 Task: Reply All to email with the signature Dean Flores with the subject Request for a meeting agenda from softage.1@softage.net with the message Please let me know if there are any delays in the project schedule., select first sentence, change the font color from current to maroon and background color to red Send the email
Action: Mouse moved to (455, 574)
Screenshot: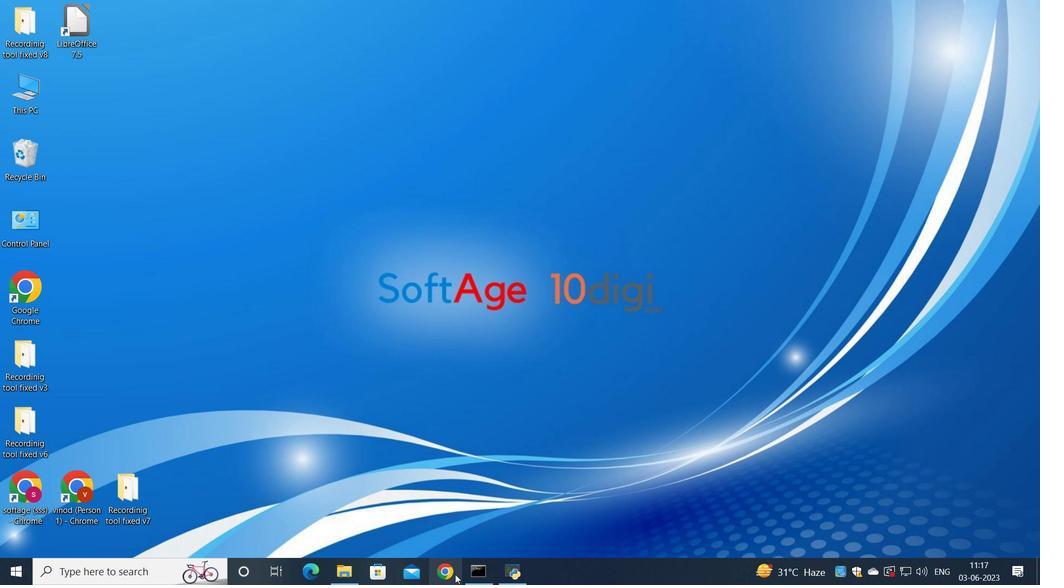 
Action: Mouse pressed left at (455, 574)
Screenshot: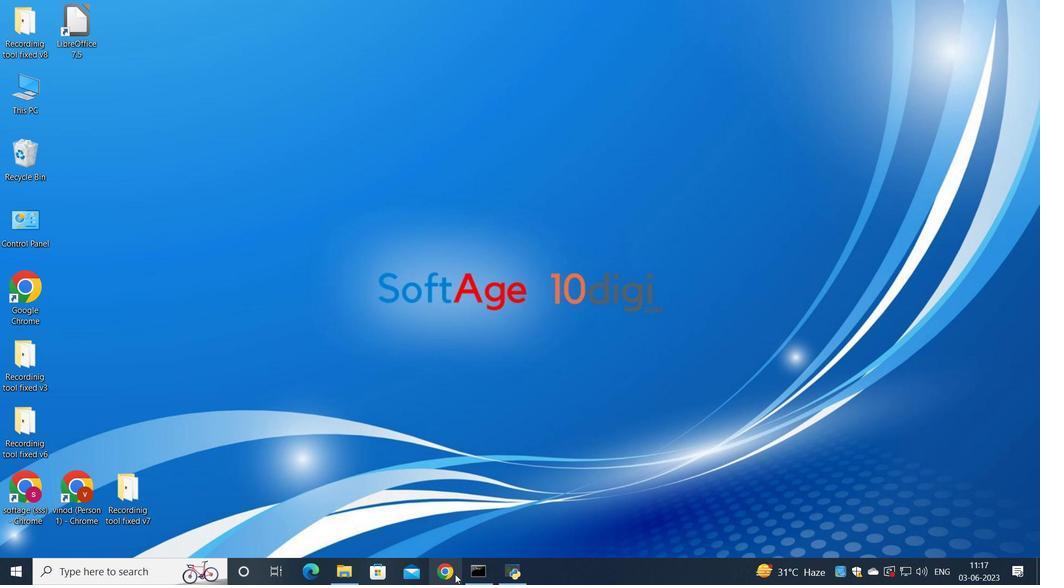 
Action: Mouse moved to (444, 340)
Screenshot: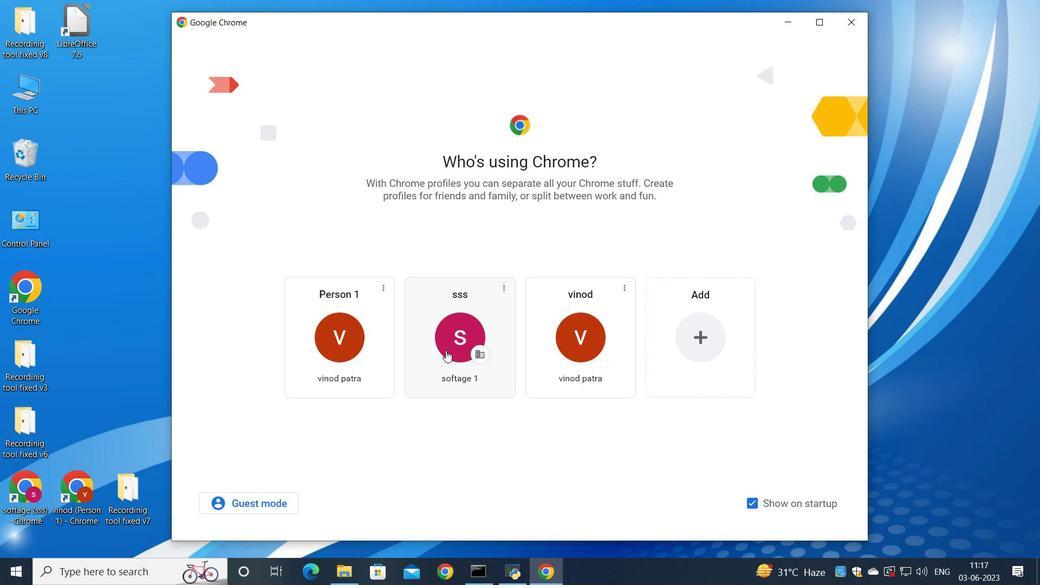 
Action: Mouse pressed left at (444, 340)
Screenshot: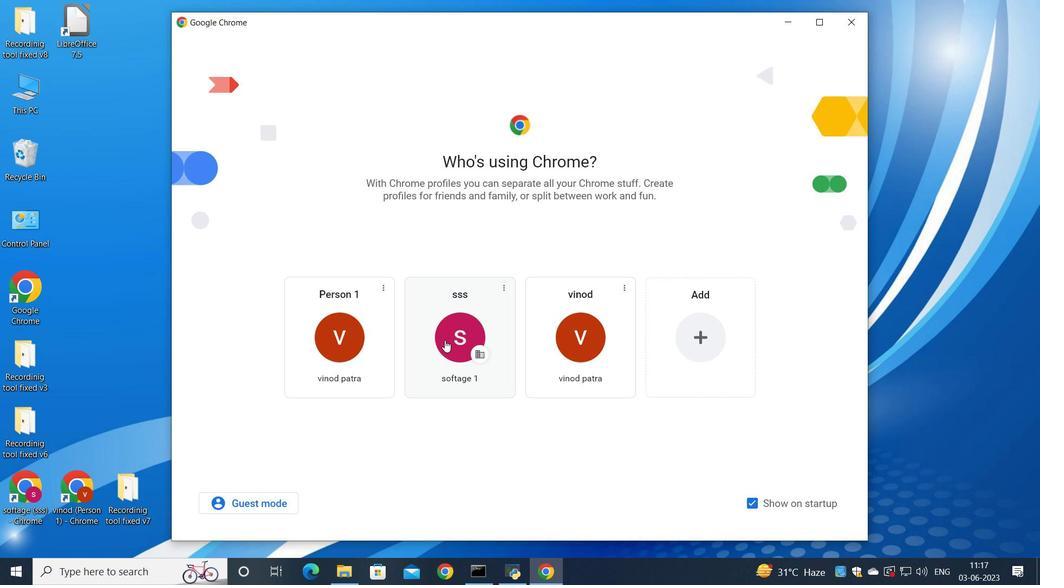 
Action: Mouse moved to (899, 87)
Screenshot: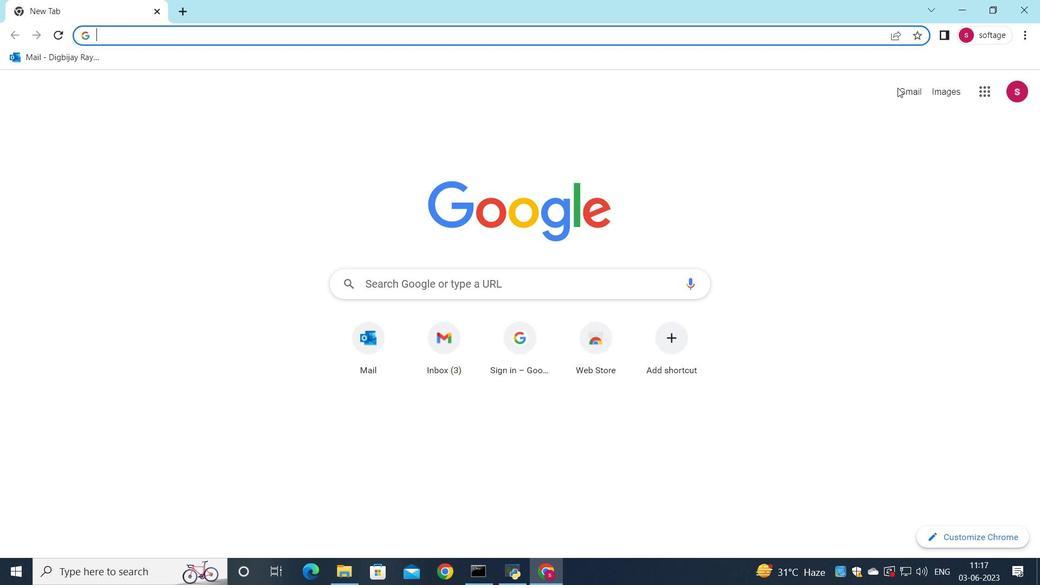 
Action: Mouse pressed left at (899, 87)
Screenshot: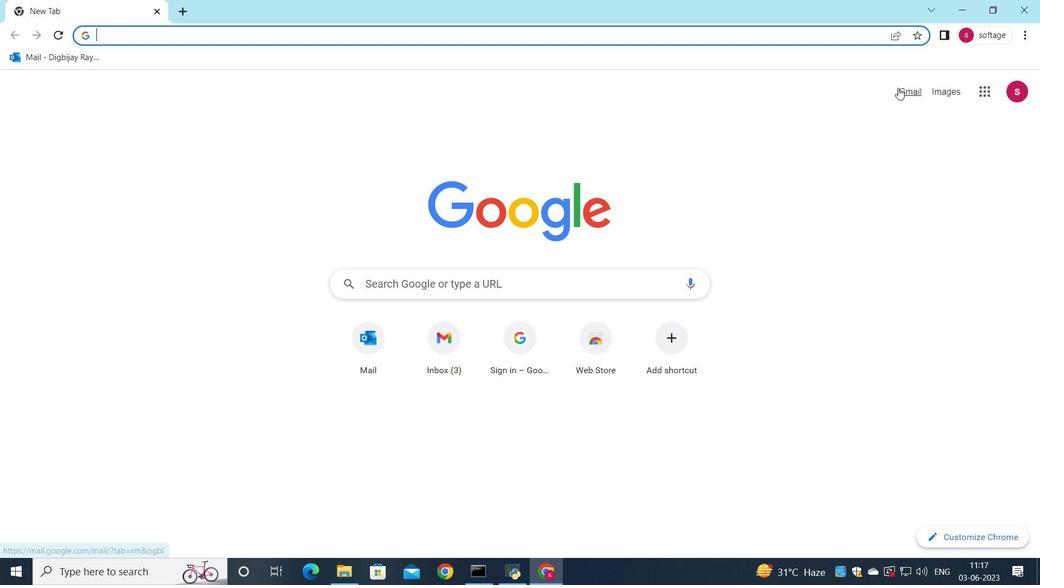 
Action: Mouse moved to (888, 96)
Screenshot: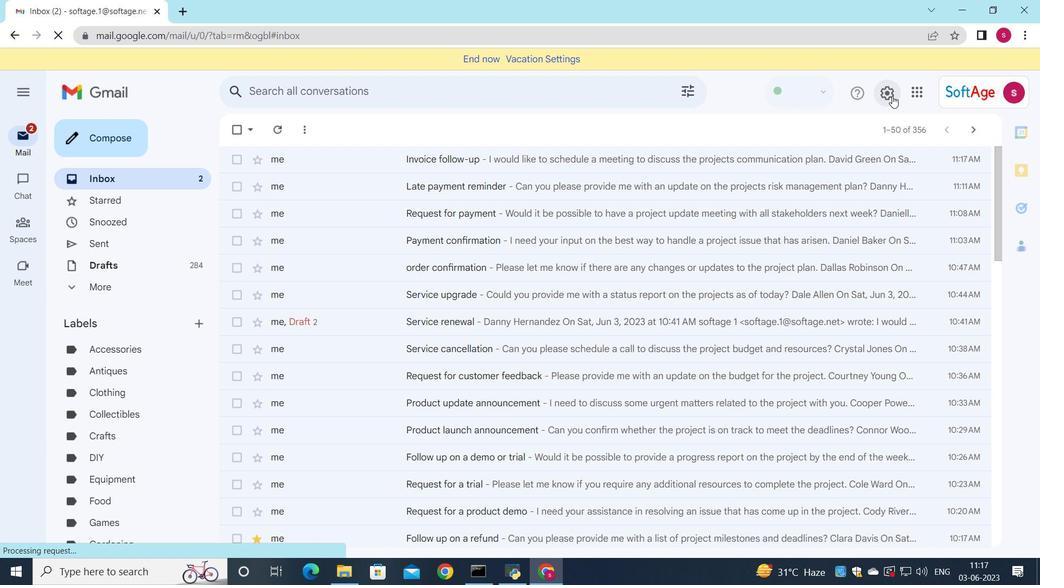 
Action: Mouse pressed left at (888, 96)
Screenshot: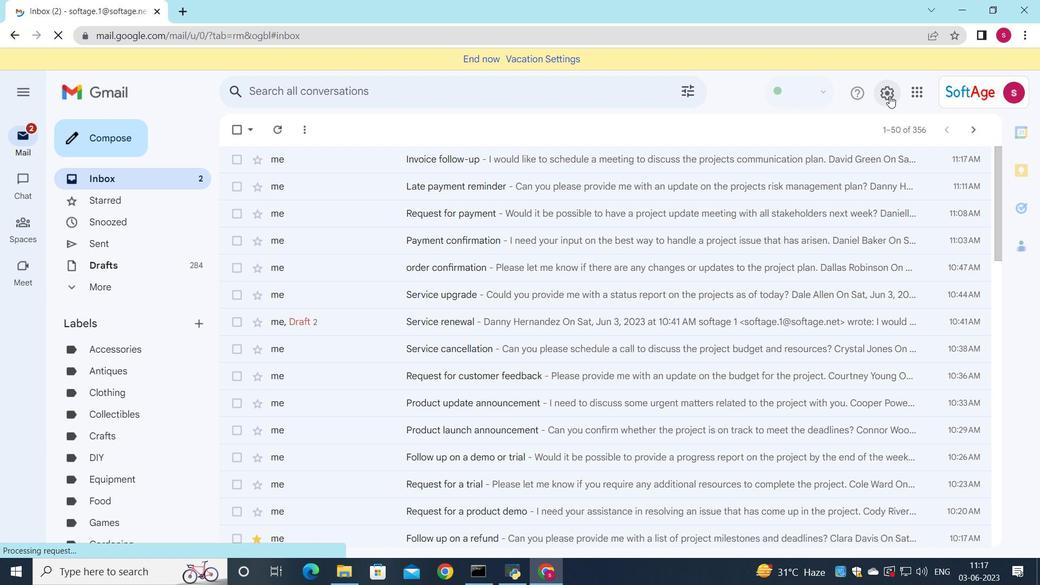 
Action: Mouse moved to (629, 211)
Screenshot: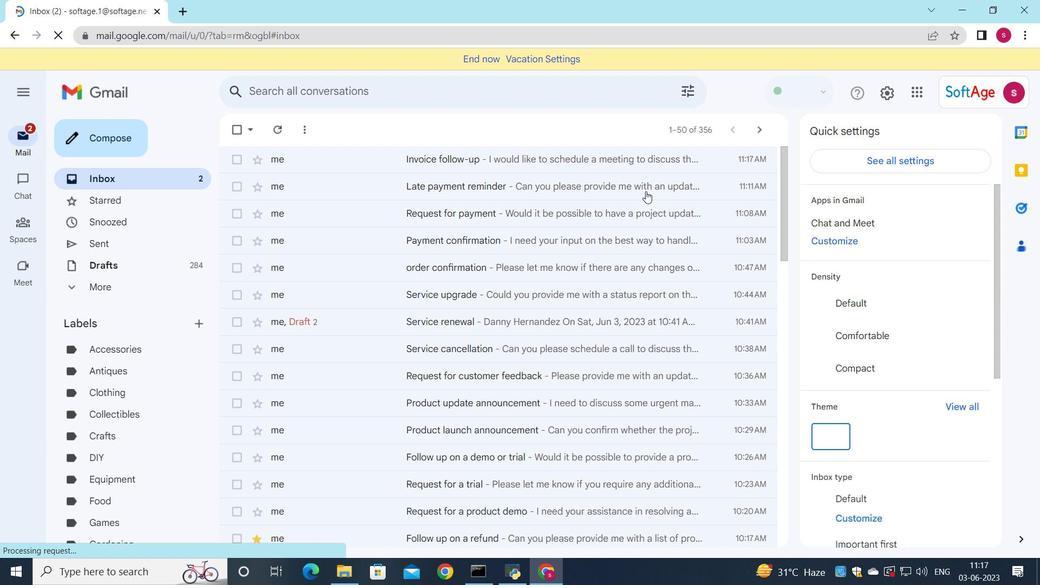 
Action: Mouse scrolled (629, 211) with delta (0, 0)
Screenshot: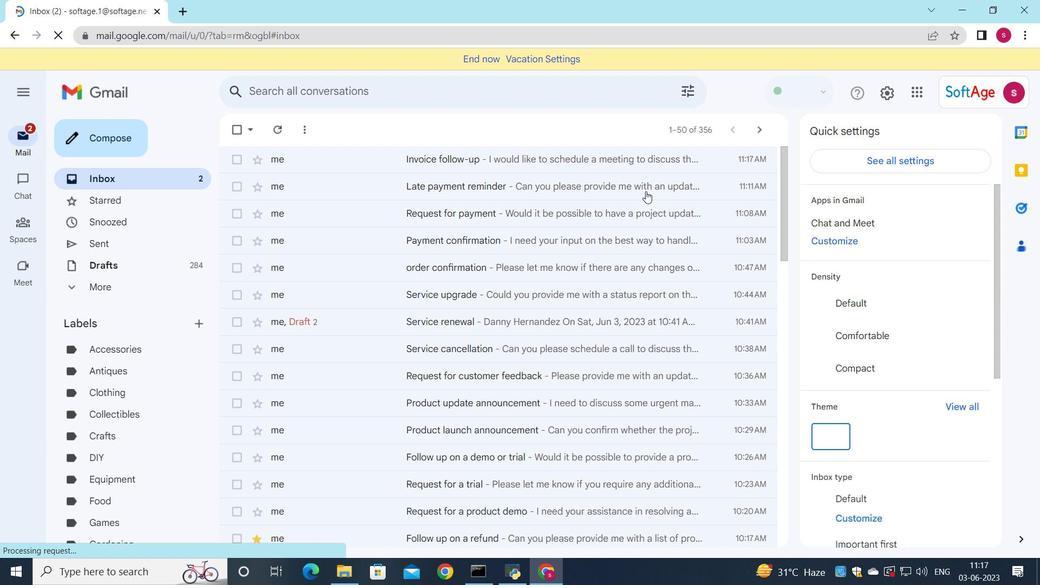 
Action: Mouse moved to (626, 214)
Screenshot: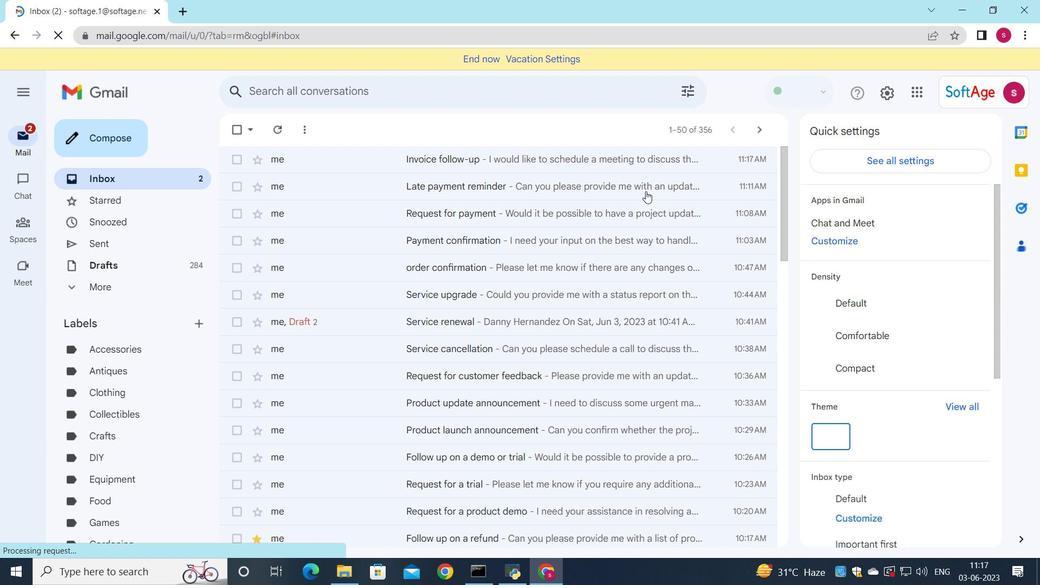 
Action: Mouse scrolled (626, 213) with delta (0, 0)
Screenshot: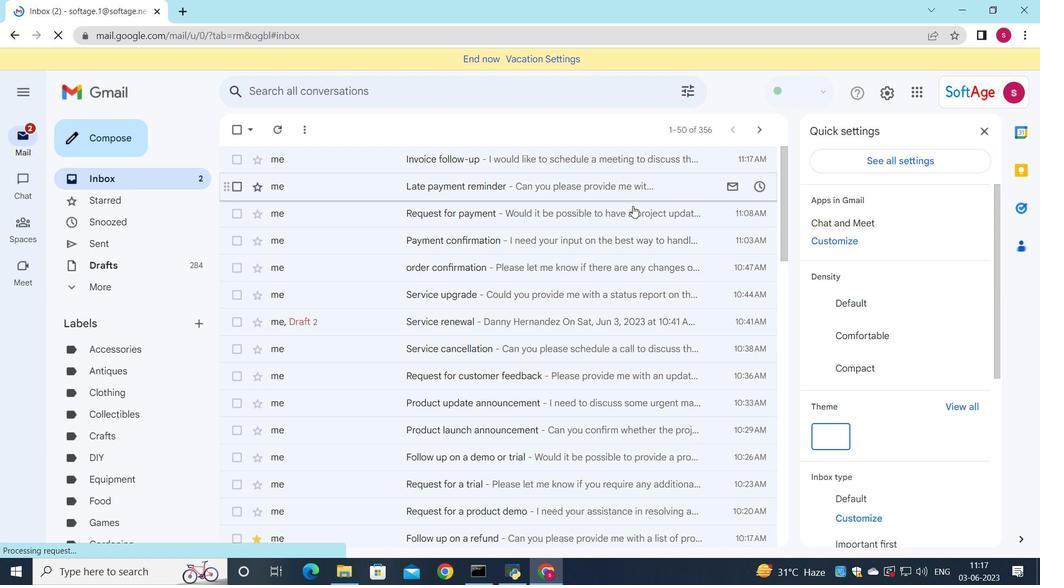 
Action: Mouse moved to (622, 217)
Screenshot: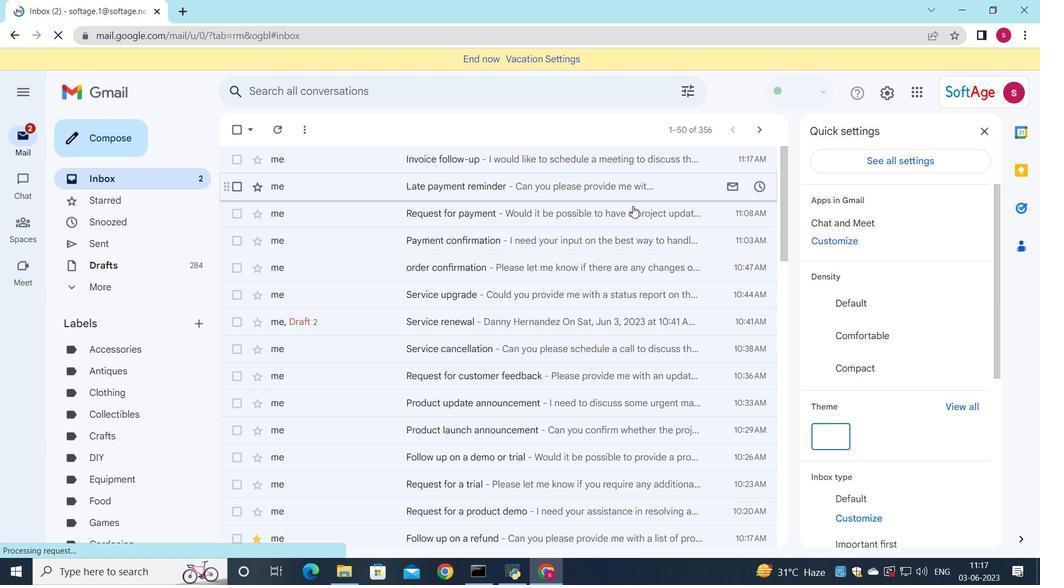 
Action: Mouse scrolled (622, 217) with delta (0, 0)
Screenshot: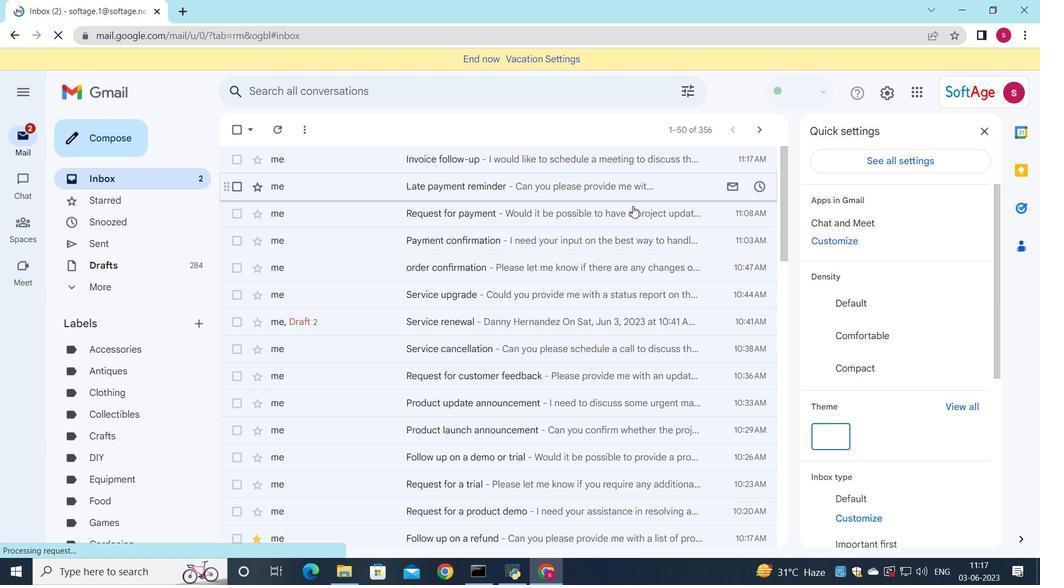 
Action: Mouse moved to (608, 233)
Screenshot: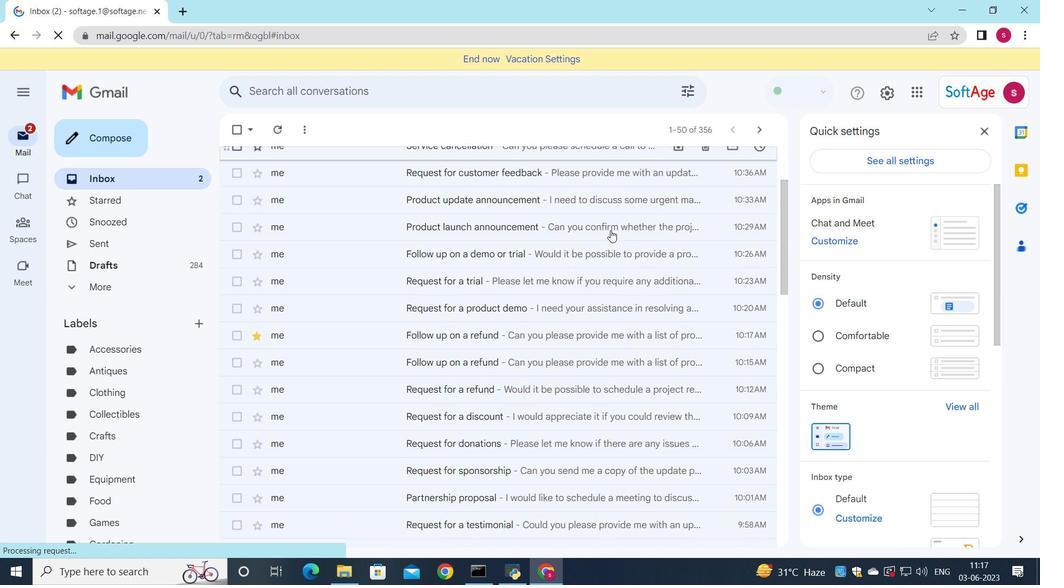 
Action: Mouse scrolled (608, 232) with delta (0, 0)
Screenshot: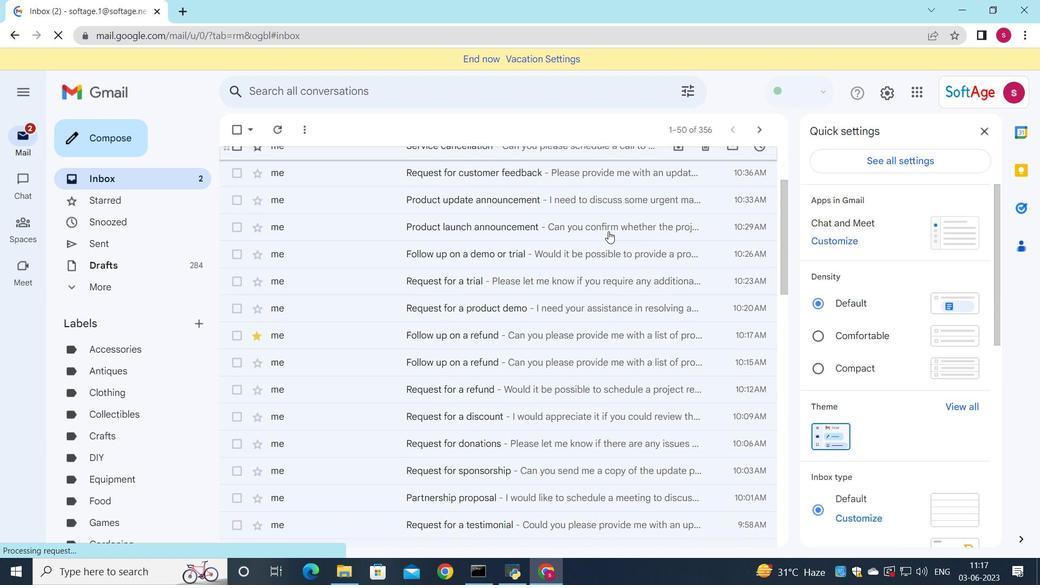 
Action: Mouse moved to (906, 159)
Screenshot: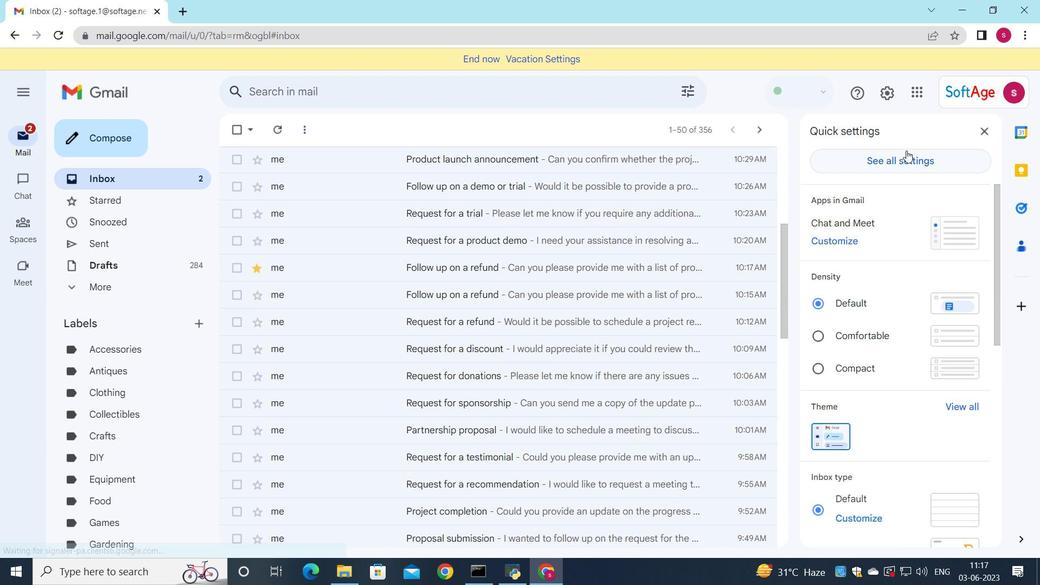 
Action: Mouse pressed left at (906, 159)
Screenshot: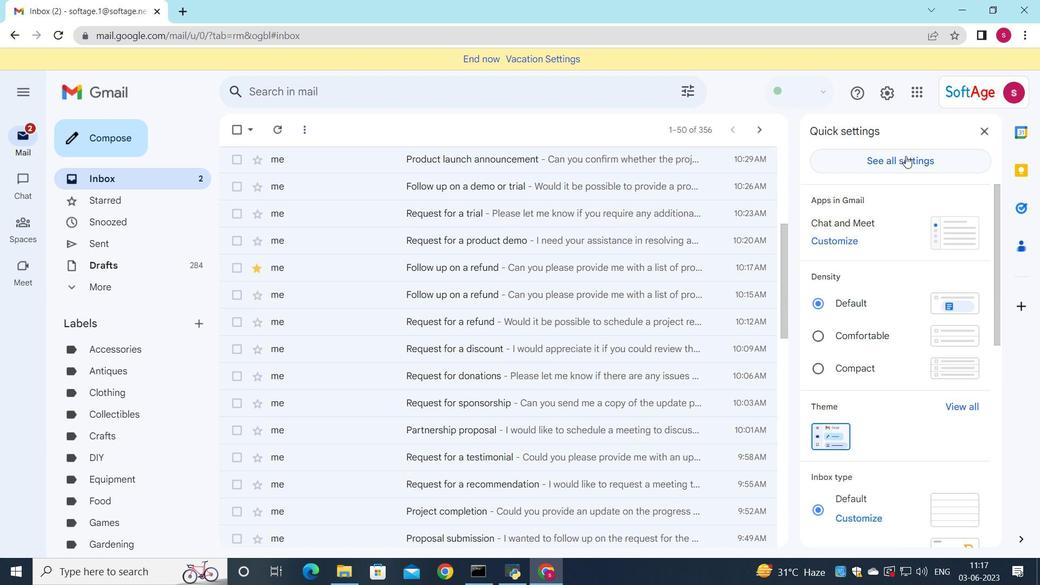
Action: Mouse moved to (411, 434)
Screenshot: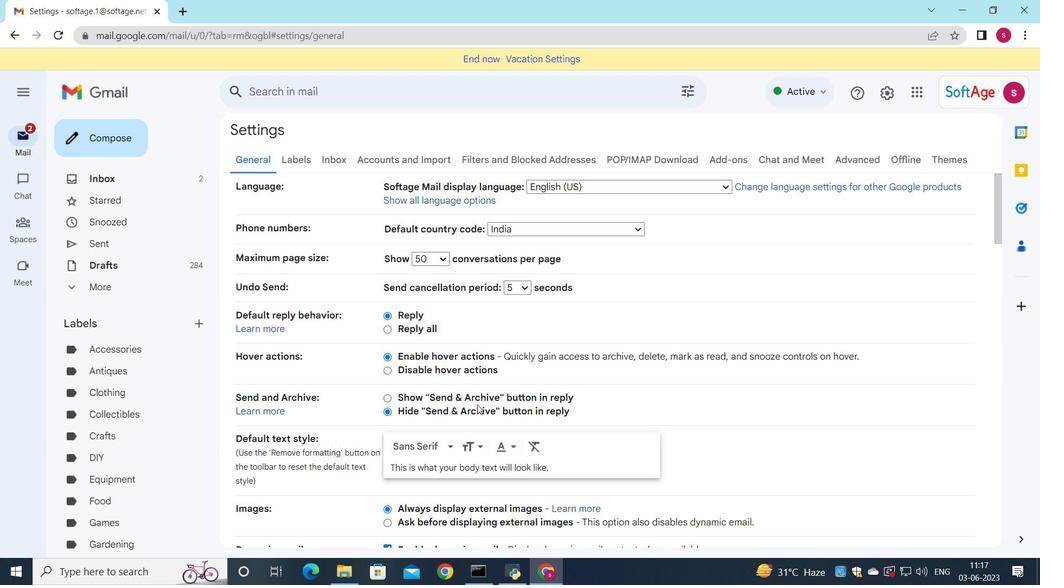 
Action: Mouse scrolled (411, 434) with delta (0, 0)
Screenshot: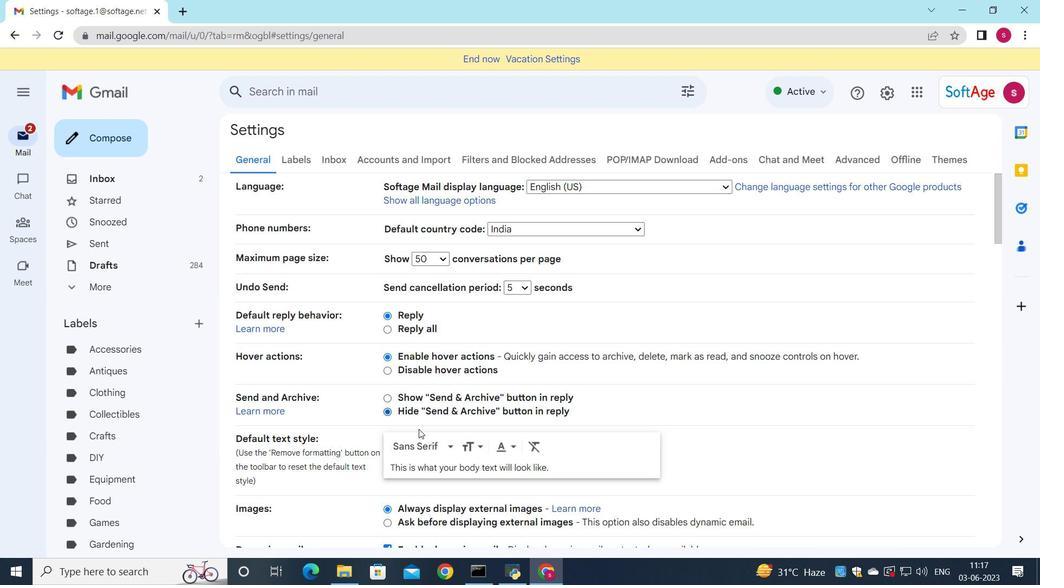 
Action: Mouse moved to (410, 434)
Screenshot: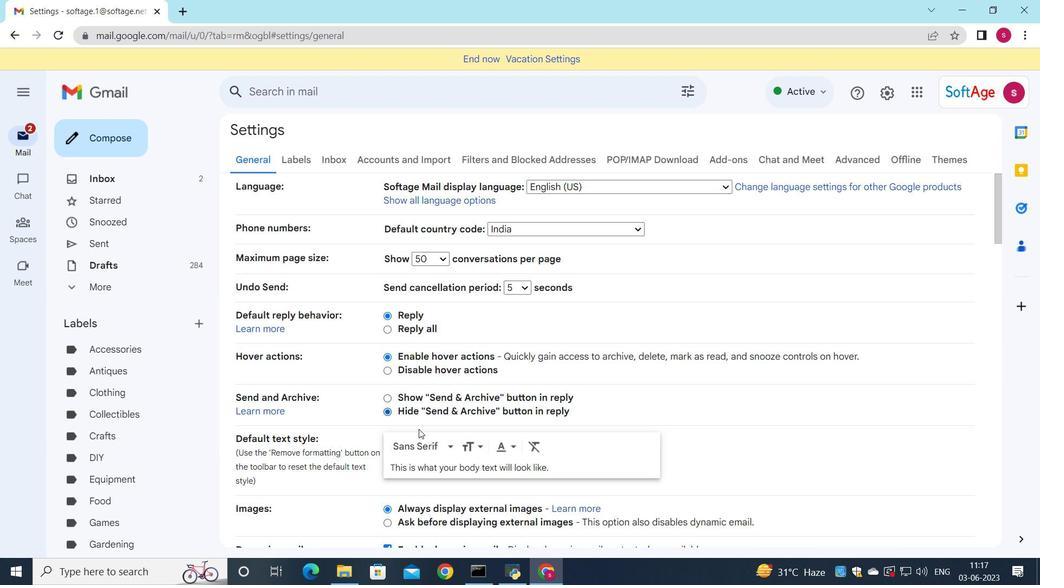 
Action: Mouse scrolled (410, 434) with delta (0, 0)
Screenshot: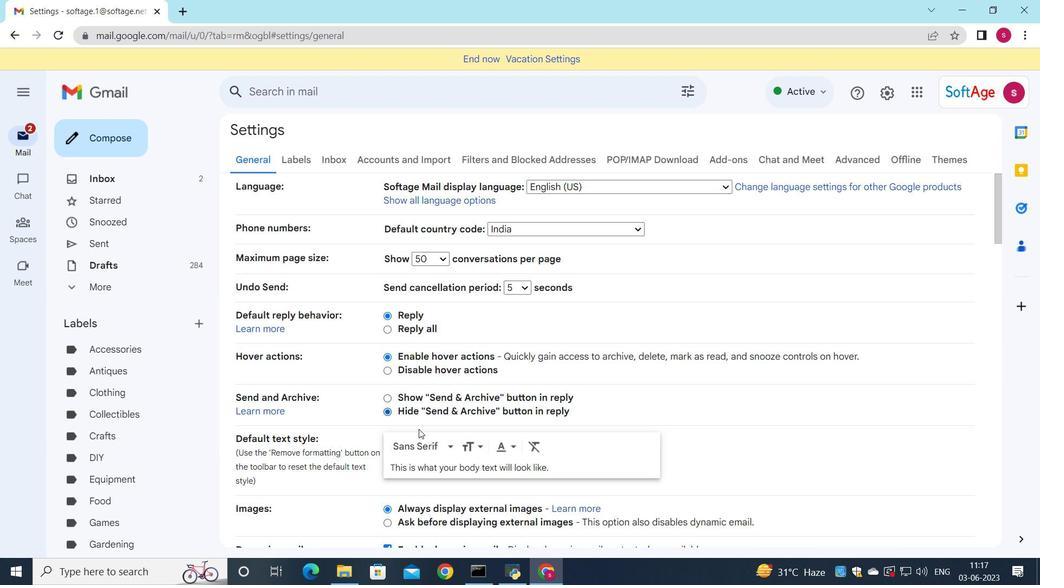 
Action: Mouse scrolled (410, 434) with delta (0, 0)
Screenshot: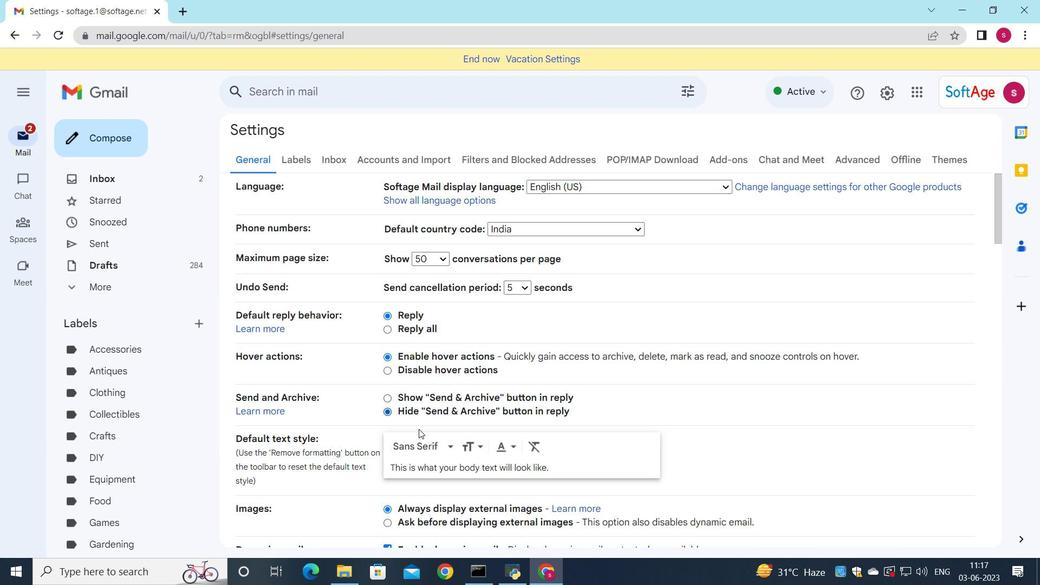 
Action: Mouse moved to (410, 434)
Screenshot: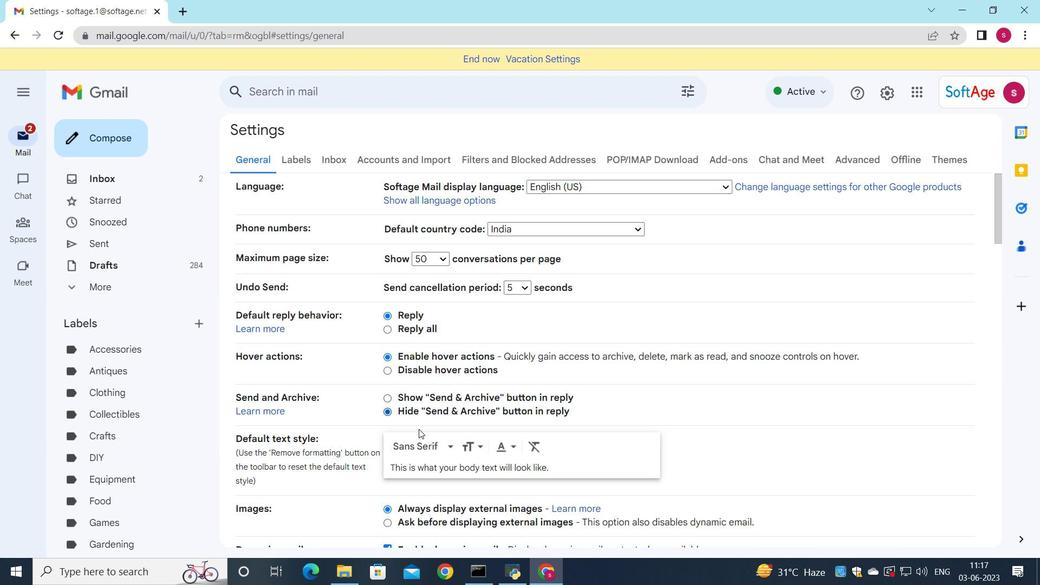 
Action: Mouse scrolled (410, 434) with delta (0, 0)
Screenshot: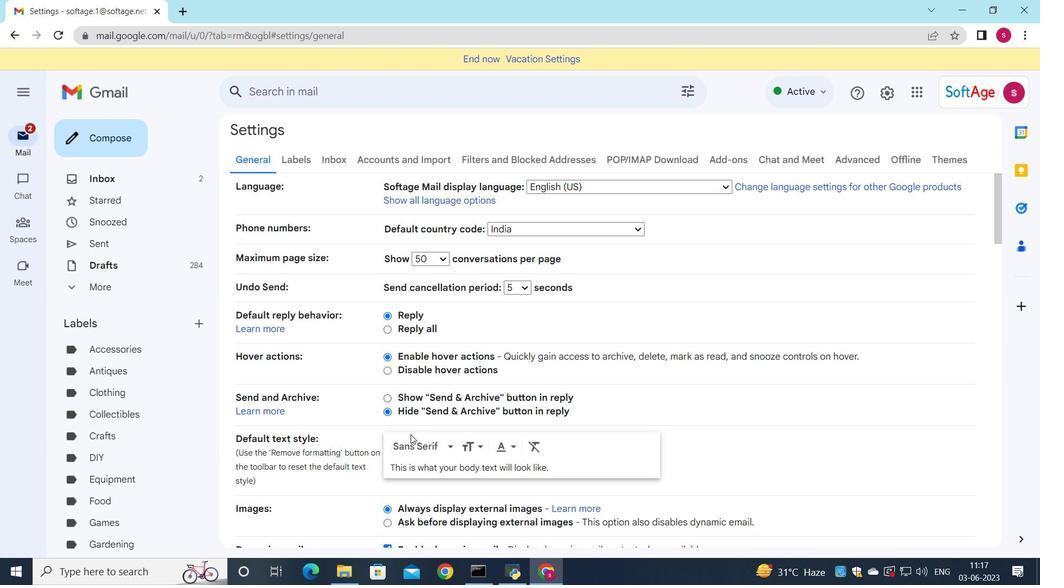 
Action: Mouse moved to (419, 414)
Screenshot: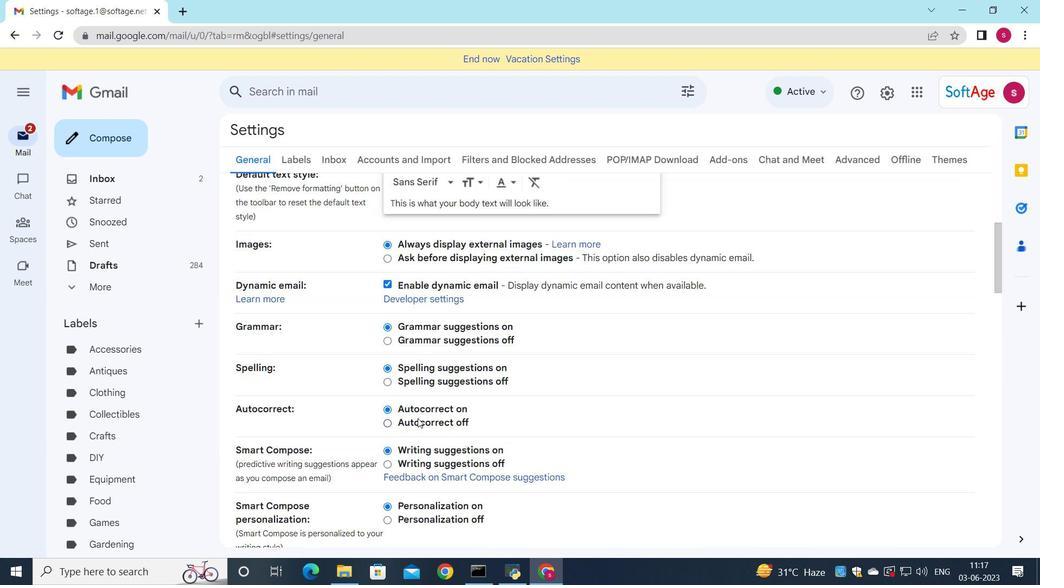 
Action: Mouse scrolled (419, 414) with delta (0, 0)
Screenshot: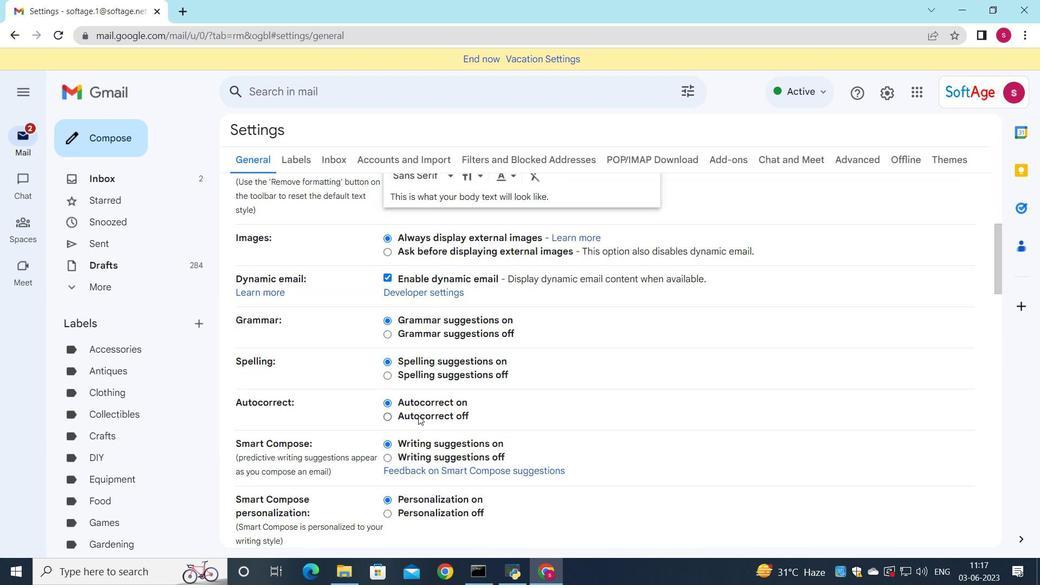 
Action: Mouse scrolled (419, 414) with delta (0, 0)
Screenshot: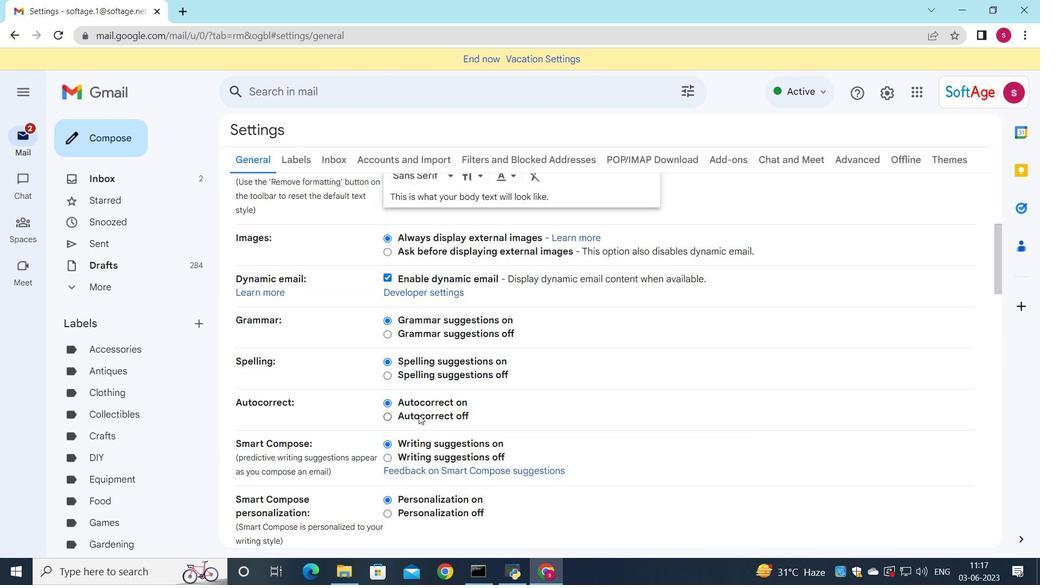 
Action: Mouse scrolled (419, 414) with delta (0, 0)
Screenshot: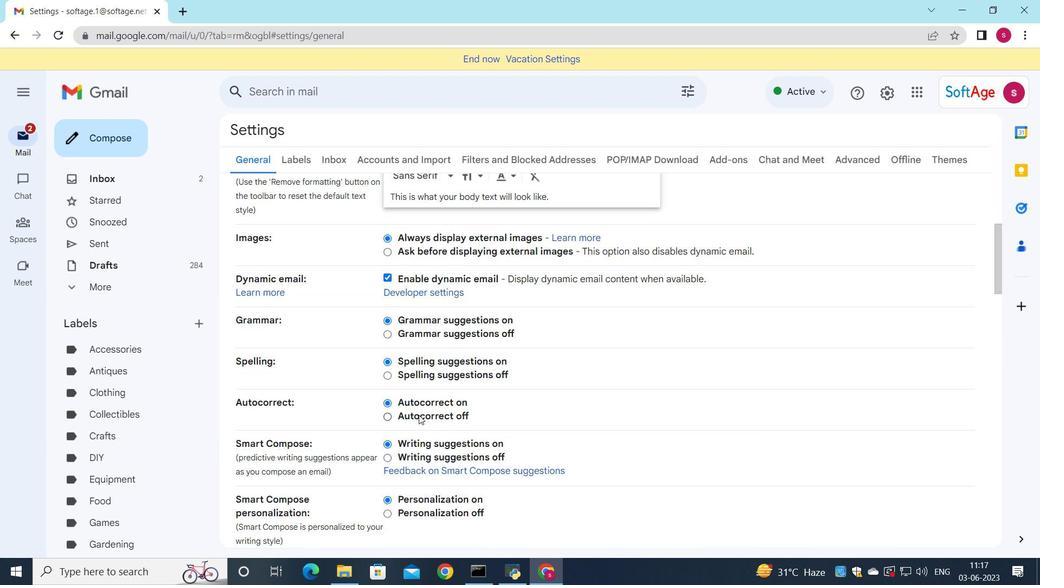 
Action: Mouse moved to (422, 413)
Screenshot: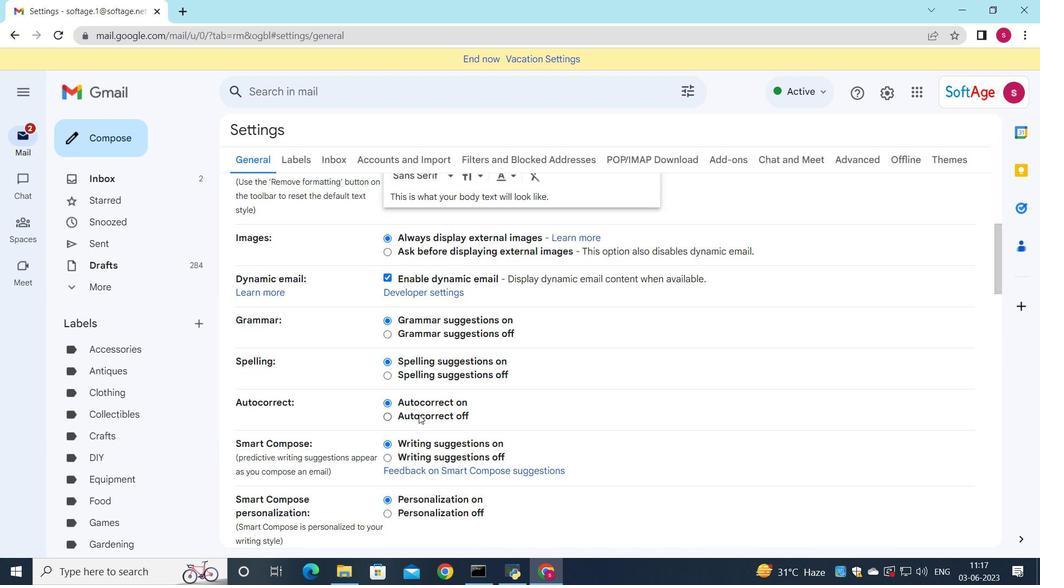 
Action: Mouse scrolled (422, 412) with delta (0, 0)
Screenshot: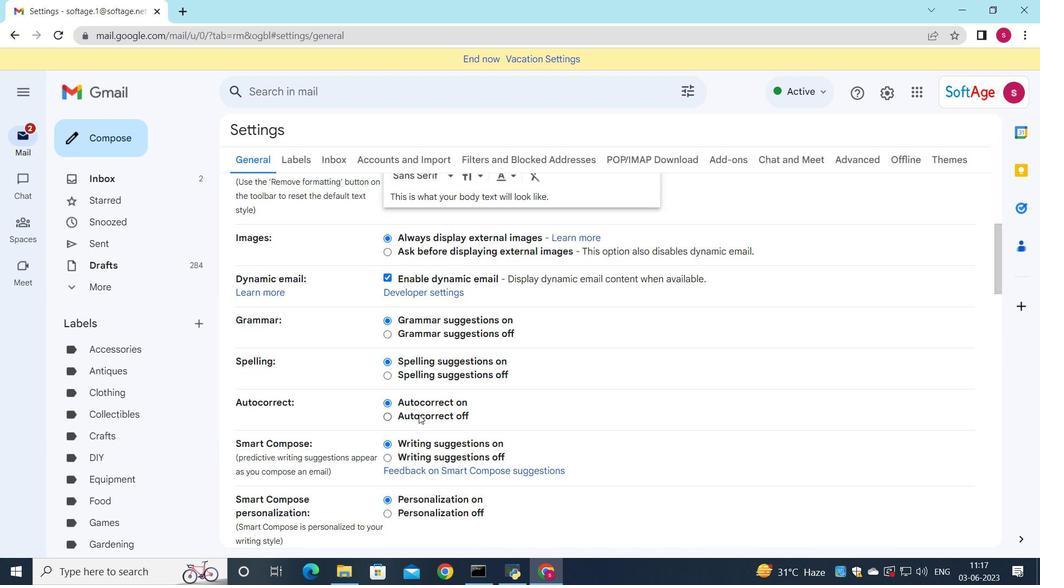 
Action: Mouse moved to (426, 409)
Screenshot: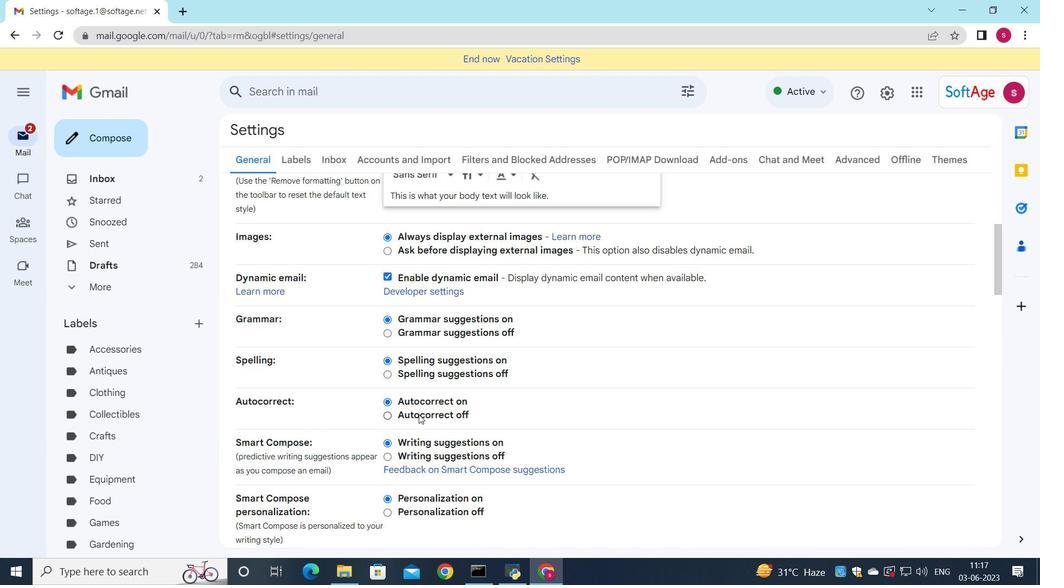 
Action: Mouse scrolled (426, 408) with delta (0, 0)
Screenshot: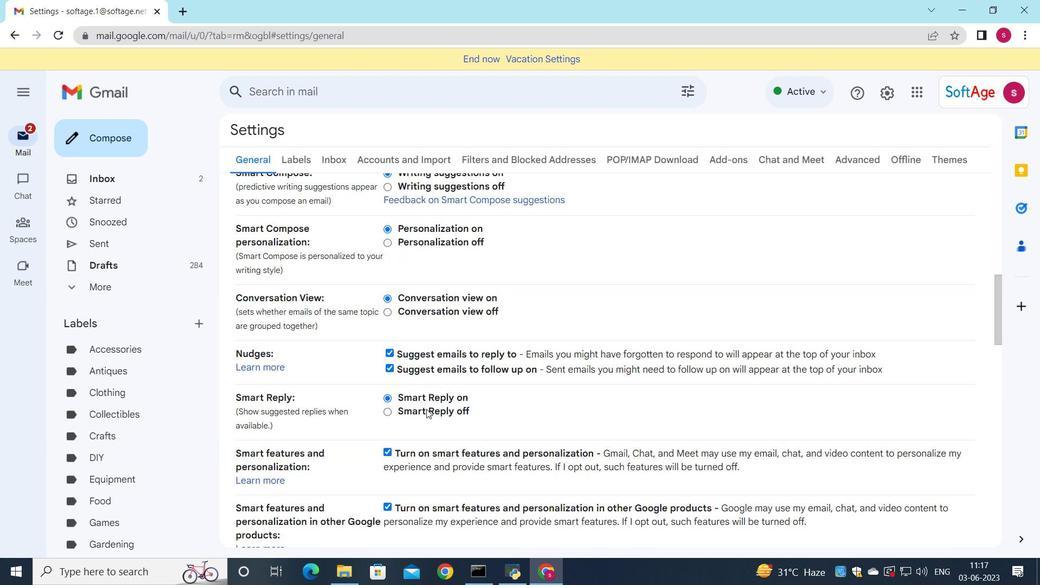 
Action: Mouse scrolled (426, 408) with delta (0, 0)
Screenshot: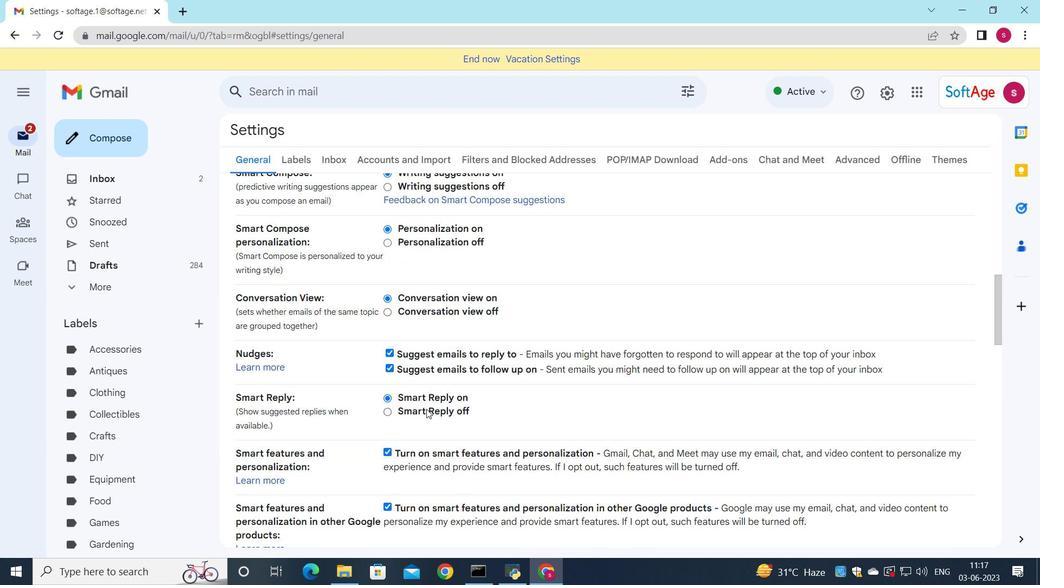 
Action: Mouse scrolled (426, 408) with delta (0, 0)
Screenshot: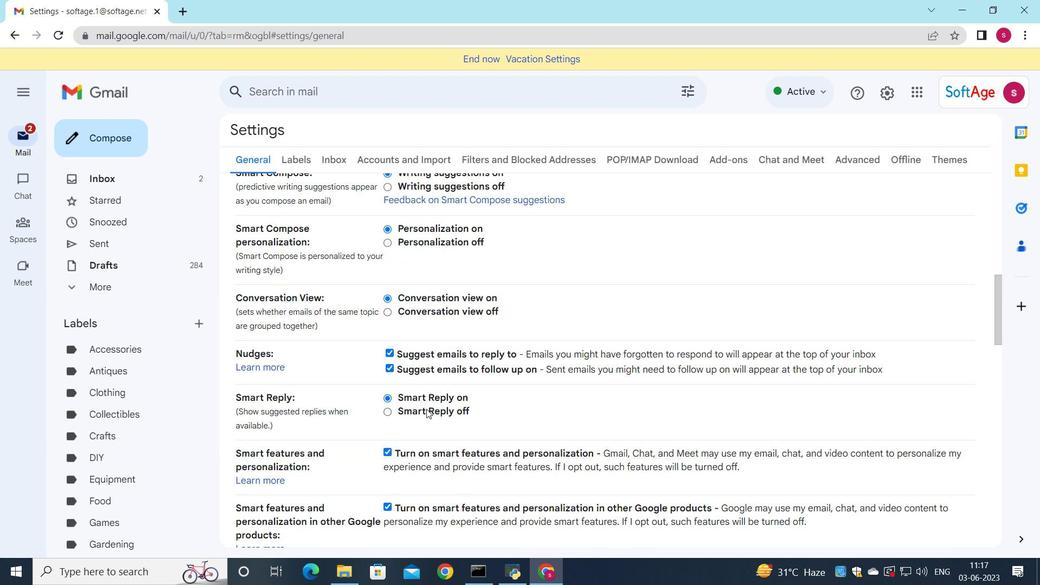 
Action: Mouse scrolled (426, 408) with delta (0, 0)
Screenshot: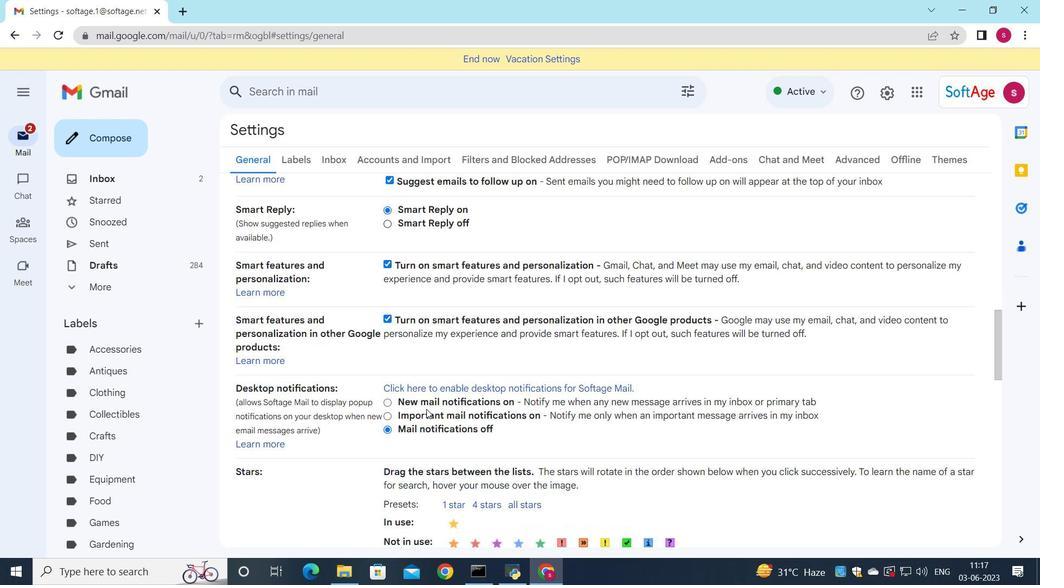 
Action: Mouse scrolled (426, 408) with delta (0, 0)
Screenshot: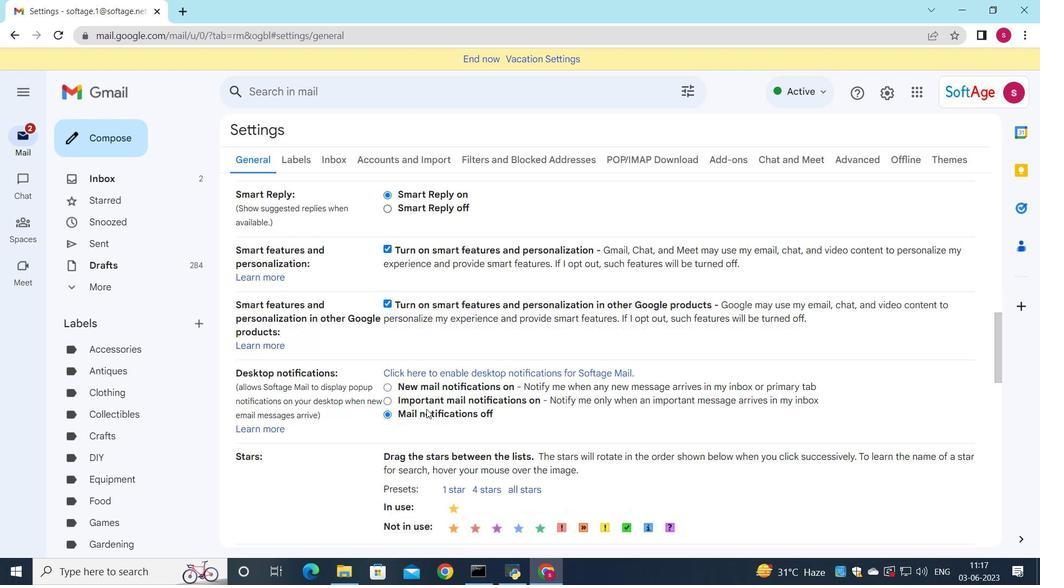 
Action: Mouse scrolled (426, 408) with delta (0, 0)
Screenshot: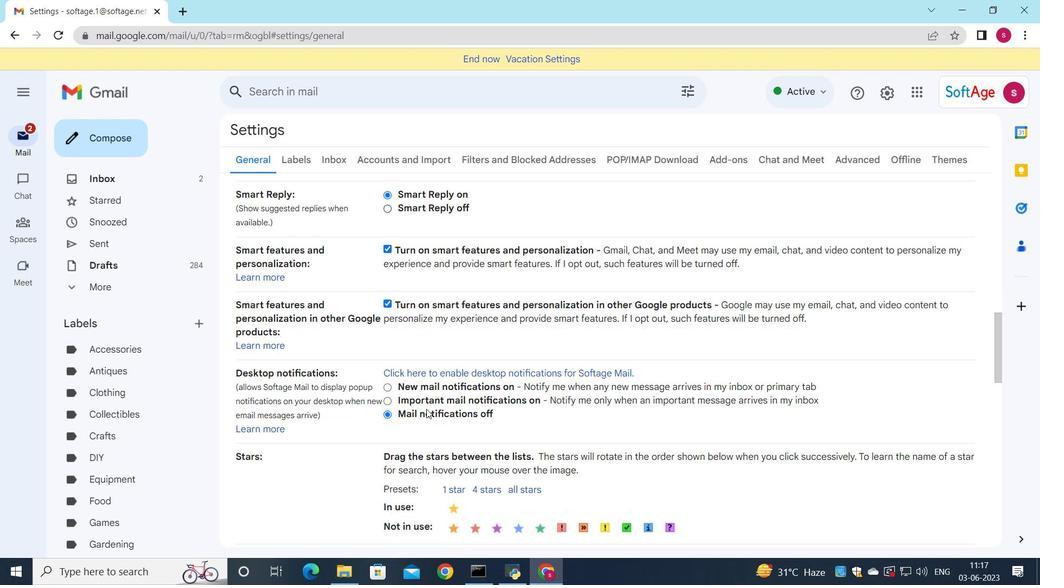 
Action: Mouse scrolled (426, 408) with delta (0, 0)
Screenshot: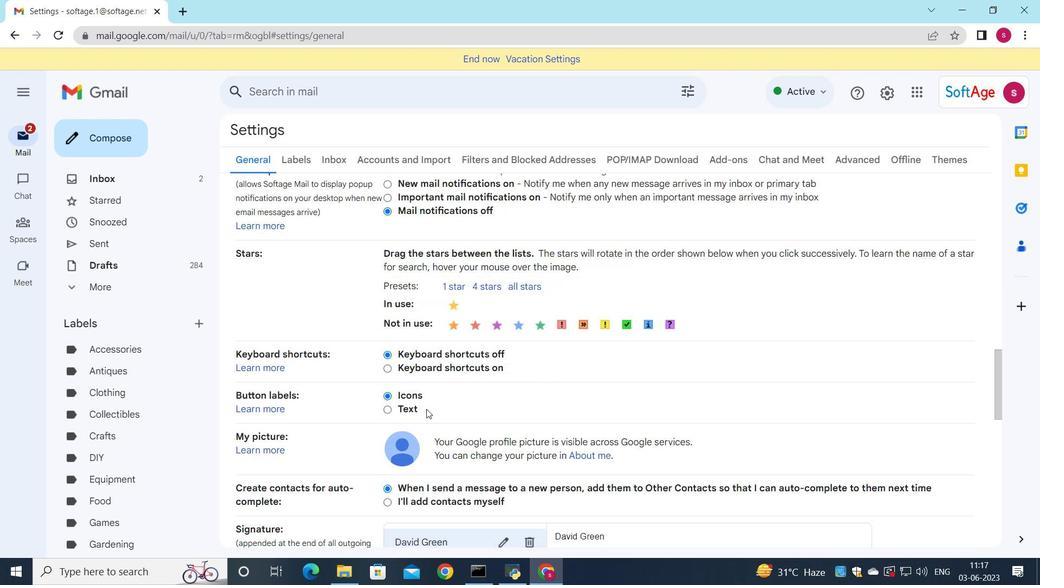 
Action: Mouse scrolled (426, 408) with delta (0, 0)
Screenshot: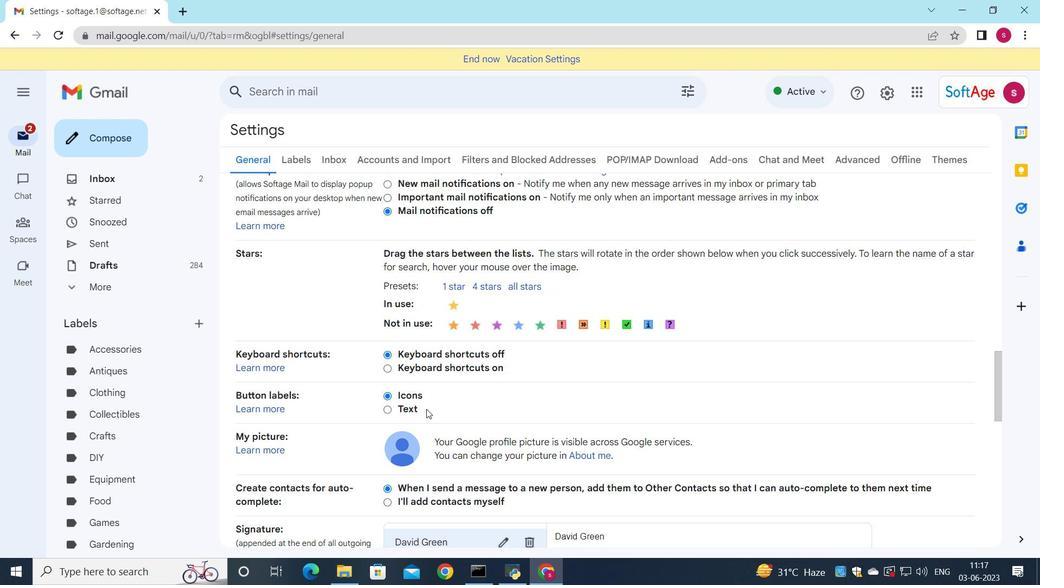 
Action: Mouse scrolled (426, 408) with delta (0, 0)
Screenshot: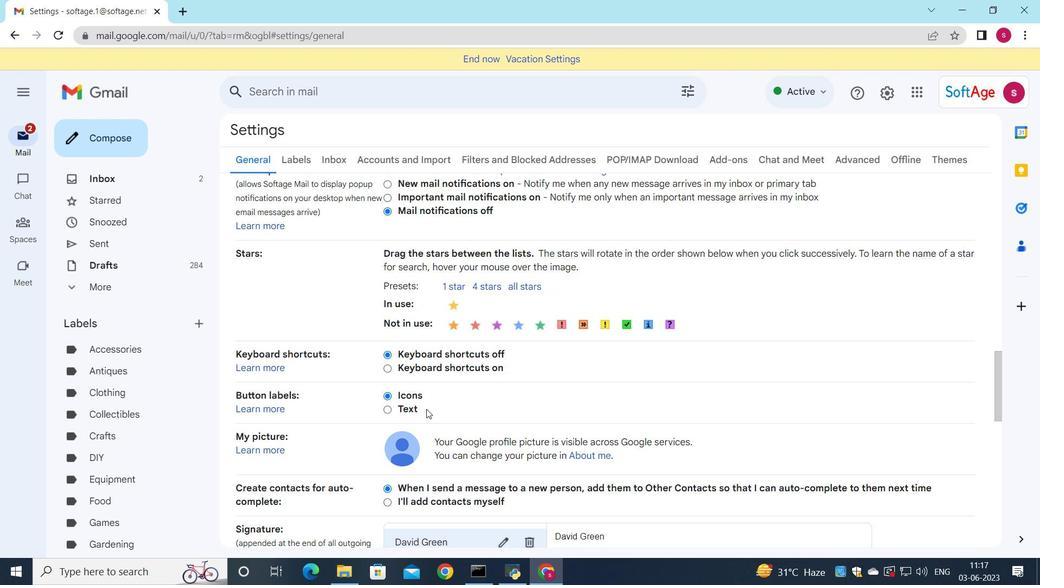 
Action: Mouse scrolled (426, 408) with delta (0, 0)
Screenshot: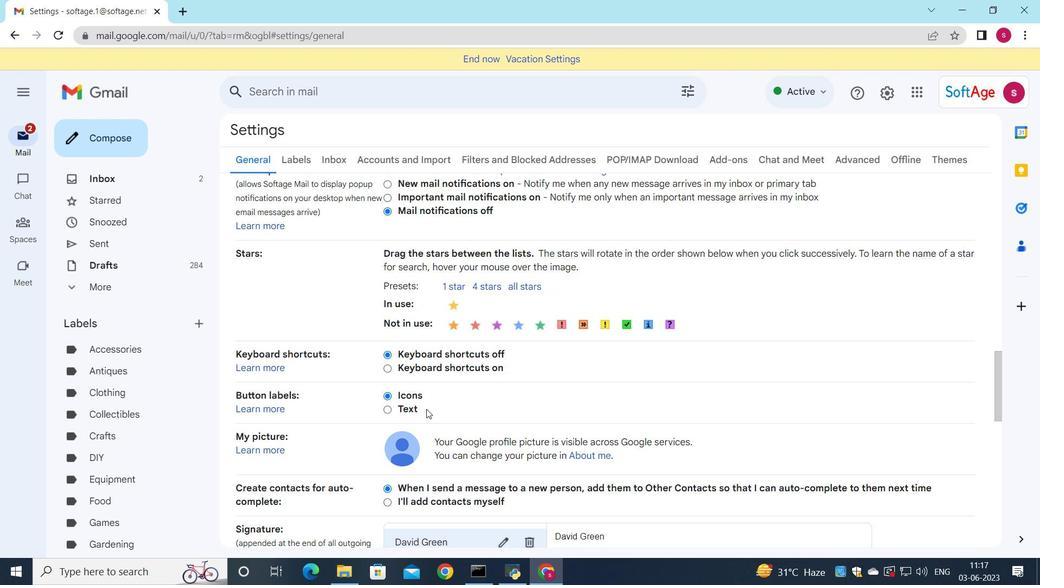 
Action: Mouse scrolled (426, 408) with delta (0, 0)
Screenshot: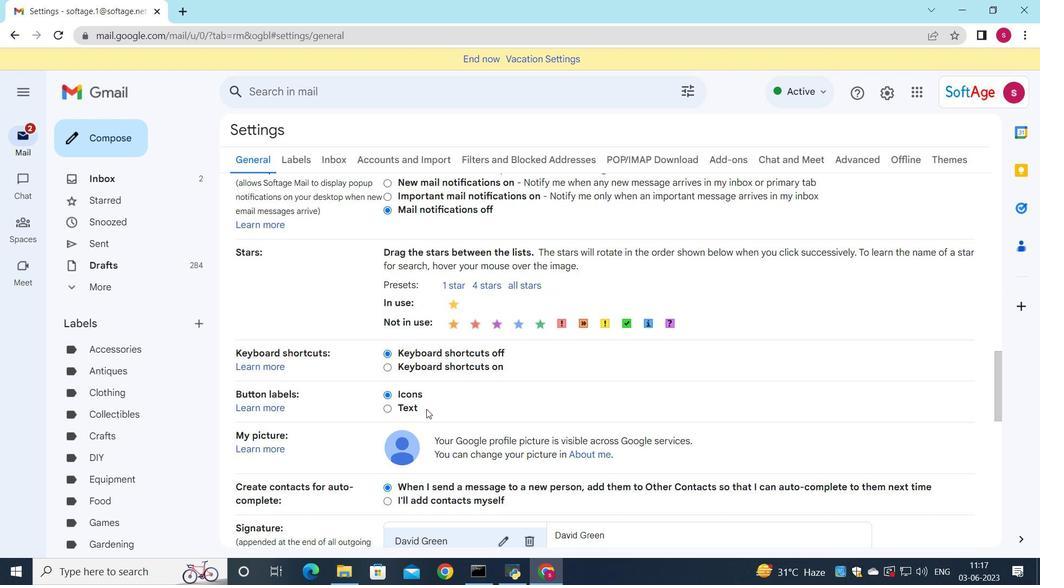 
Action: Mouse moved to (528, 205)
Screenshot: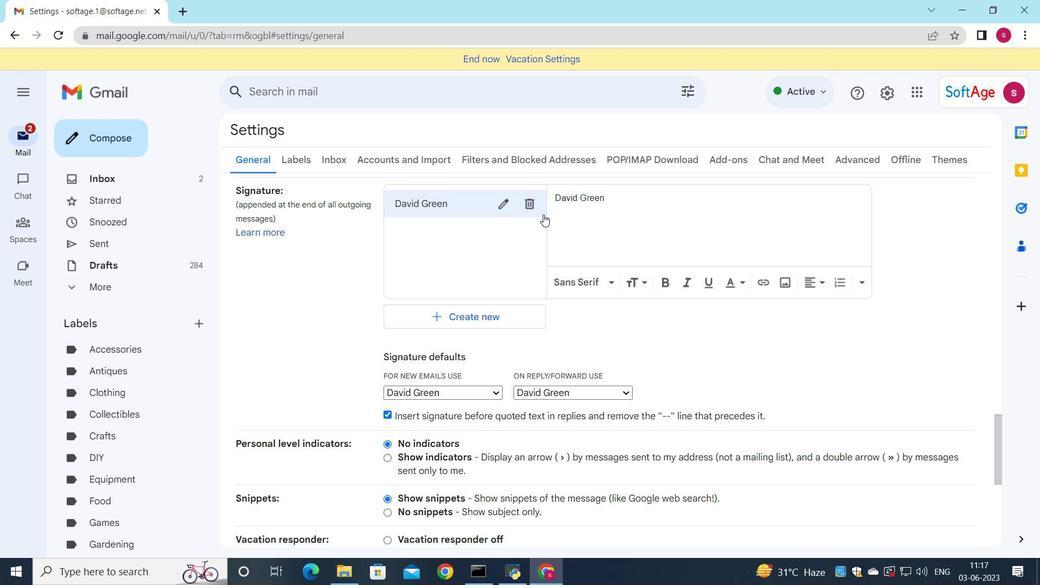 
Action: Mouse pressed left at (528, 205)
Screenshot: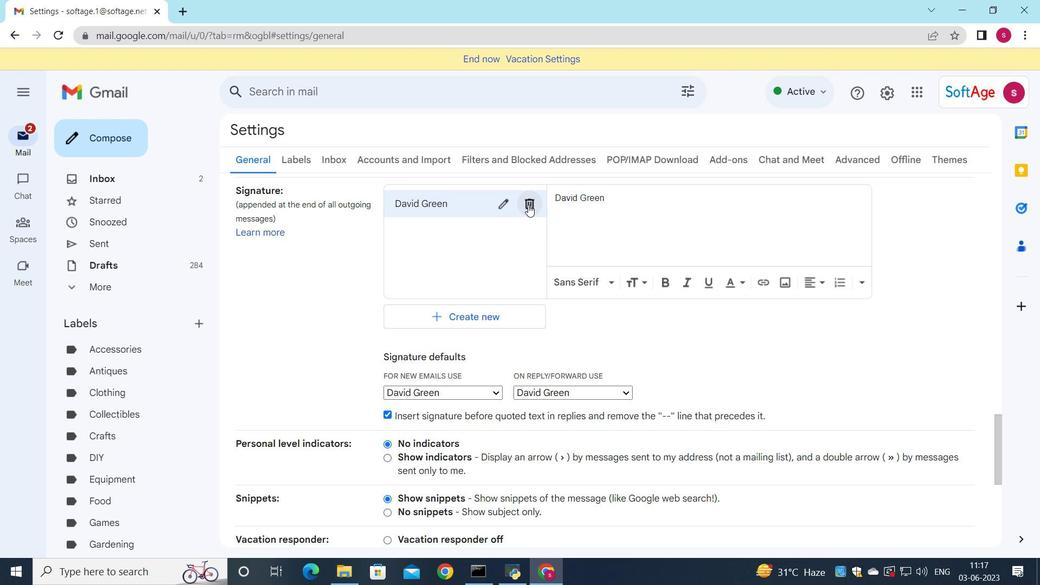 
Action: Mouse moved to (623, 334)
Screenshot: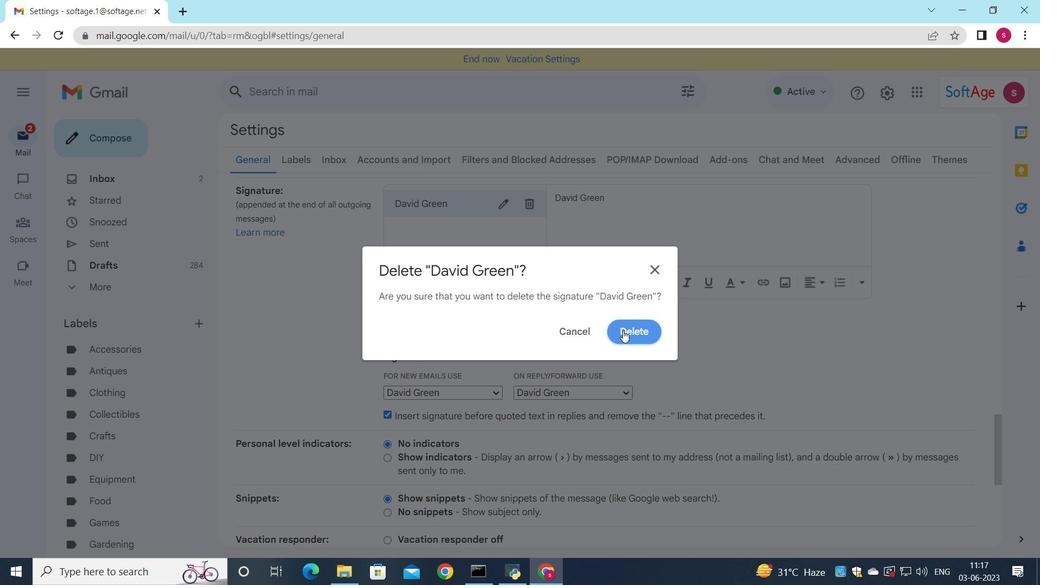 
Action: Mouse pressed left at (623, 334)
Screenshot: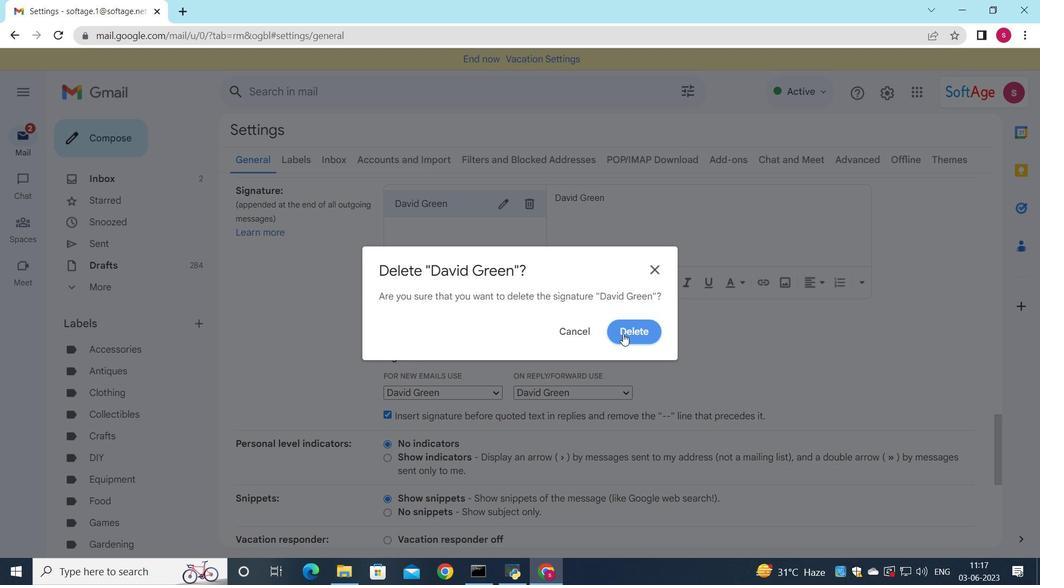 
Action: Mouse moved to (456, 214)
Screenshot: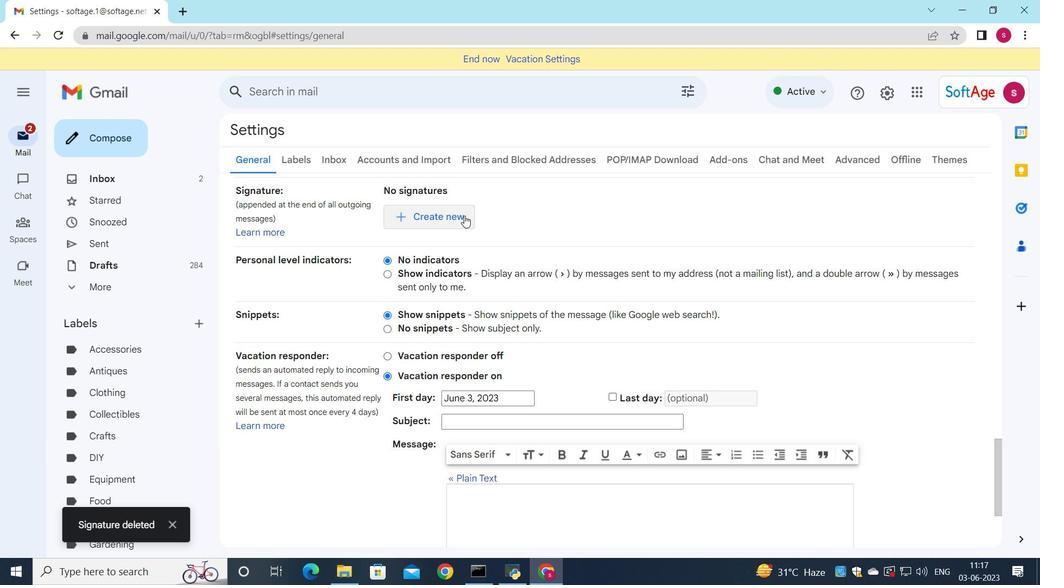 
Action: Mouse pressed left at (456, 214)
Screenshot: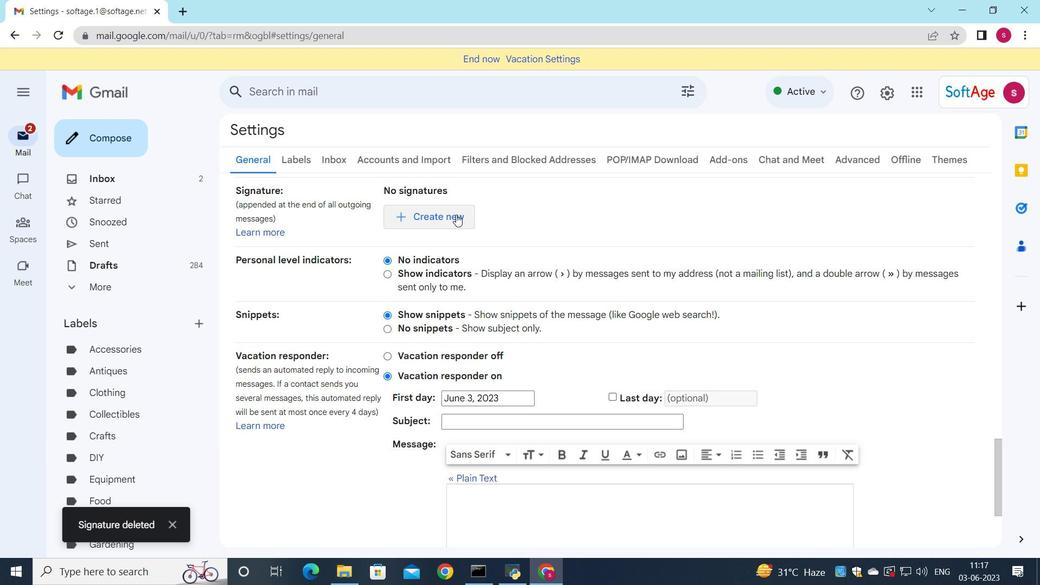 
Action: Mouse moved to (486, 224)
Screenshot: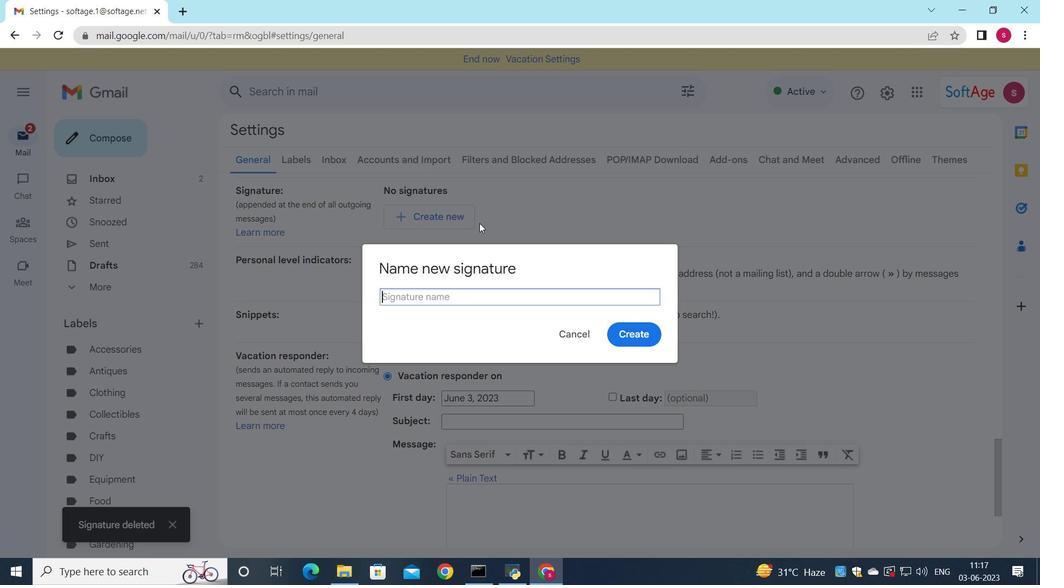 
Action: Key pressed <Key.shift>Dean<Key.space><Key.shift>Flores
Screenshot: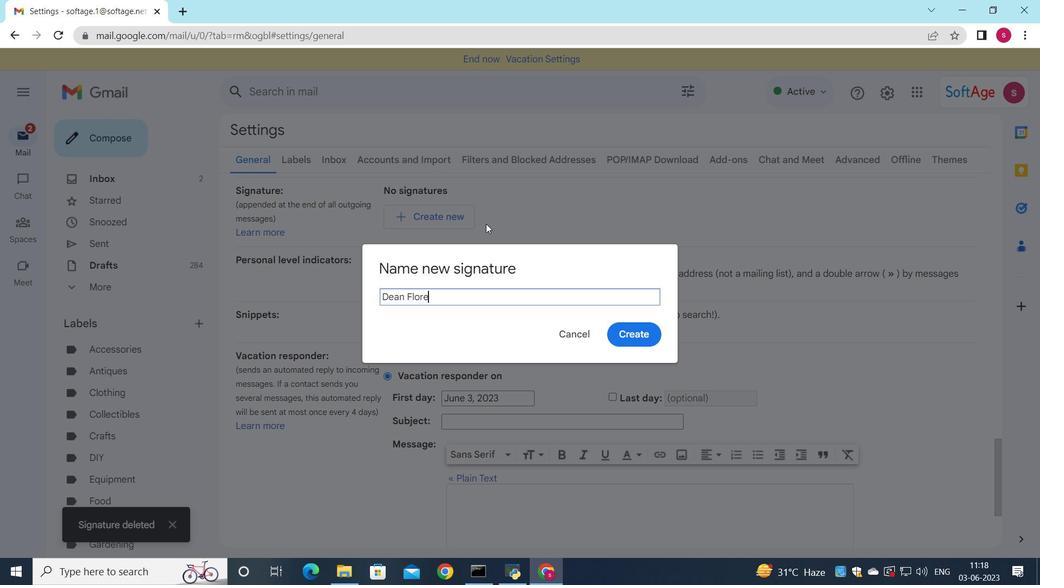
Action: Mouse moved to (631, 338)
Screenshot: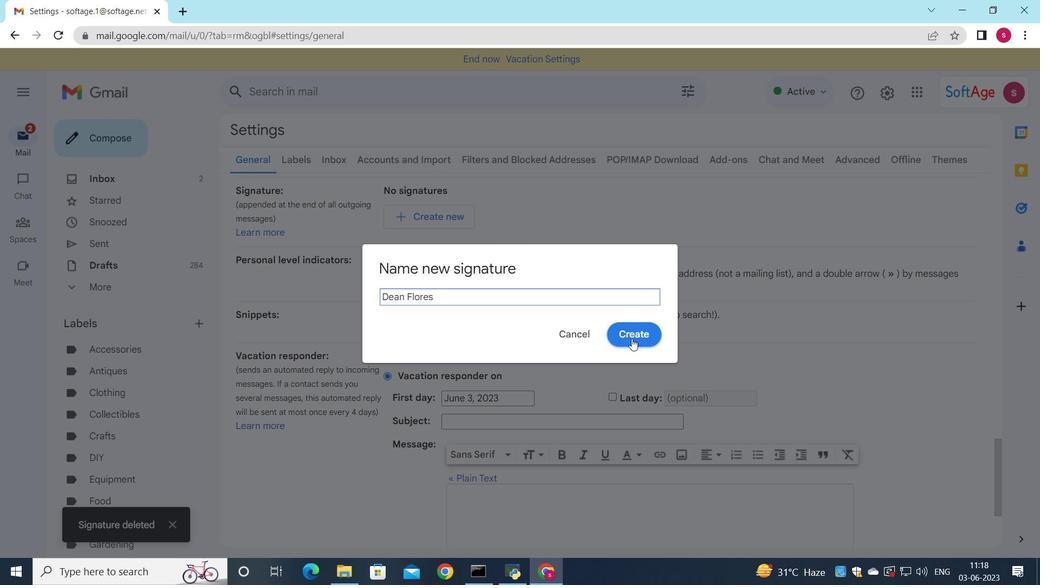 
Action: Mouse pressed left at (631, 338)
Screenshot: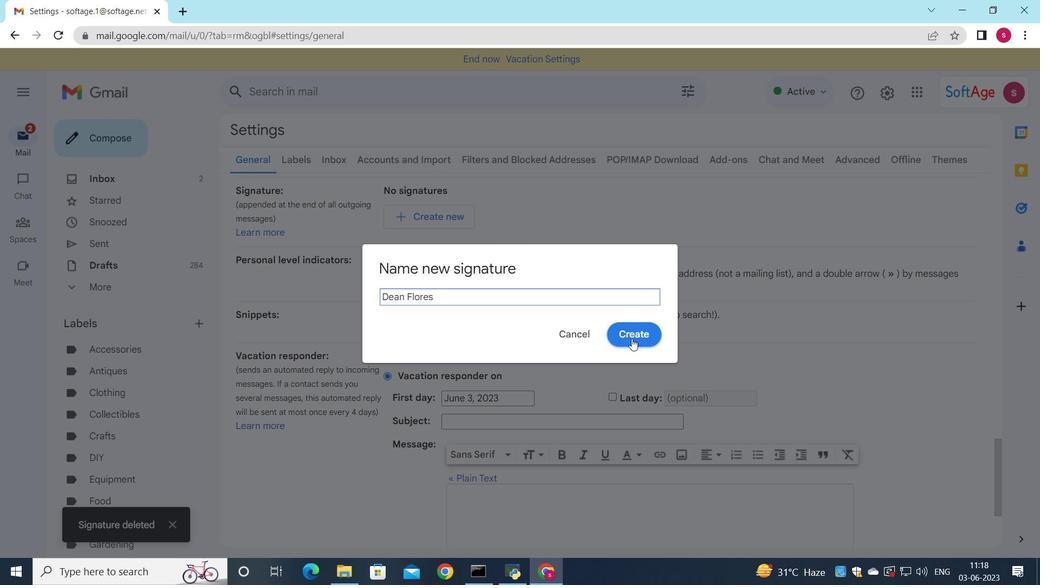 
Action: Mouse moved to (619, 240)
Screenshot: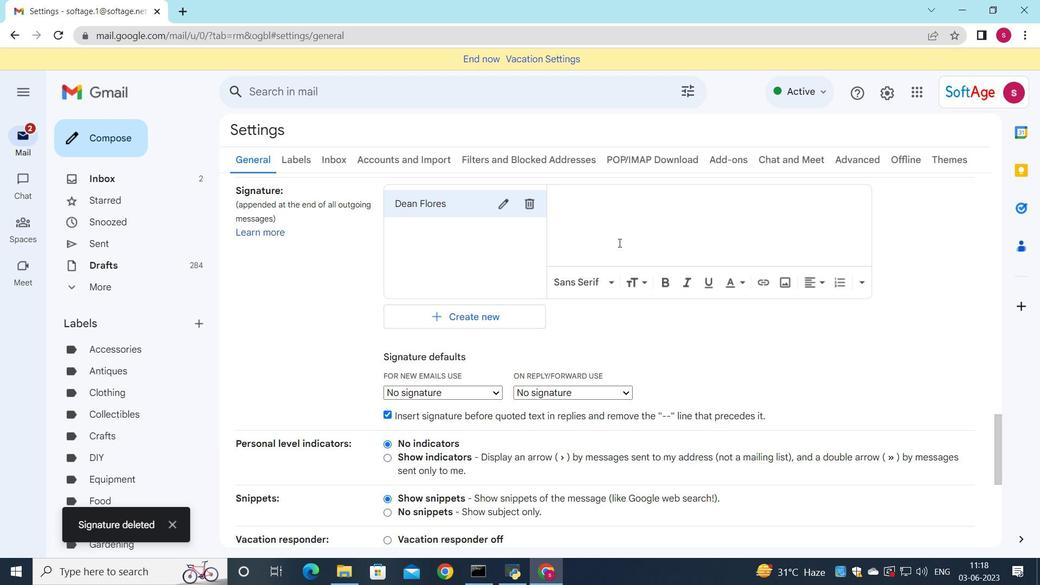 
Action: Mouse pressed left at (619, 240)
Screenshot: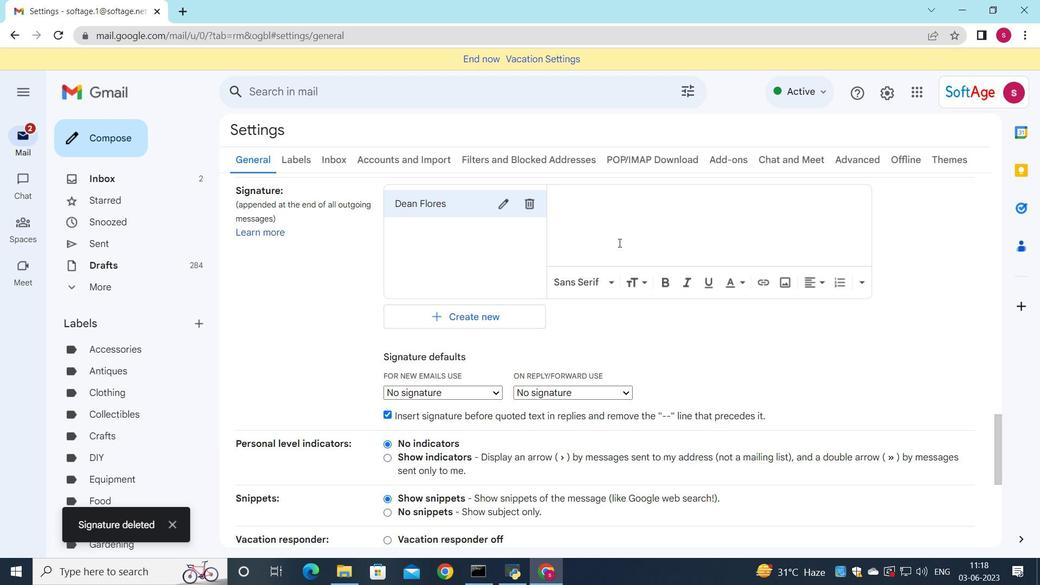 
Action: Key pressed <Key.shift>Dean<Key.space><Key.shift><Key.shift><Key.shift><Key.shift><Key.shift><Key.shift><Key.shift><Key.shift><Key.shift><Key.shift><Key.shift><Key.shift><Key.shift>Flores
Screenshot: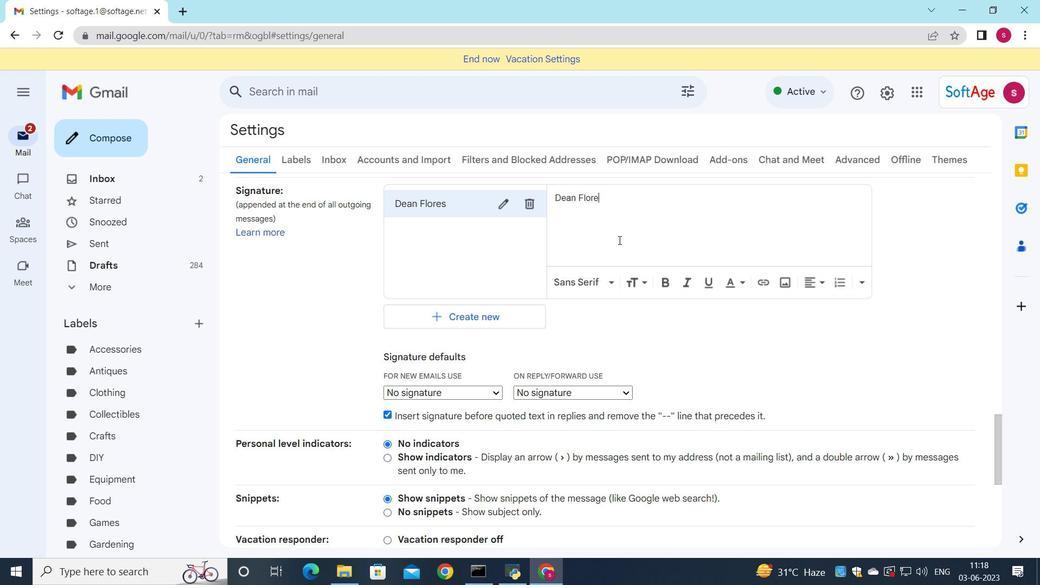 
Action: Mouse moved to (468, 387)
Screenshot: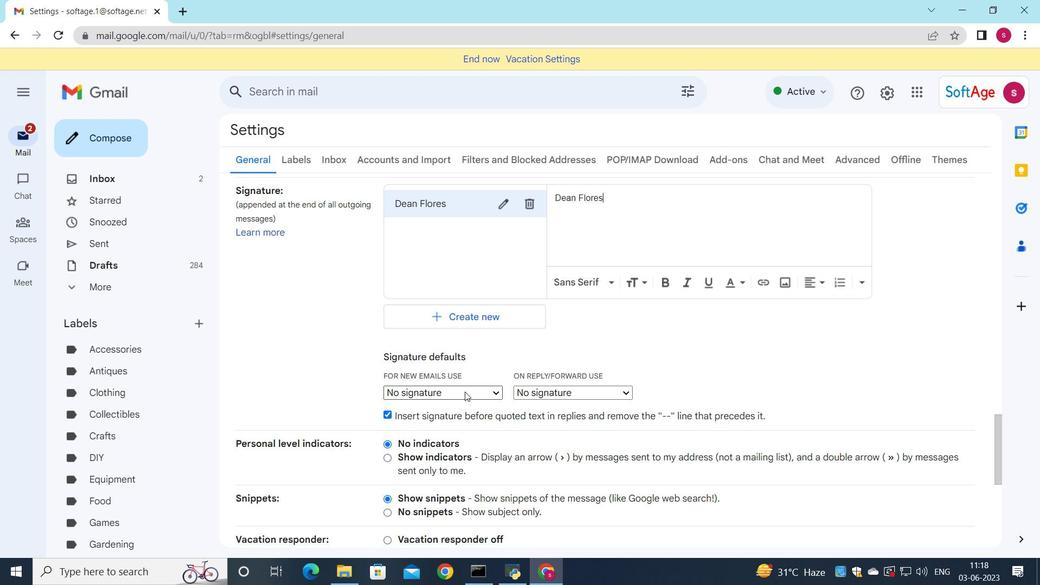
Action: Mouse pressed left at (468, 387)
Screenshot: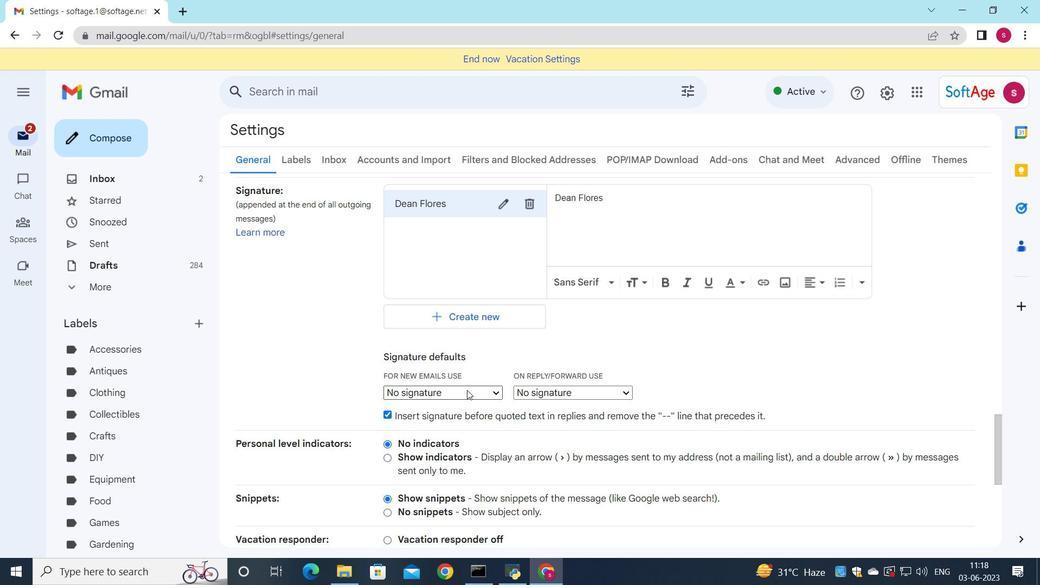 
Action: Mouse moved to (458, 410)
Screenshot: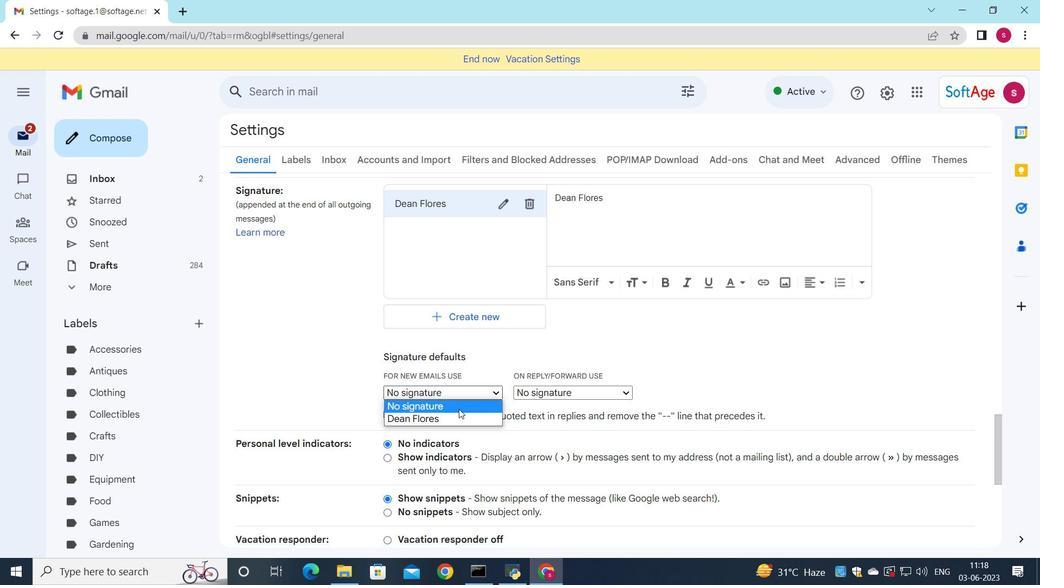 
Action: Mouse pressed left at (458, 410)
Screenshot: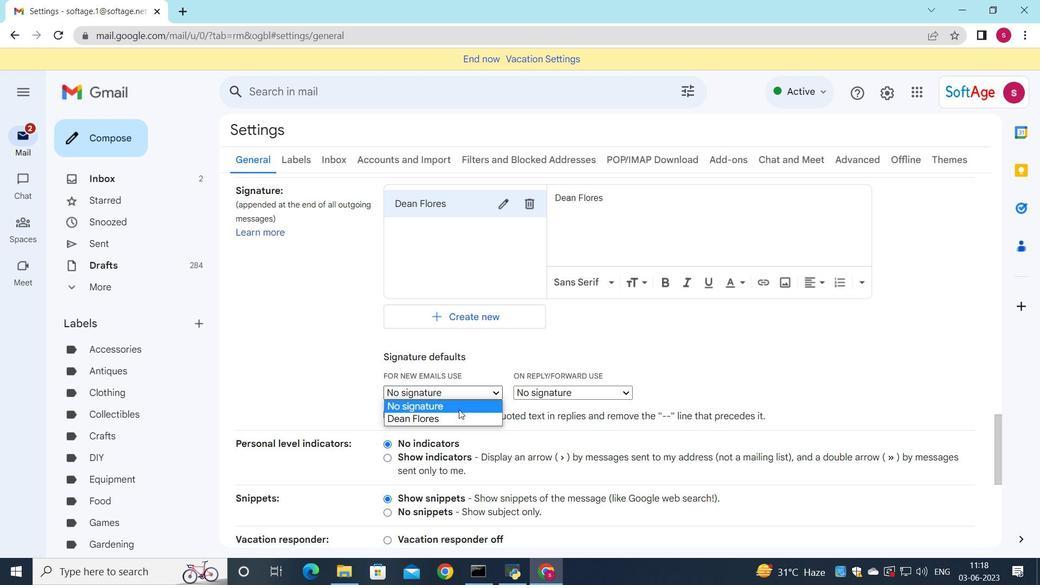 
Action: Mouse moved to (479, 386)
Screenshot: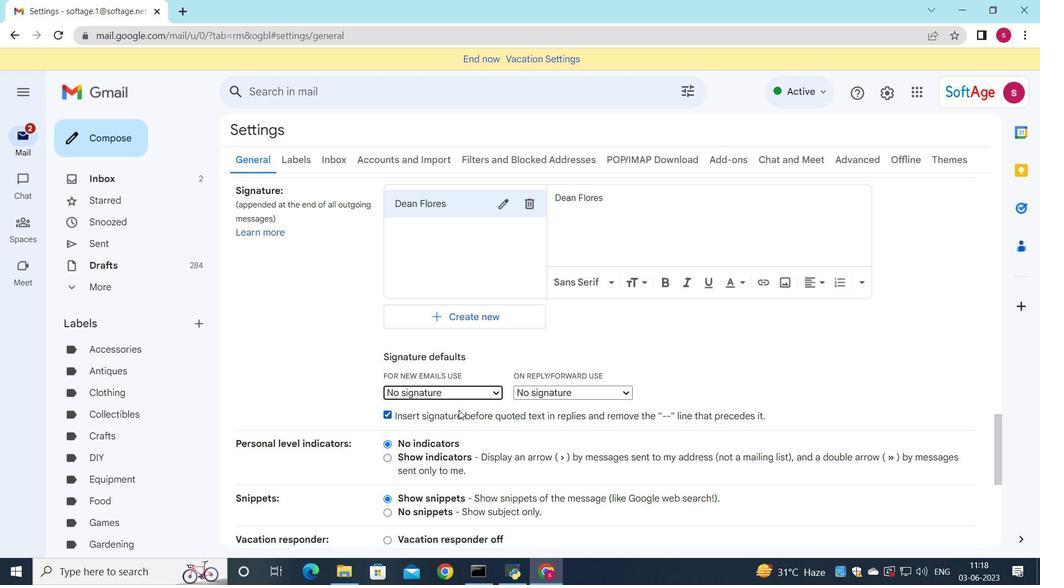 
Action: Mouse pressed left at (479, 386)
Screenshot: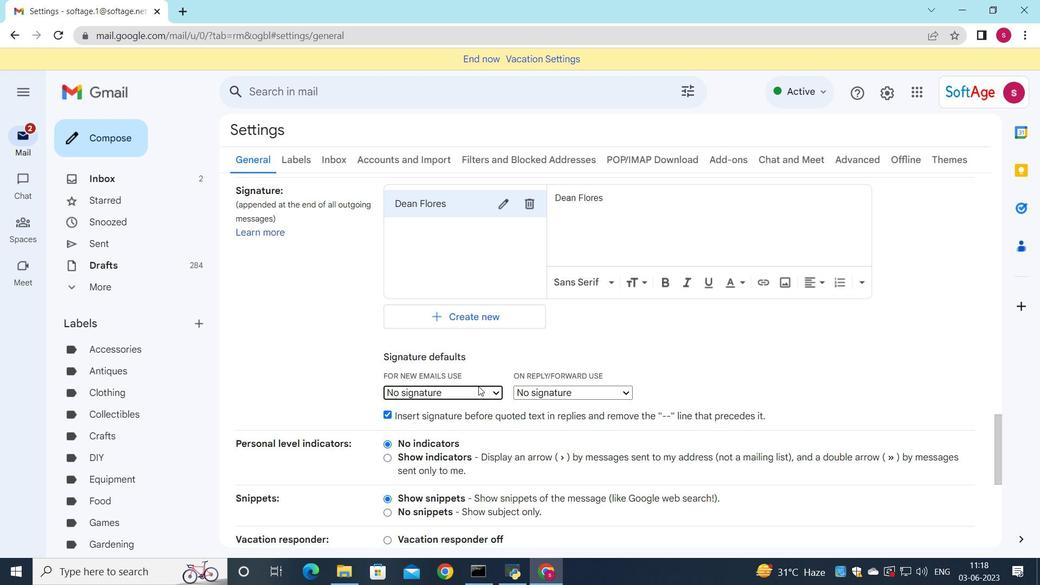 
Action: Mouse moved to (474, 417)
Screenshot: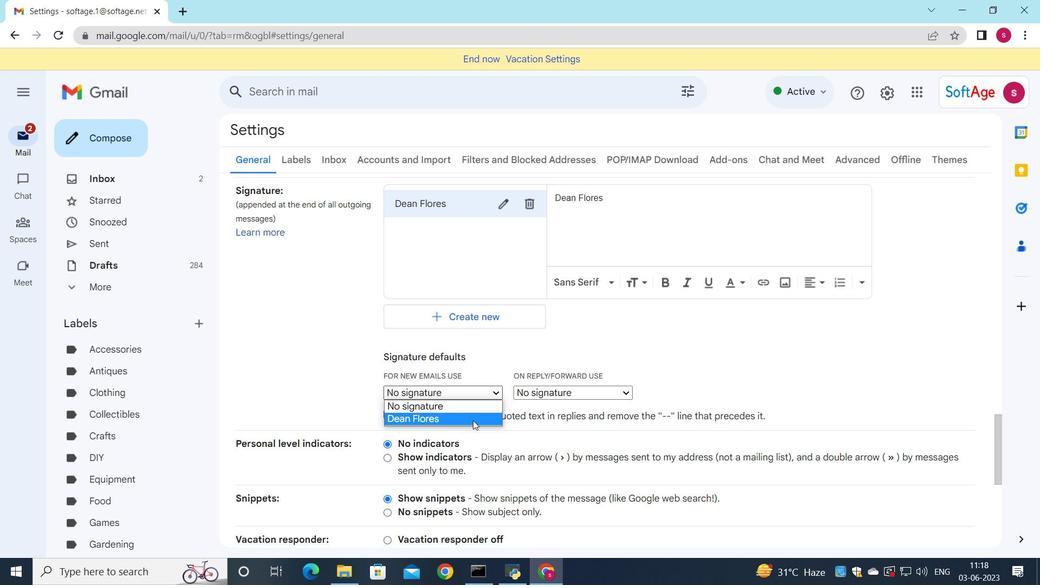 
Action: Mouse pressed left at (474, 417)
Screenshot: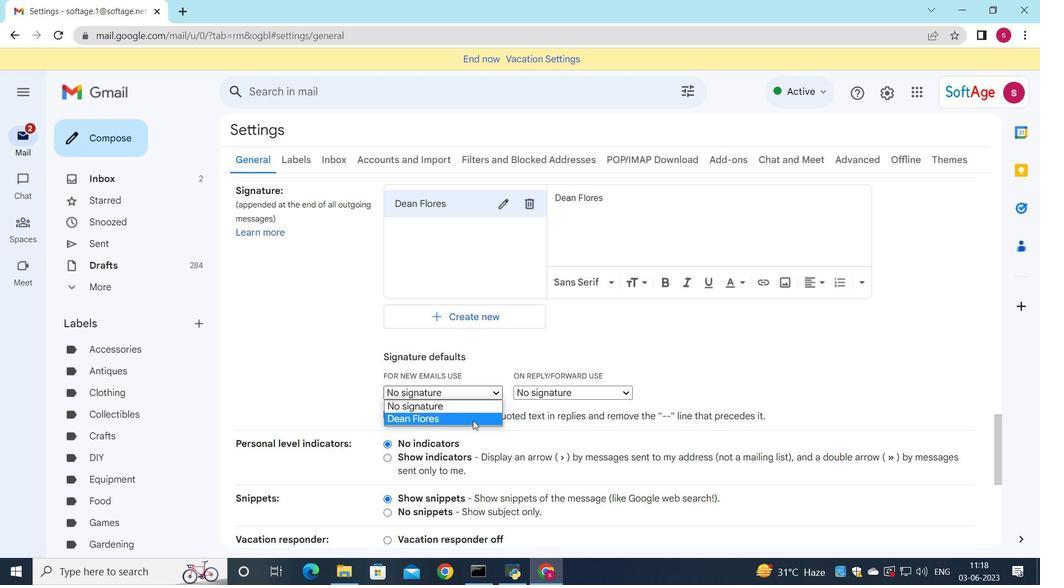 
Action: Mouse moved to (554, 392)
Screenshot: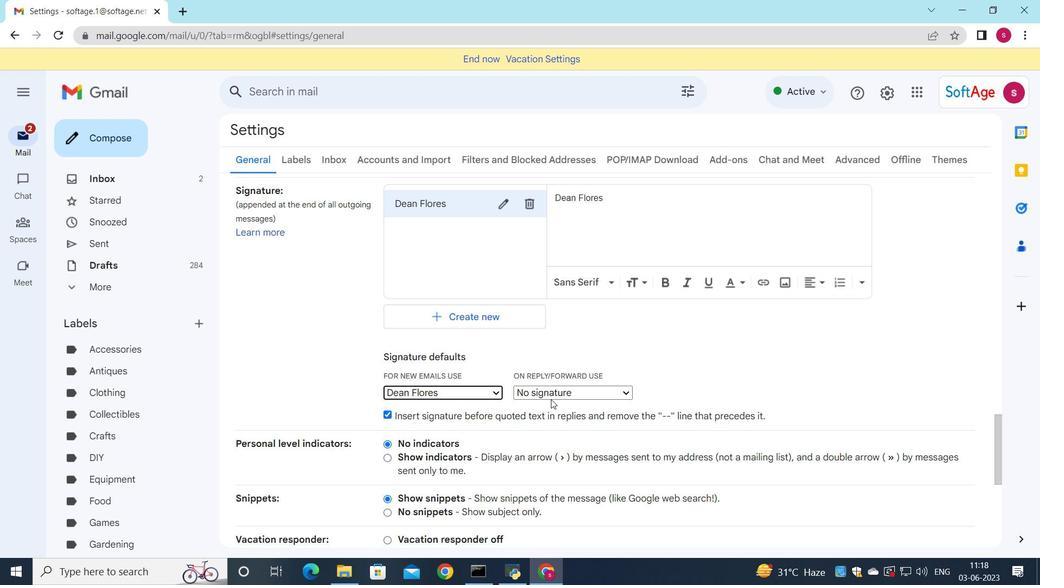 
Action: Mouse pressed left at (554, 392)
Screenshot: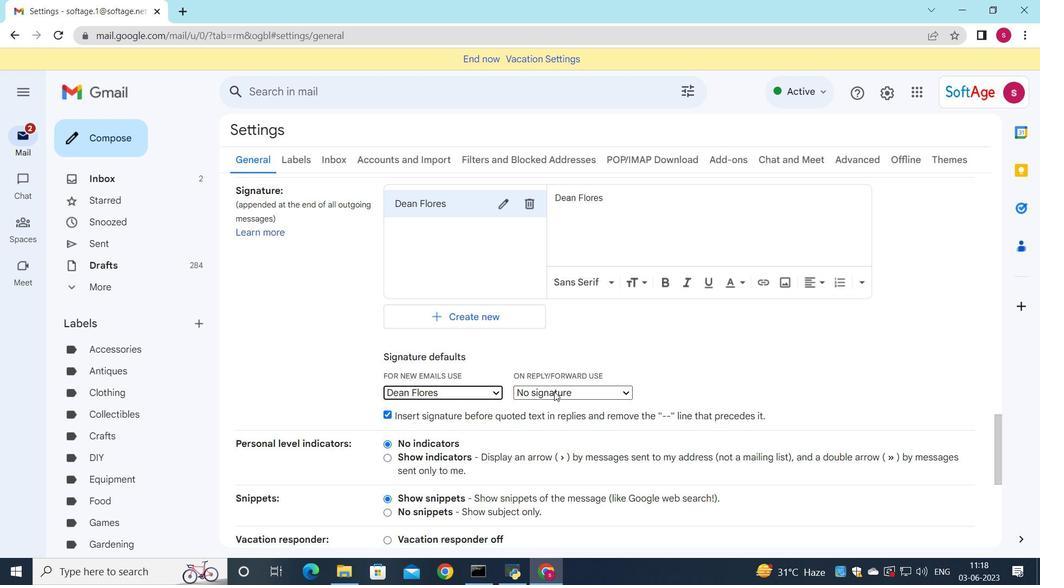 
Action: Mouse moved to (551, 417)
Screenshot: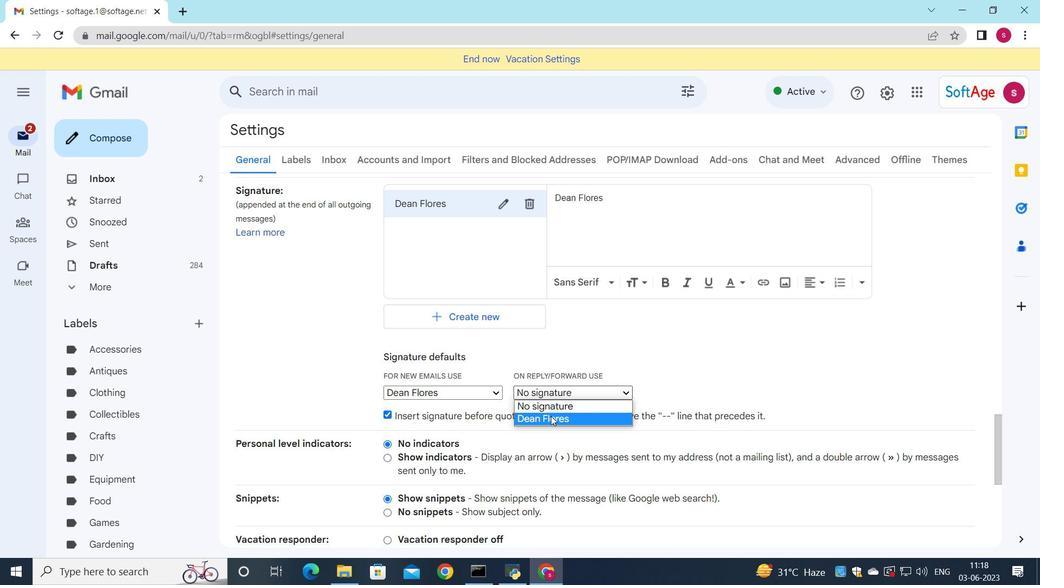 
Action: Mouse pressed left at (551, 417)
Screenshot: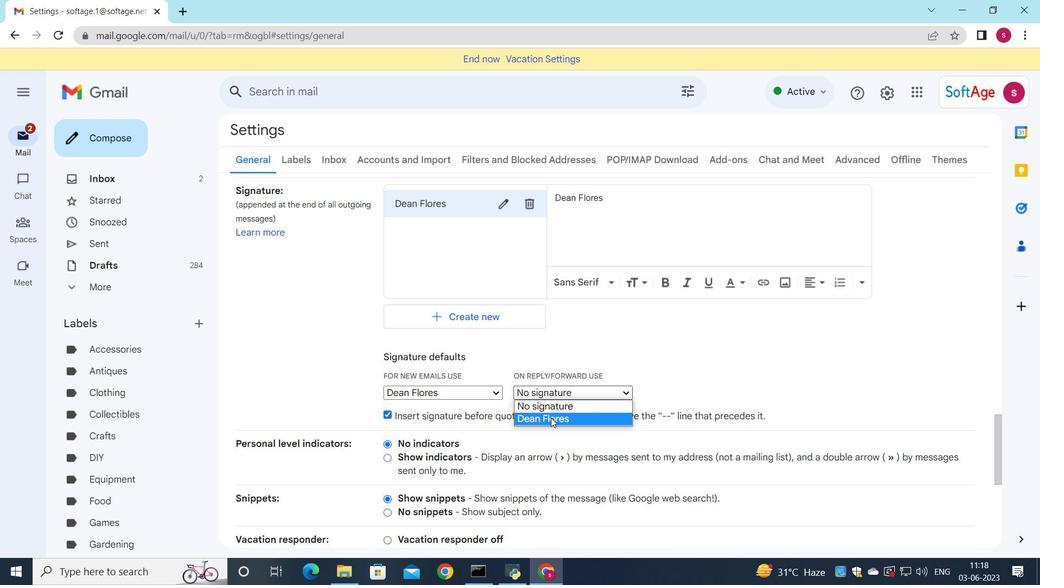 
Action: Mouse moved to (552, 412)
Screenshot: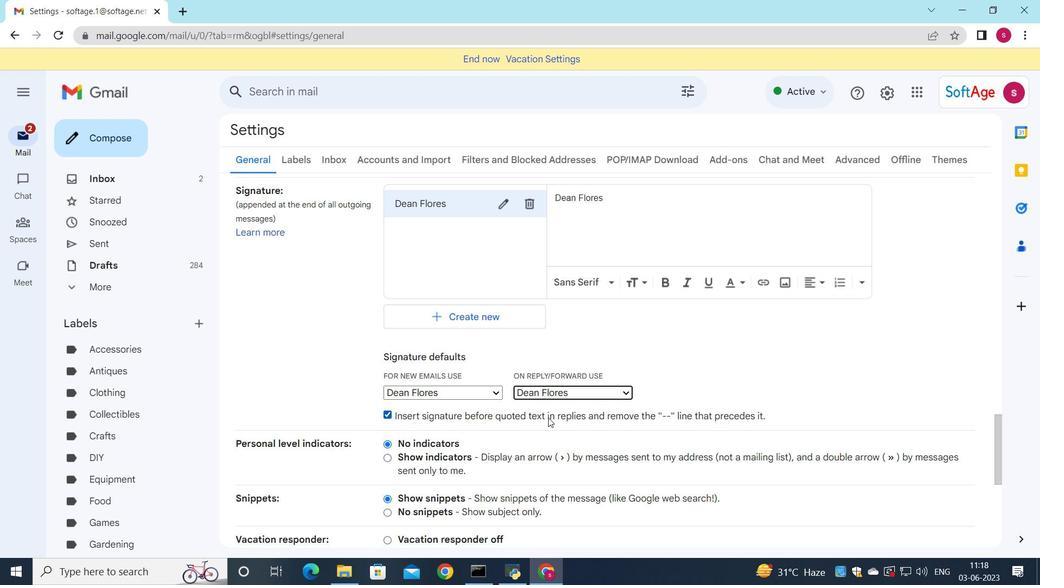 
Action: Mouse scrolled (552, 412) with delta (0, 0)
Screenshot: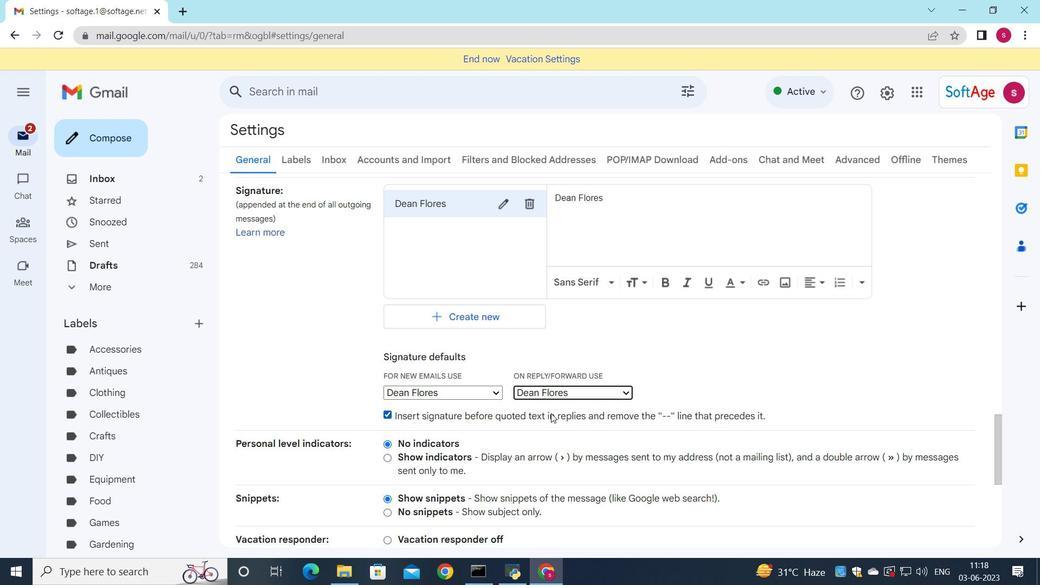 
Action: Mouse scrolled (552, 412) with delta (0, 0)
Screenshot: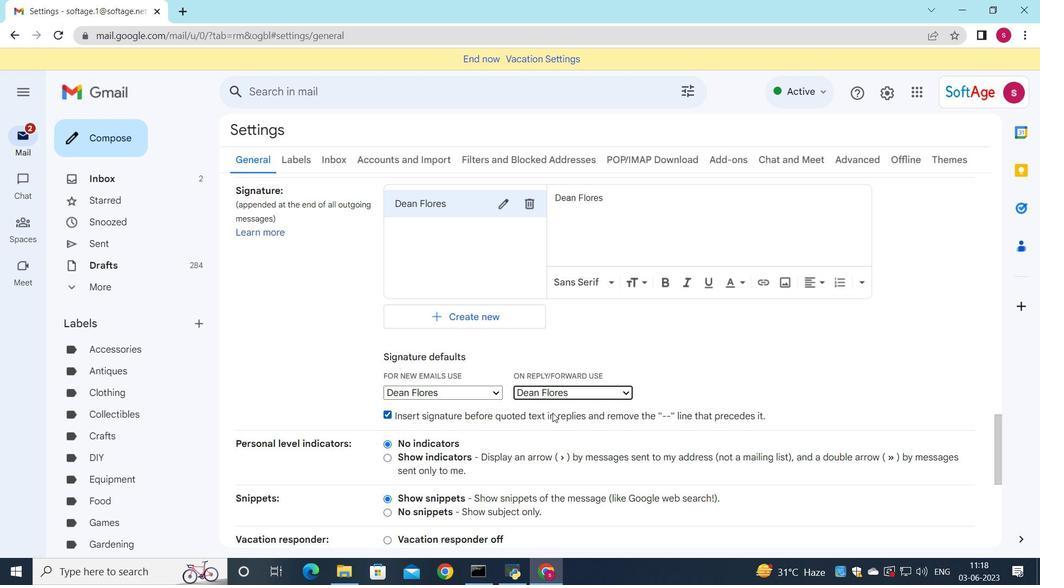 
Action: Mouse scrolled (552, 412) with delta (0, 0)
Screenshot: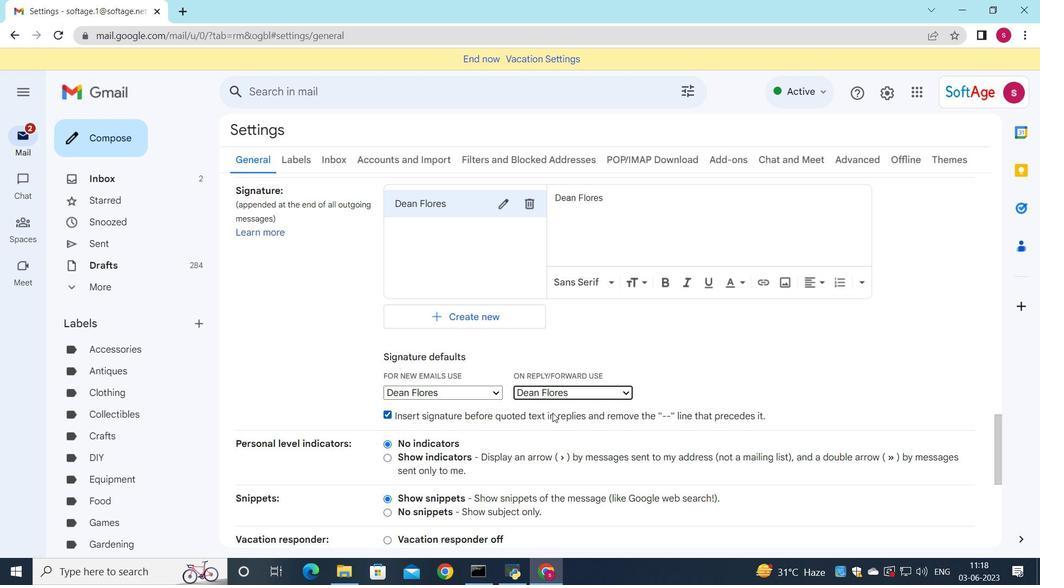 
Action: Mouse scrolled (552, 412) with delta (0, 0)
Screenshot: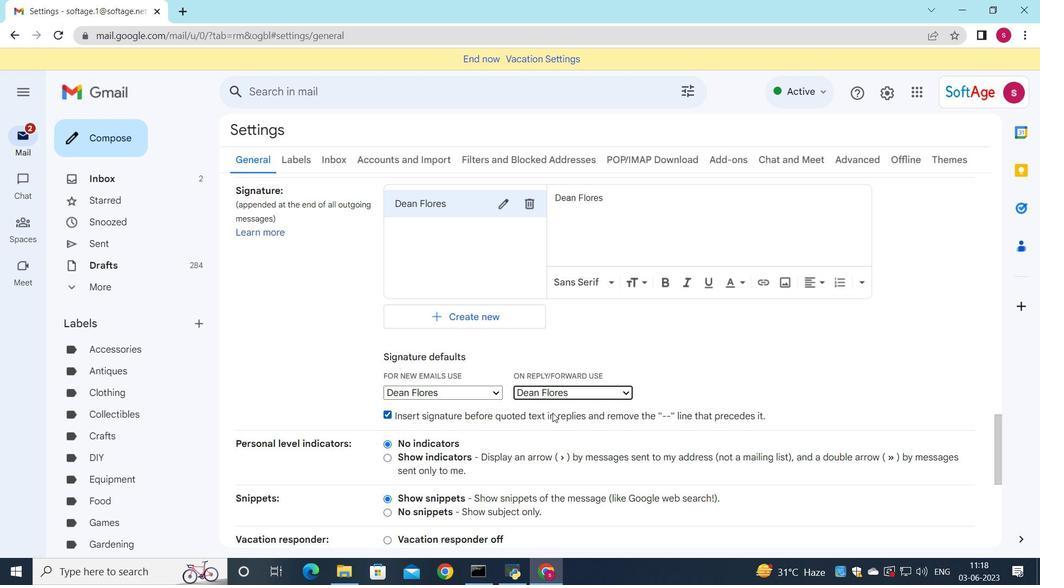 
Action: Mouse moved to (553, 411)
Screenshot: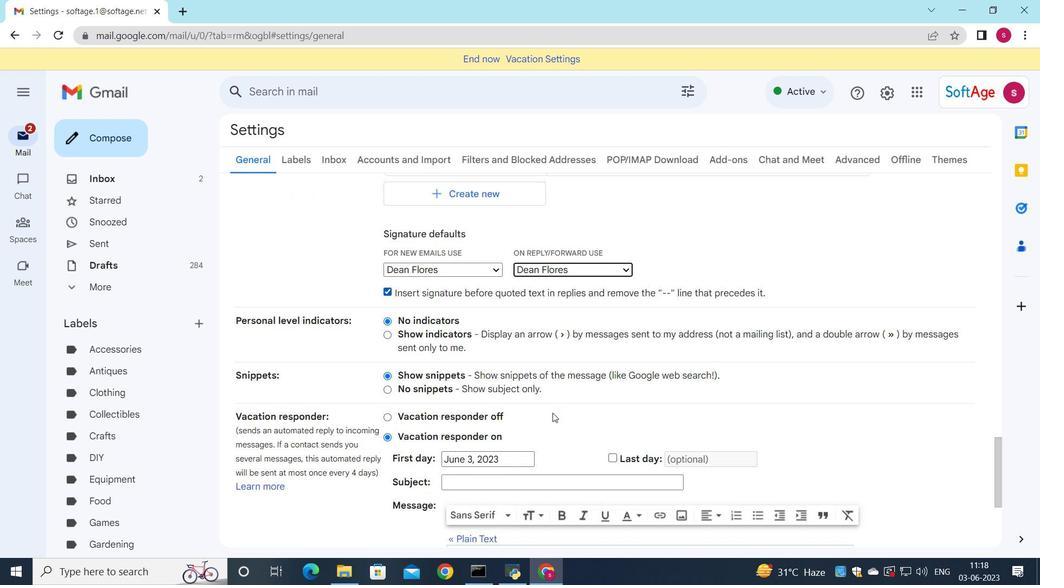 
Action: Mouse scrolled (553, 410) with delta (0, 0)
Screenshot: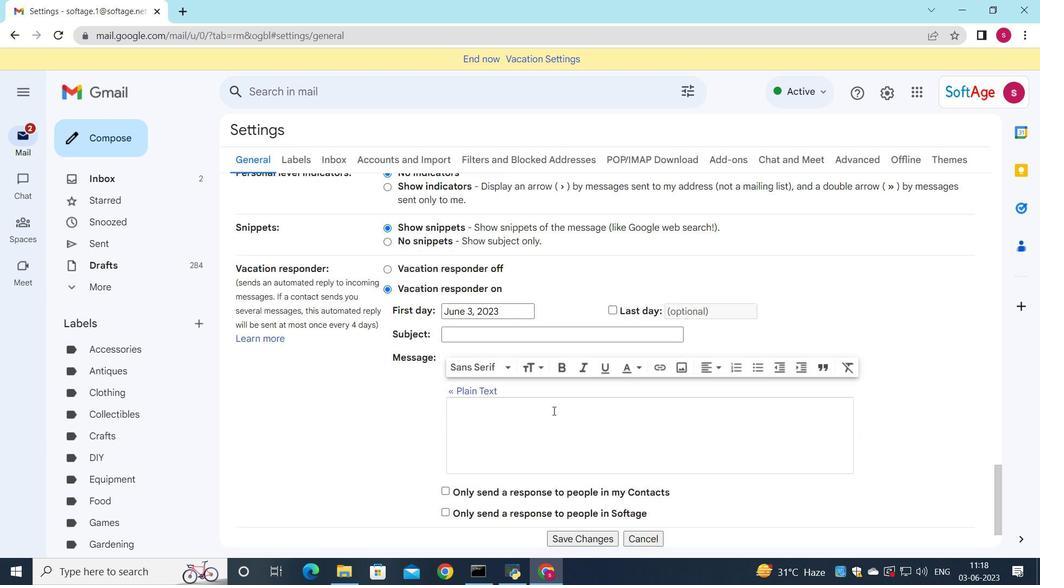 
Action: Mouse scrolled (553, 410) with delta (0, 0)
Screenshot: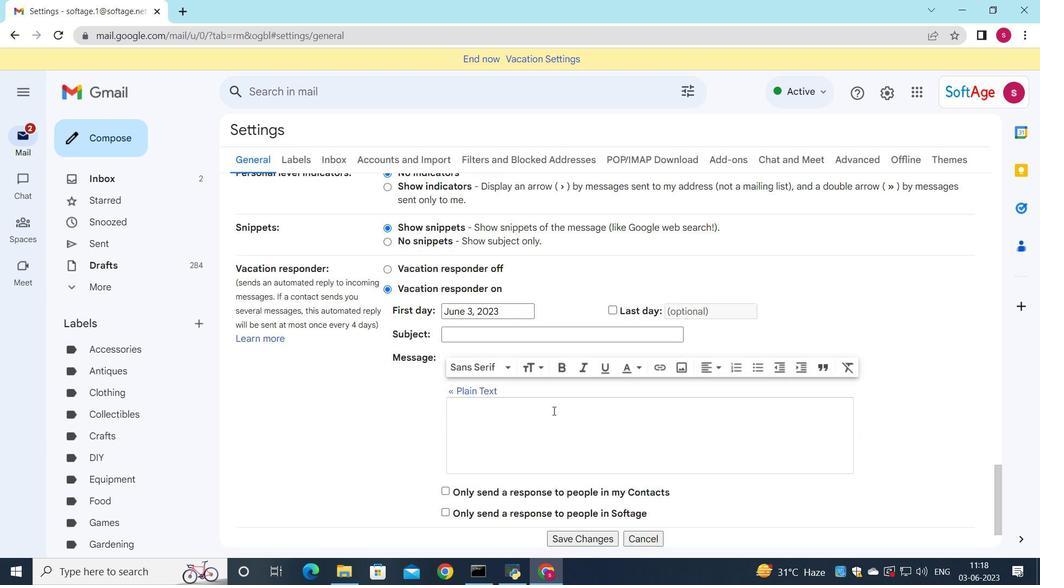 
Action: Mouse scrolled (553, 410) with delta (0, 0)
Screenshot: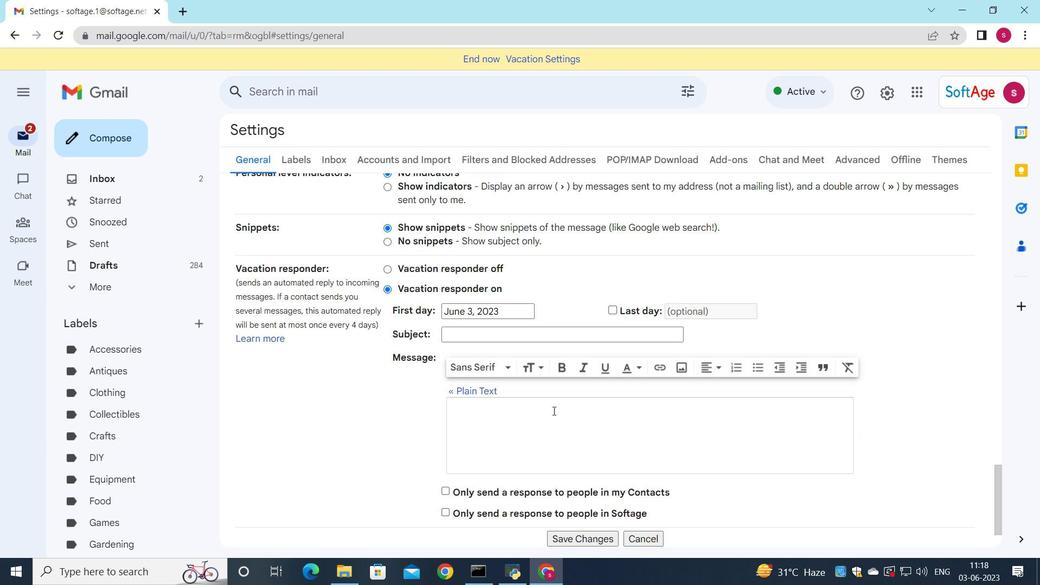 
Action: Mouse moved to (583, 475)
Screenshot: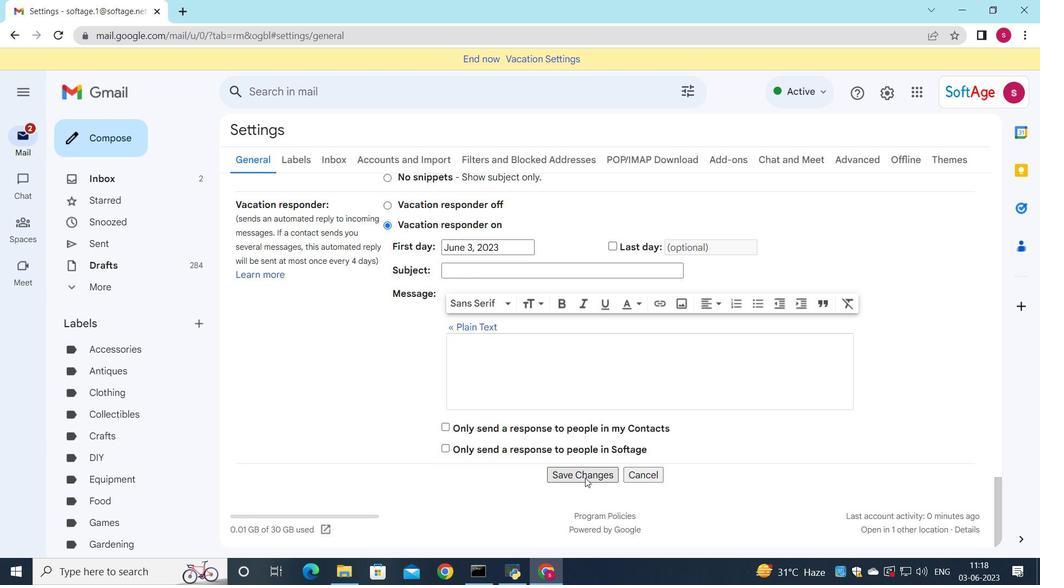 
Action: Mouse pressed left at (583, 475)
Screenshot: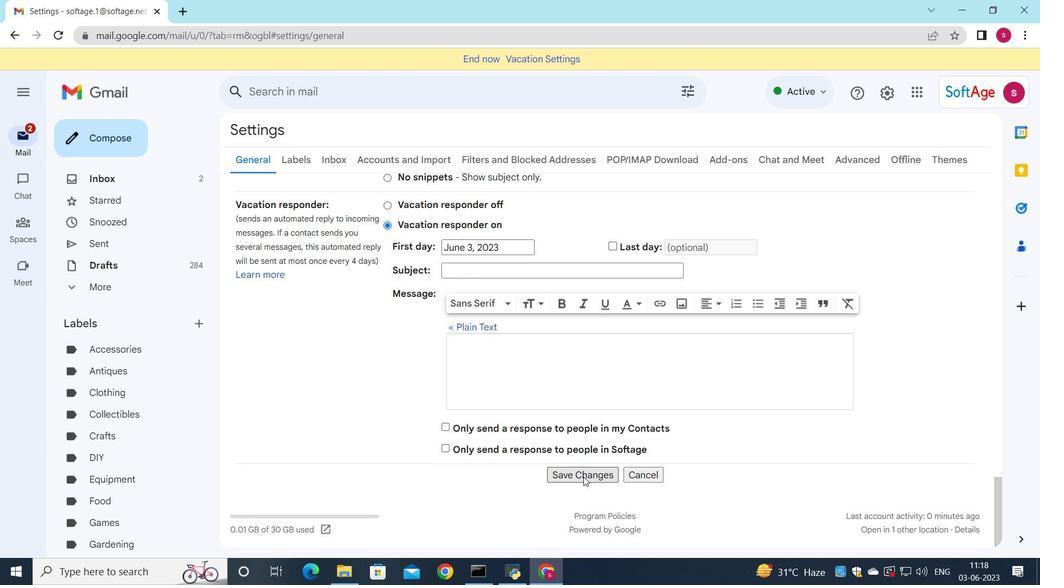 
Action: Mouse moved to (524, 361)
Screenshot: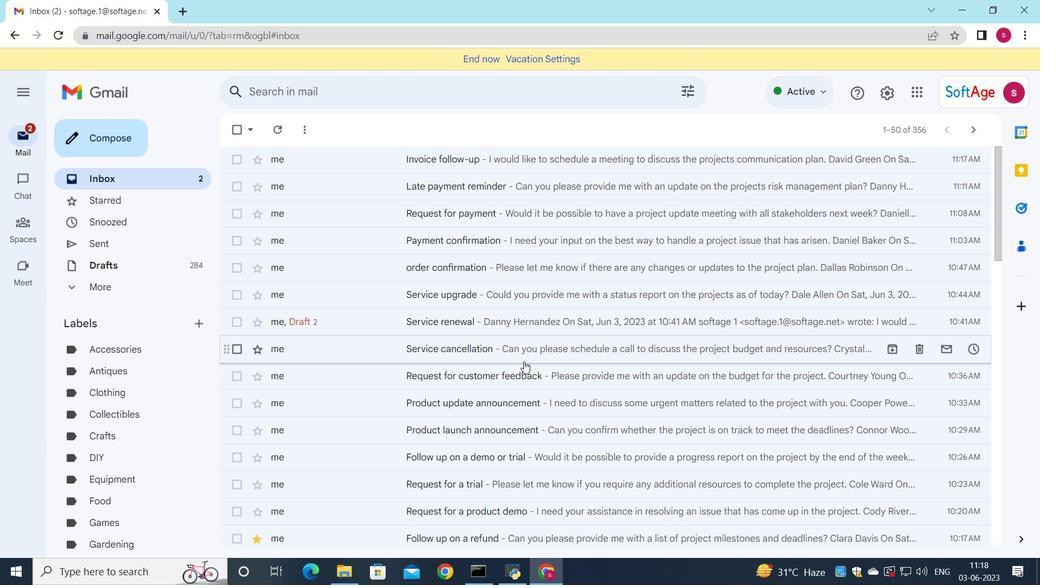 
Action: Mouse pressed left at (524, 361)
Screenshot: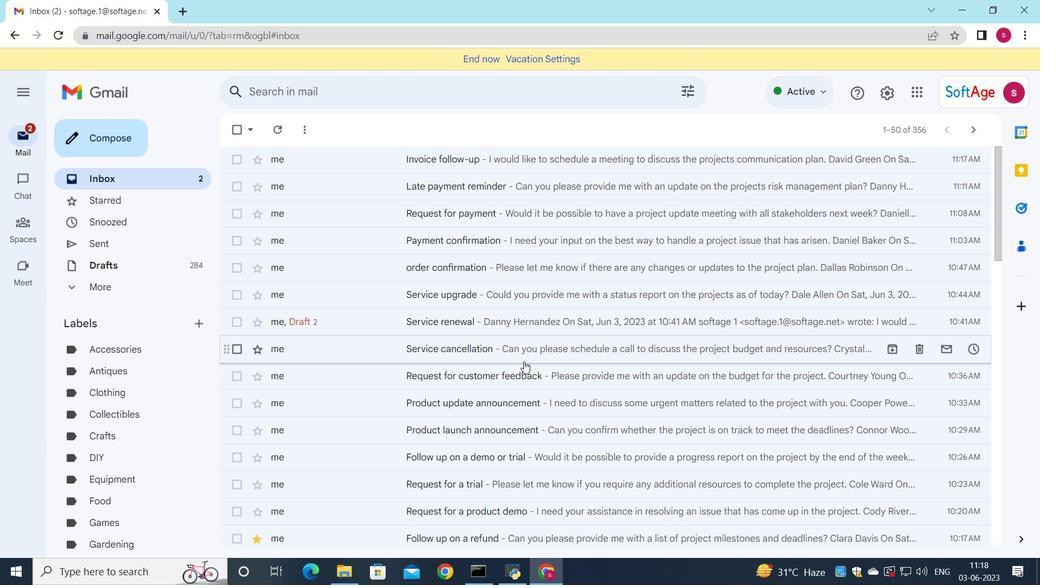 
Action: Mouse scrolled (524, 360) with delta (0, 0)
Screenshot: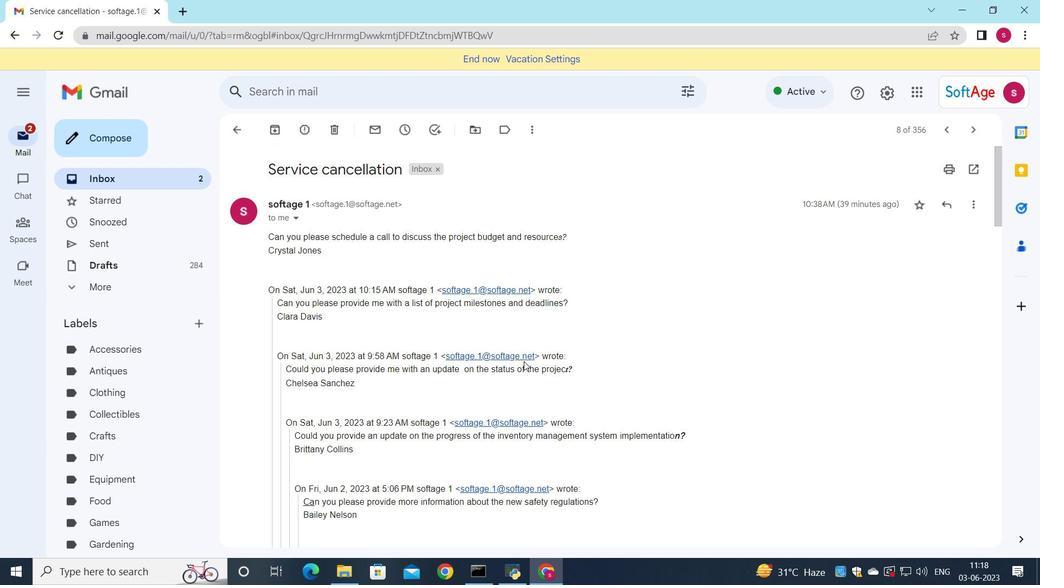 
Action: Mouse scrolled (524, 360) with delta (0, 0)
Screenshot: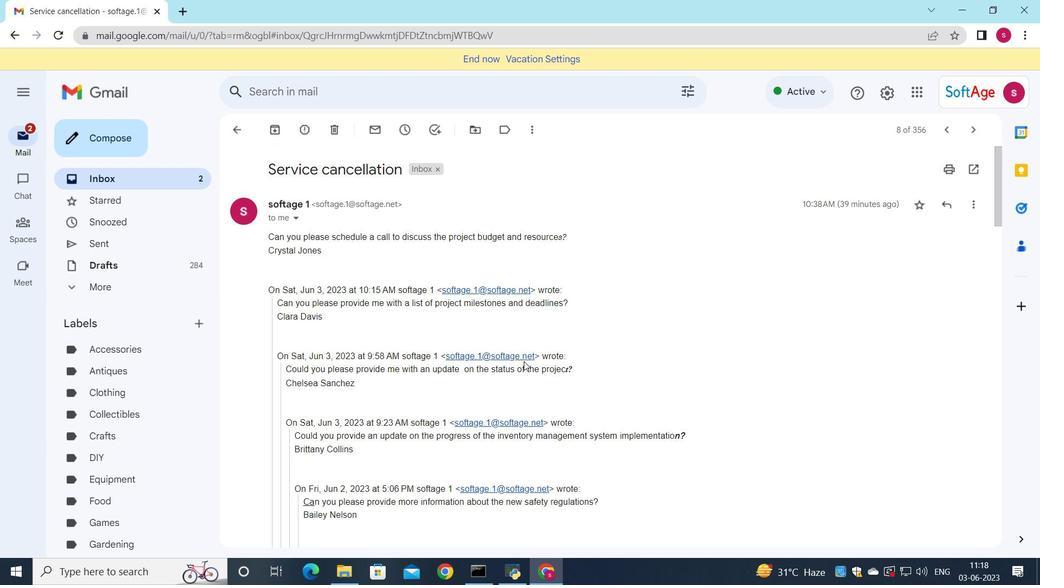 
Action: Mouse scrolled (524, 360) with delta (0, 0)
Screenshot: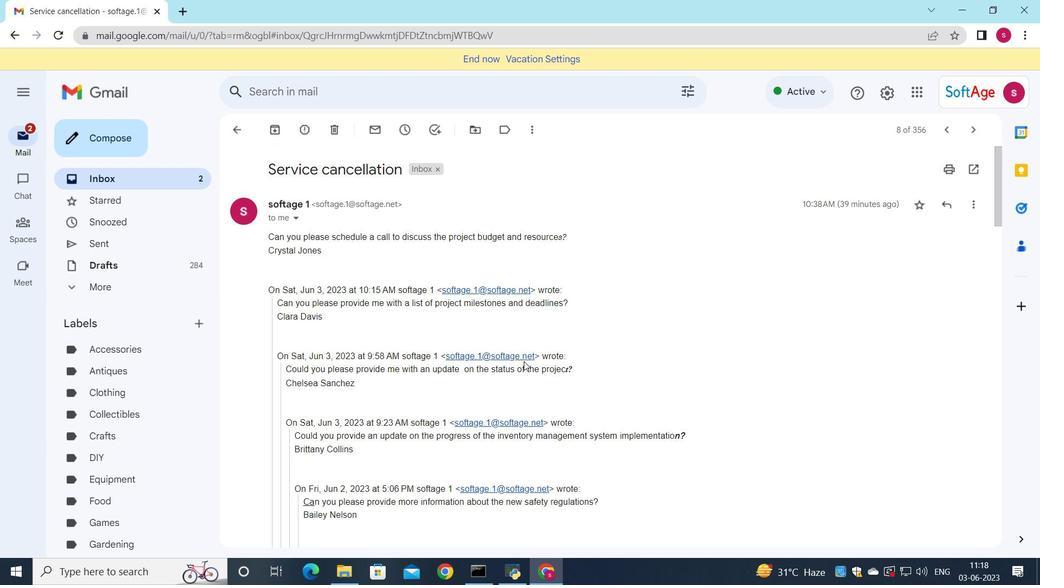 
Action: Mouse scrolled (524, 360) with delta (0, 0)
Screenshot: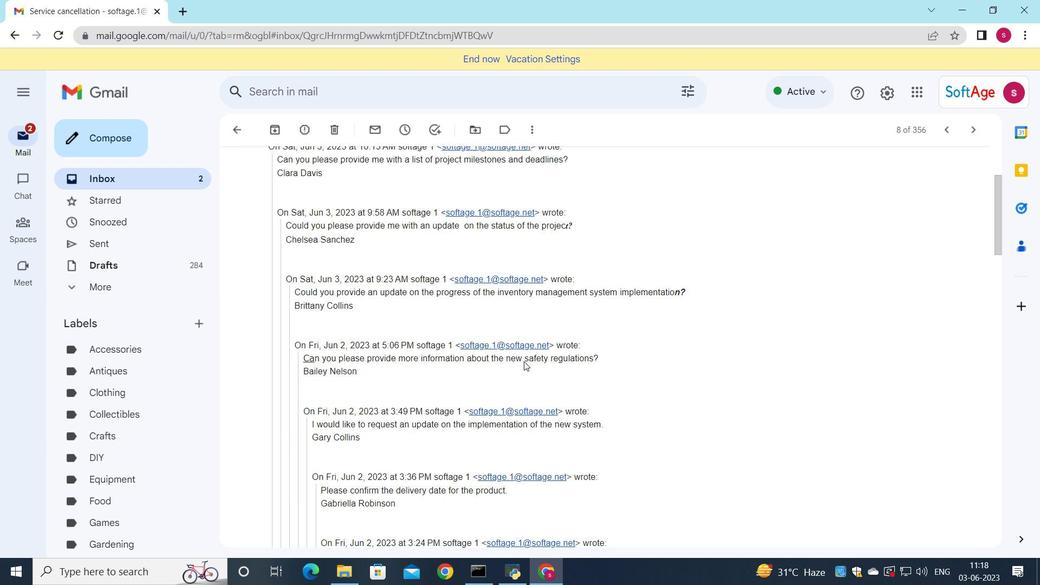 
Action: Mouse scrolled (524, 360) with delta (0, 0)
Screenshot: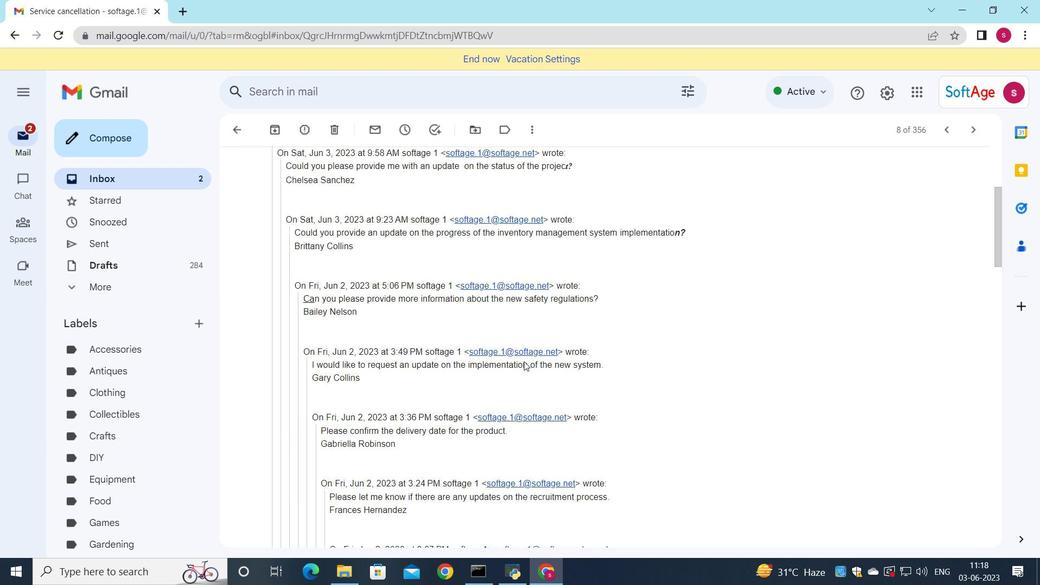 
Action: Mouse scrolled (524, 360) with delta (0, 0)
Screenshot: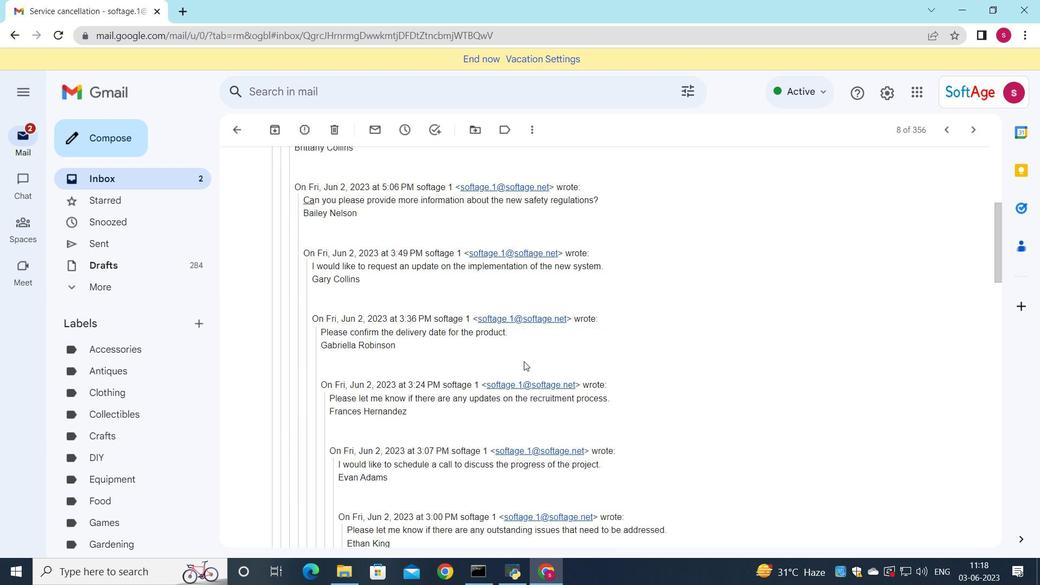 
Action: Mouse scrolled (524, 360) with delta (0, 0)
Screenshot: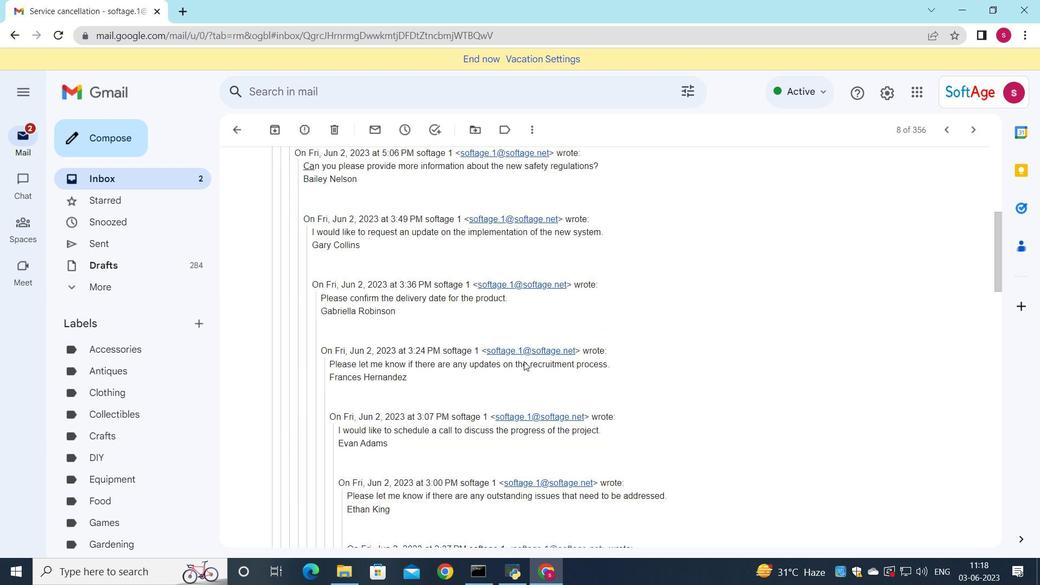 
Action: Mouse scrolled (524, 360) with delta (0, 0)
Screenshot: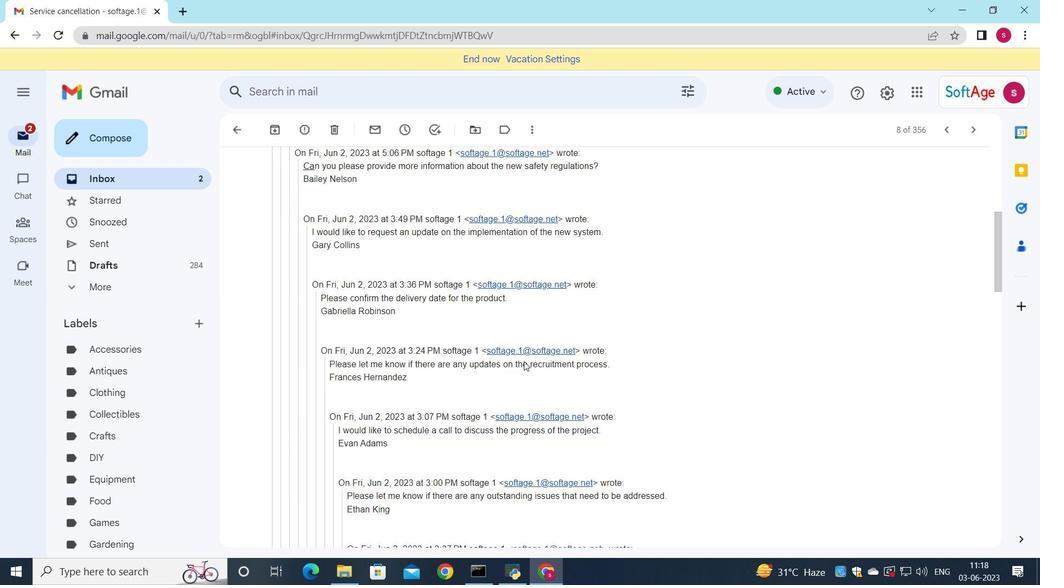 
Action: Mouse scrolled (524, 360) with delta (0, 0)
Screenshot: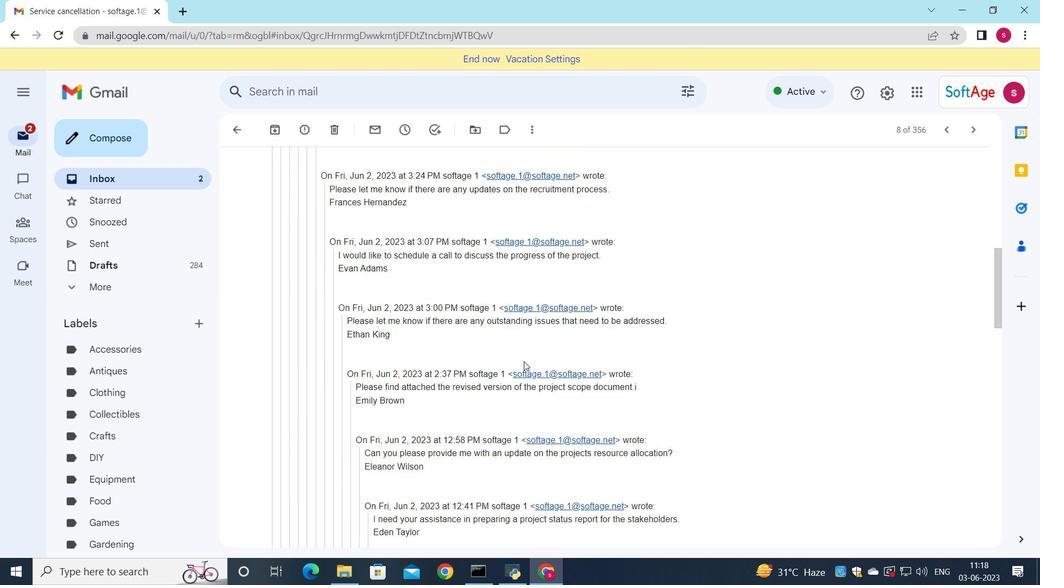 
Action: Mouse scrolled (524, 360) with delta (0, 0)
Screenshot: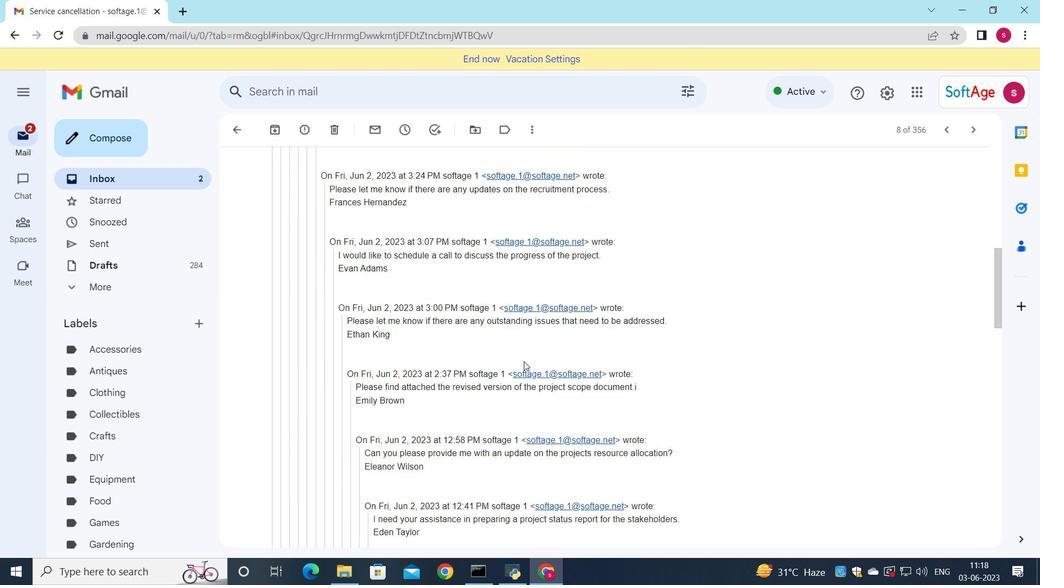 
Action: Mouse scrolled (524, 360) with delta (0, 0)
Screenshot: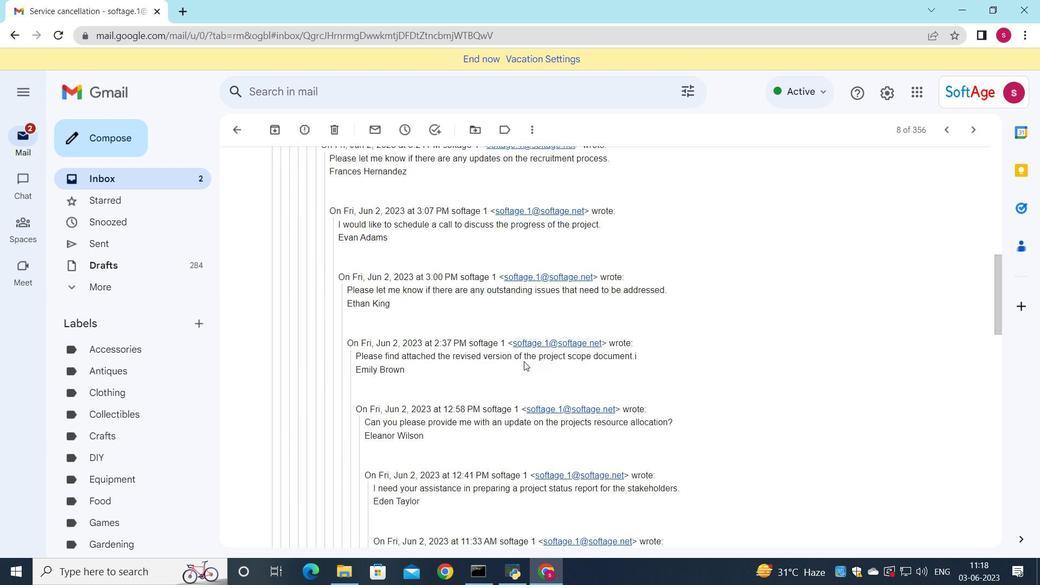 
Action: Mouse pressed middle at (524, 361)
Screenshot: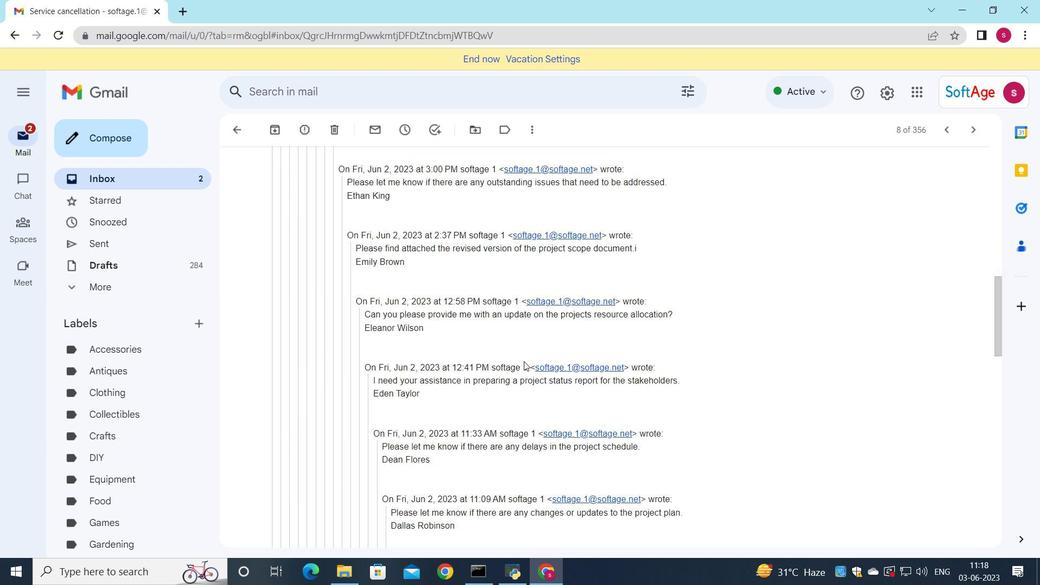
Action: Mouse scrolled (524, 360) with delta (0, 0)
Screenshot: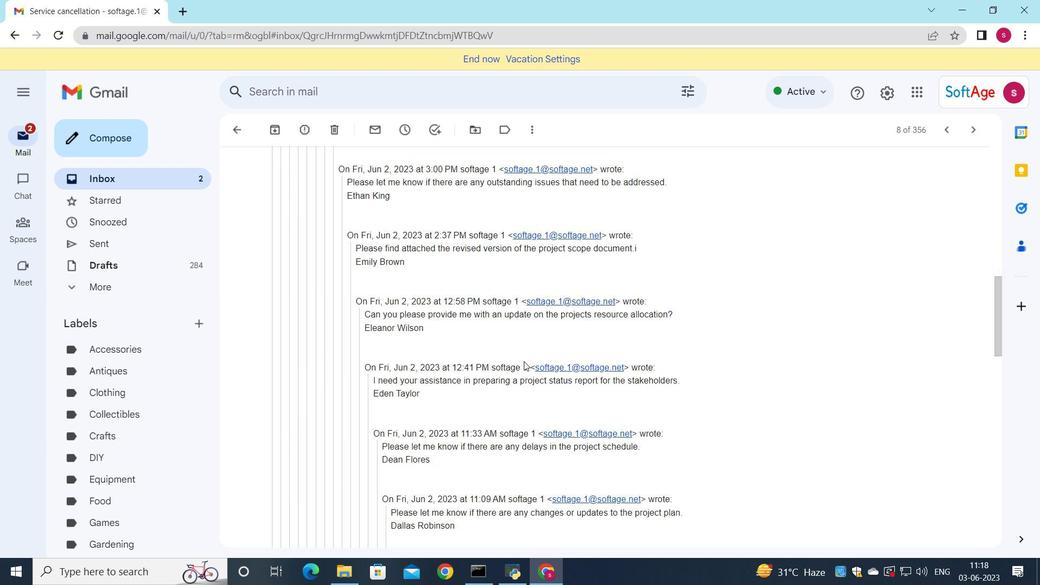 
Action: Mouse scrolled (524, 360) with delta (0, 0)
Screenshot: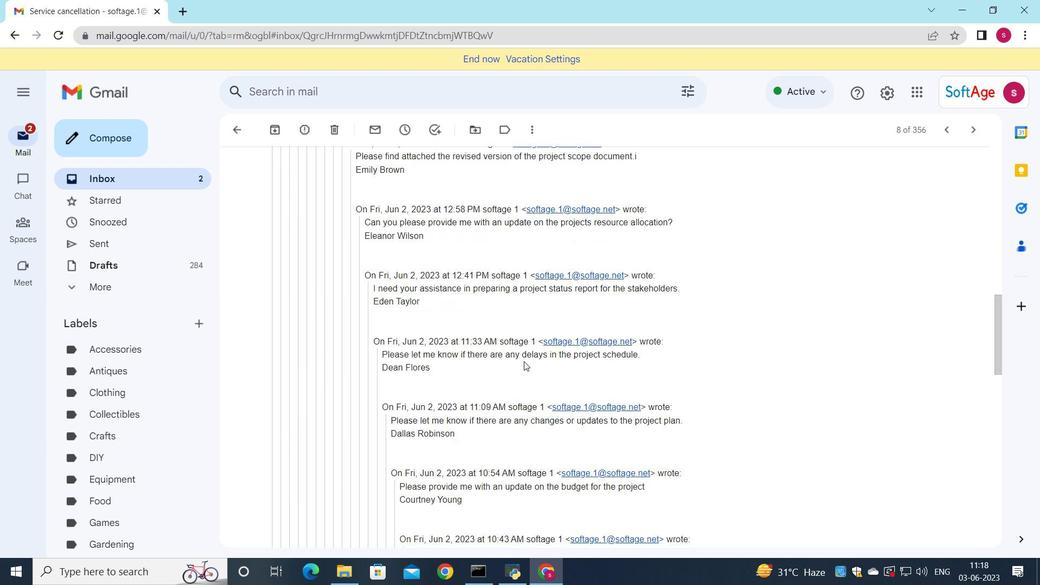 
Action: Mouse scrolled (524, 360) with delta (0, 0)
Screenshot: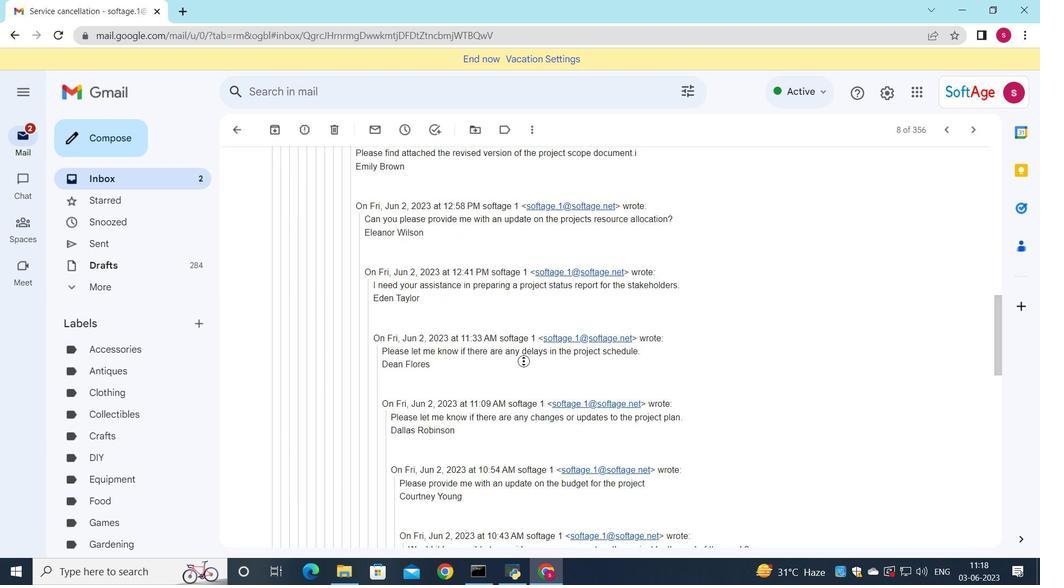 
Action: Mouse scrolled (524, 360) with delta (0, 0)
Screenshot: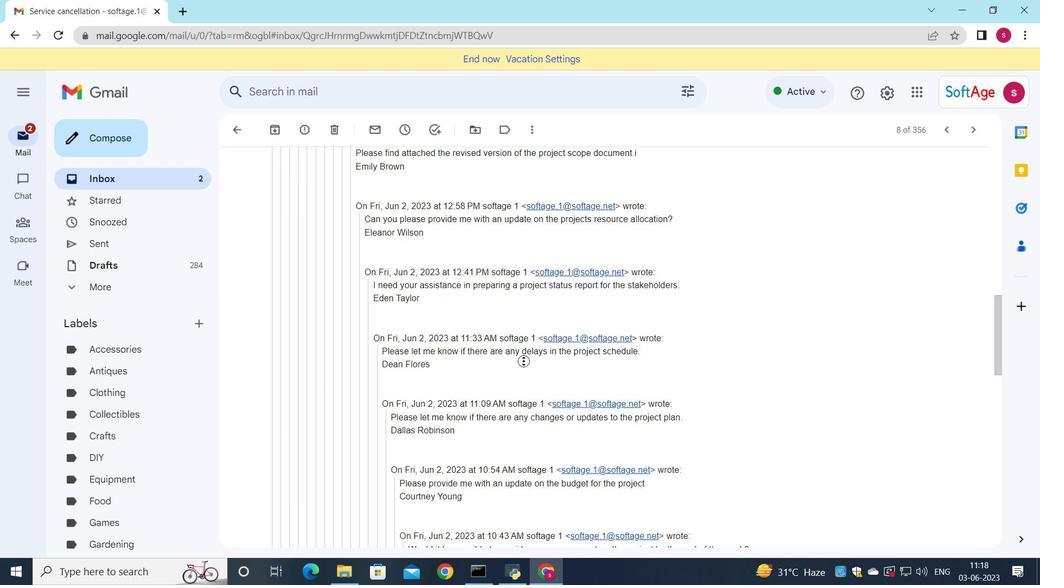 
Action: Mouse scrolled (524, 360) with delta (0, 0)
Screenshot: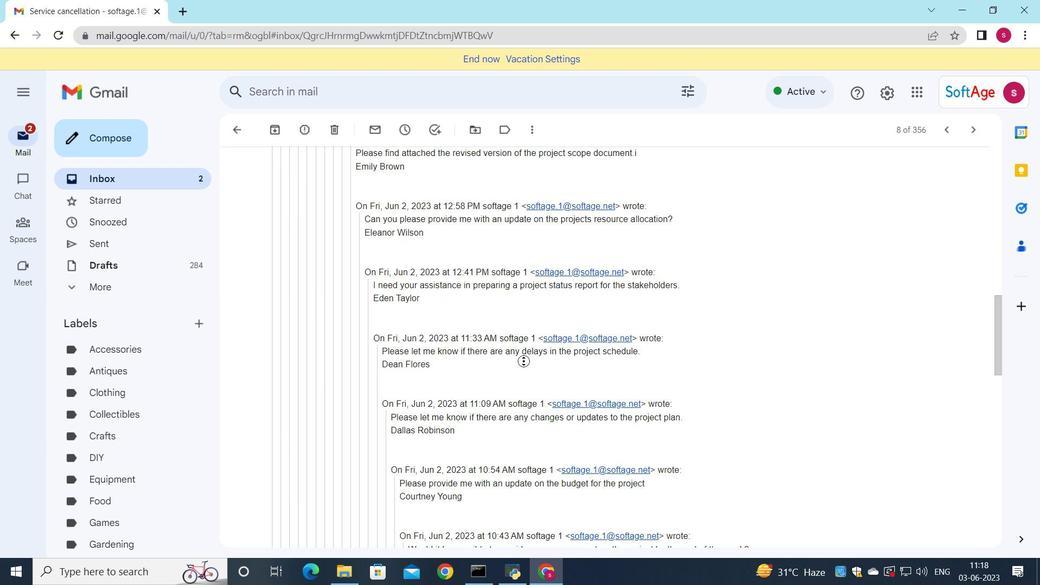 
Action: Mouse scrolled (524, 360) with delta (0, 0)
Screenshot: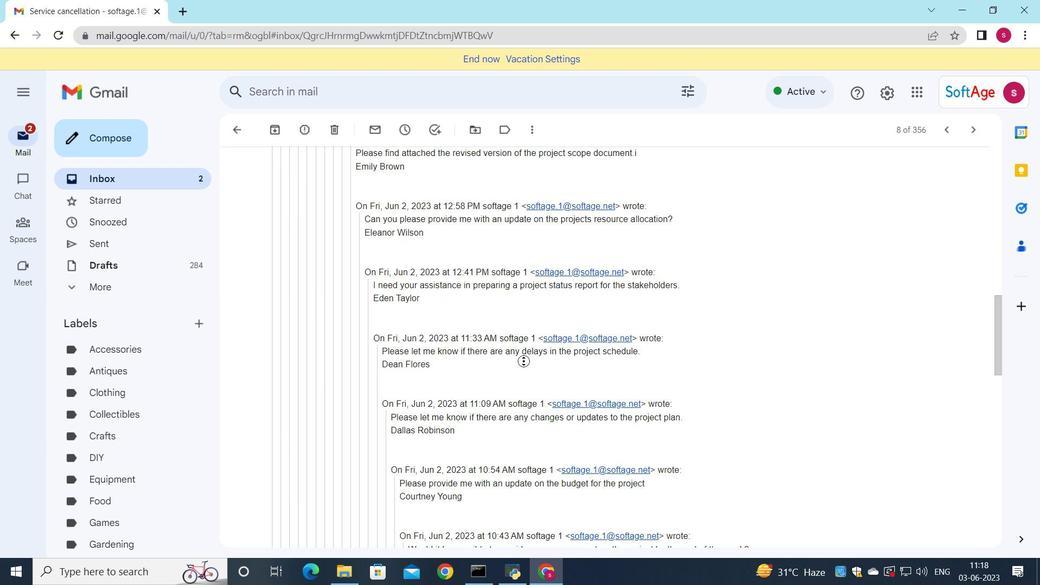 
Action: Mouse moved to (649, 365)
Screenshot: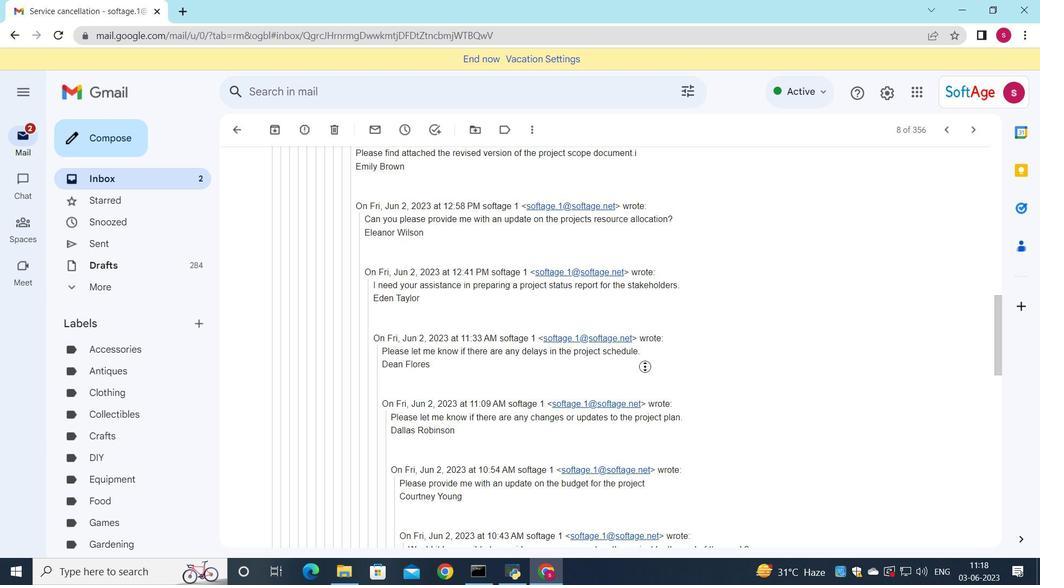 
Action: Mouse pressed left at (649, 365)
Screenshot: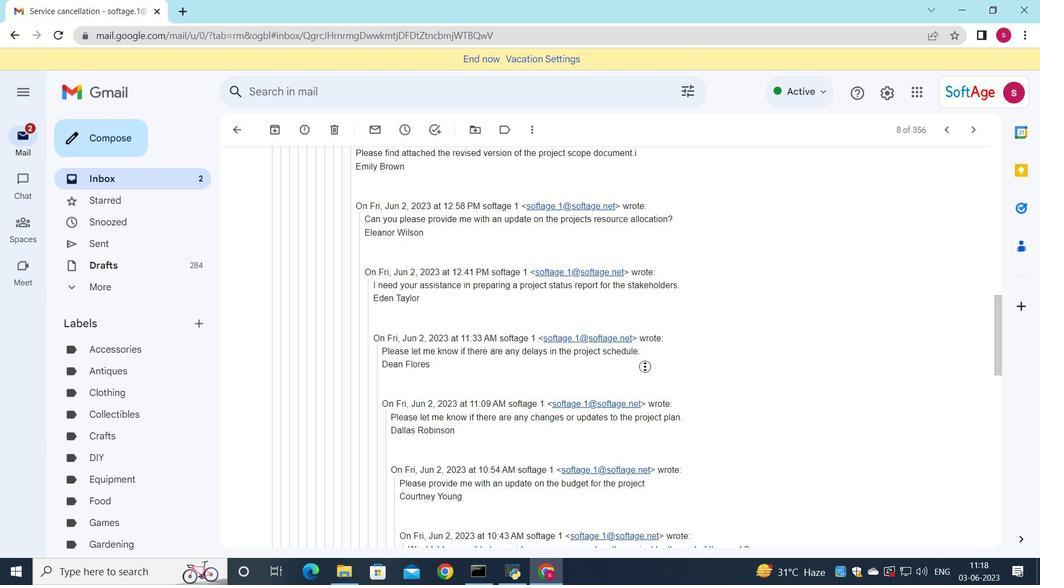 
Action: Mouse moved to (638, 371)
Screenshot: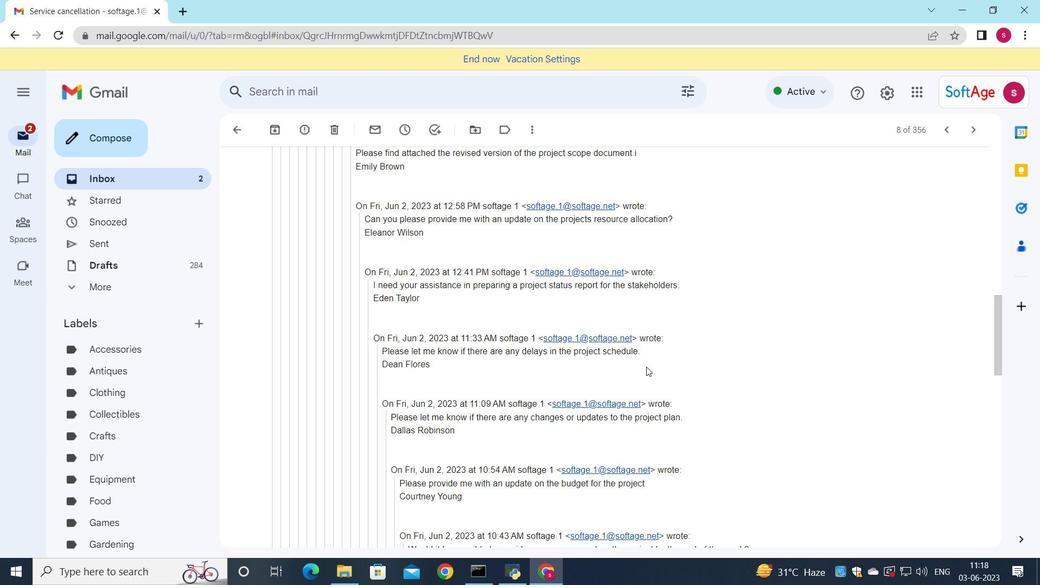 
Action: Mouse scrolled (638, 371) with delta (0, 0)
Screenshot: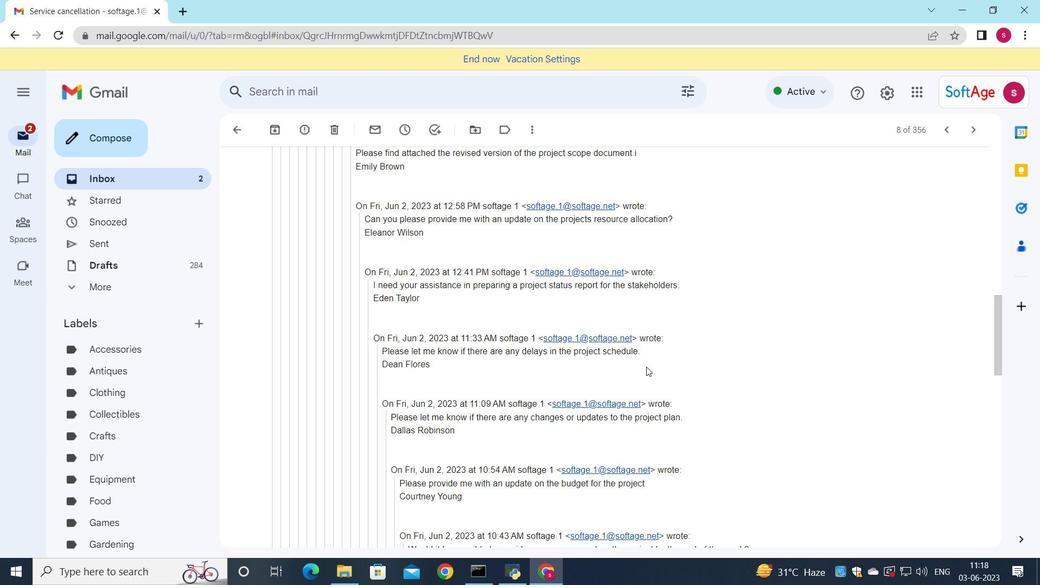 
Action: Mouse moved to (633, 376)
Screenshot: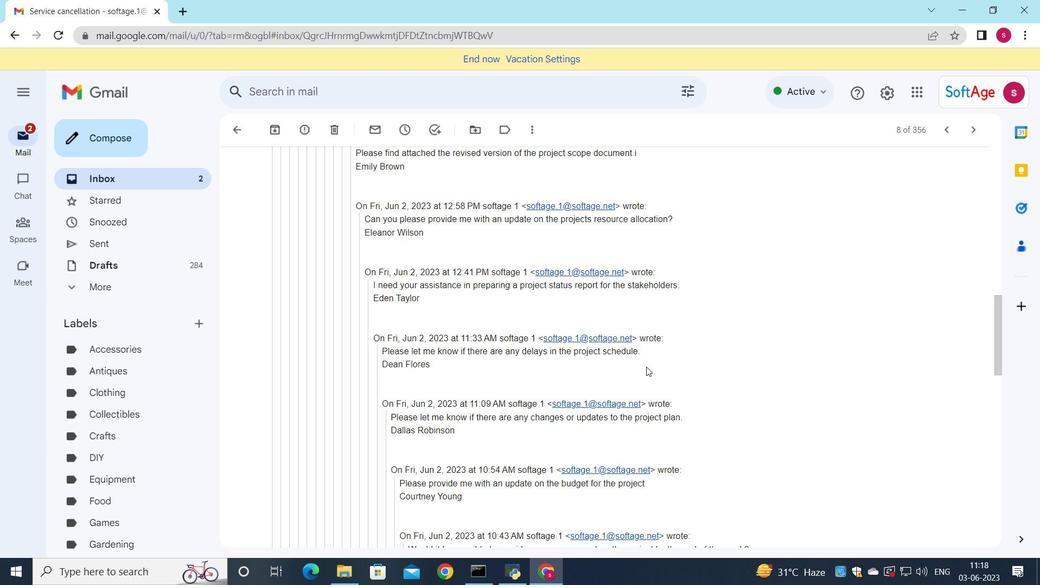 
Action: Mouse scrolled (633, 376) with delta (0, 0)
Screenshot: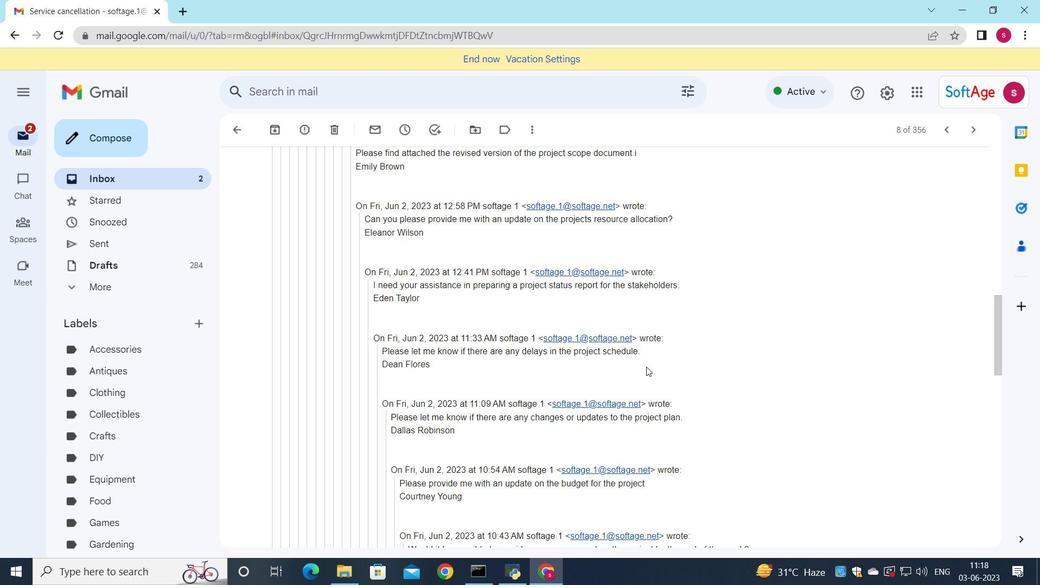 
Action: Mouse moved to (628, 385)
Screenshot: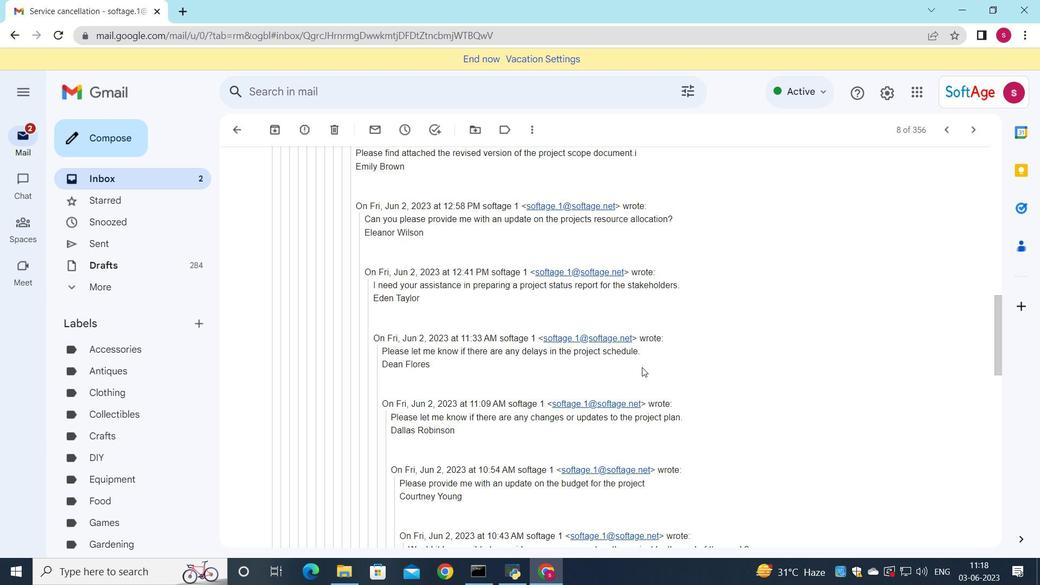 
Action: Mouse scrolled (628, 384) with delta (0, 0)
Screenshot: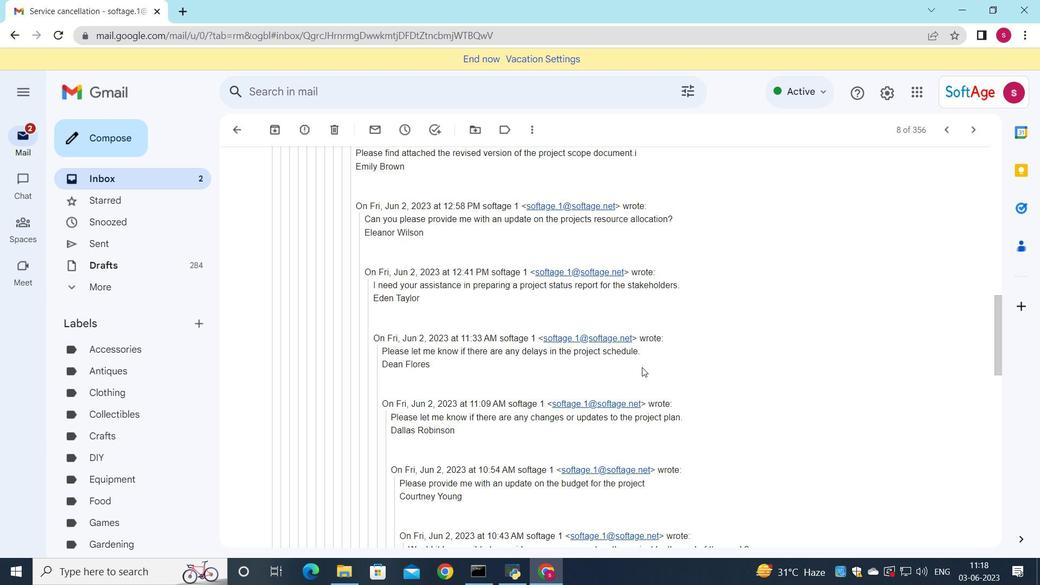 
Action: Mouse moved to (624, 397)
Screenshot: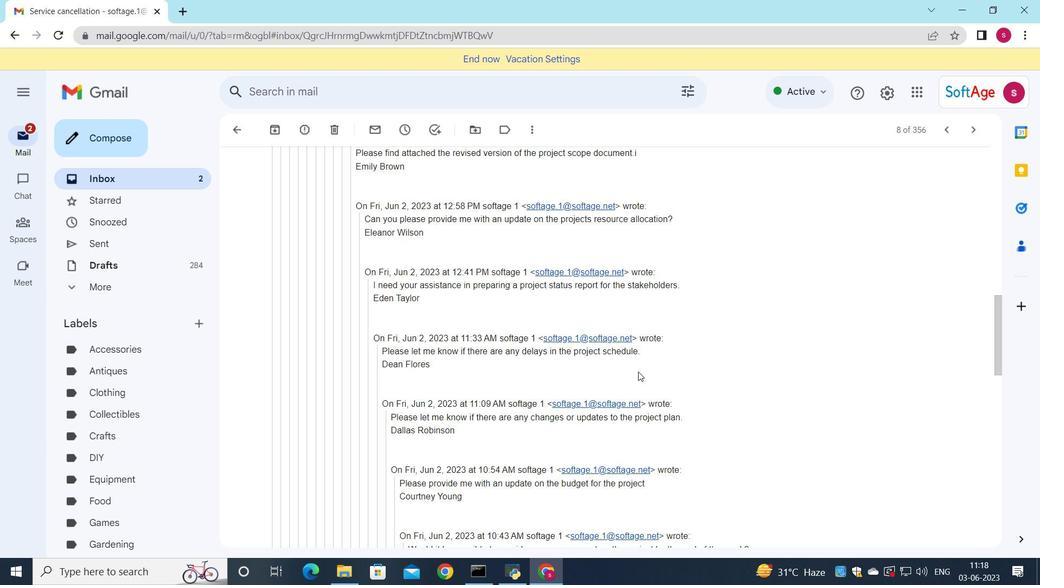 
Action: Mouse scrolled (624, 396) with delta (0, 0)
Screenshot: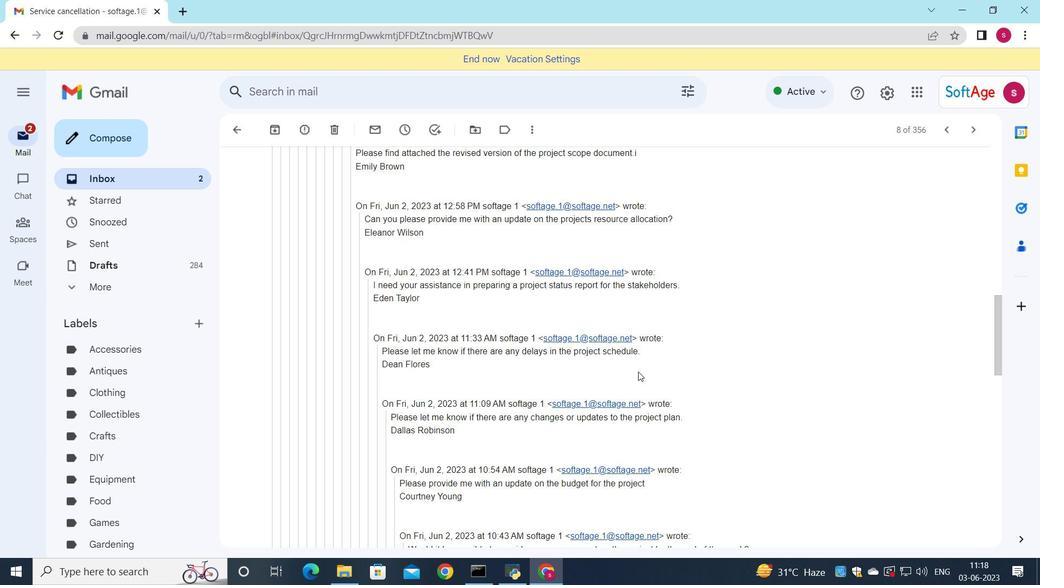 
Action: Mouse moved to (501, 436)
Screenshot: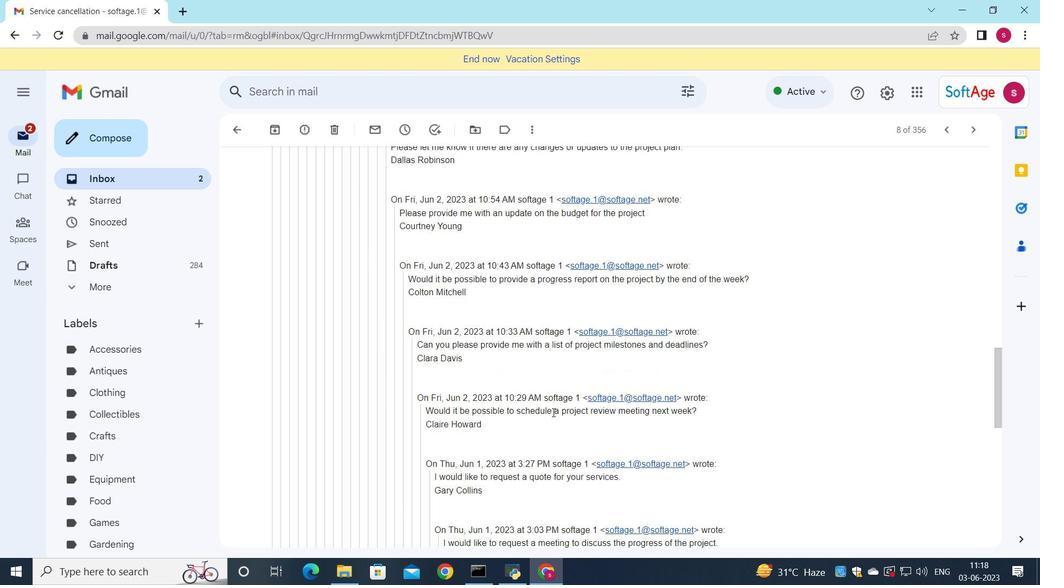 
Action: Mouse scrolled (501, 436) with delta (0, 0)
Screenshot: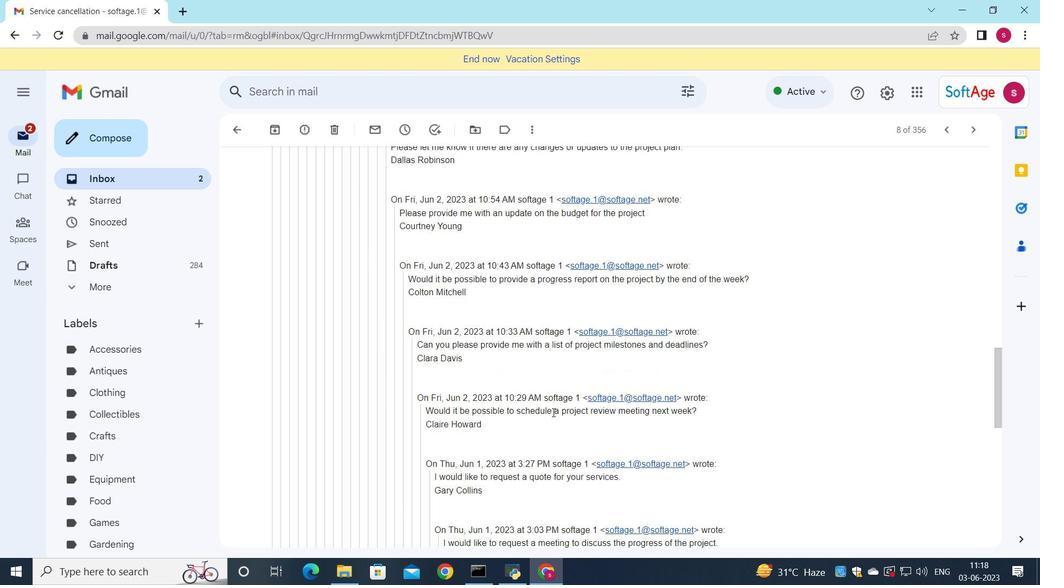 
Action: Mouse moved to (498, 439)
Screenshot: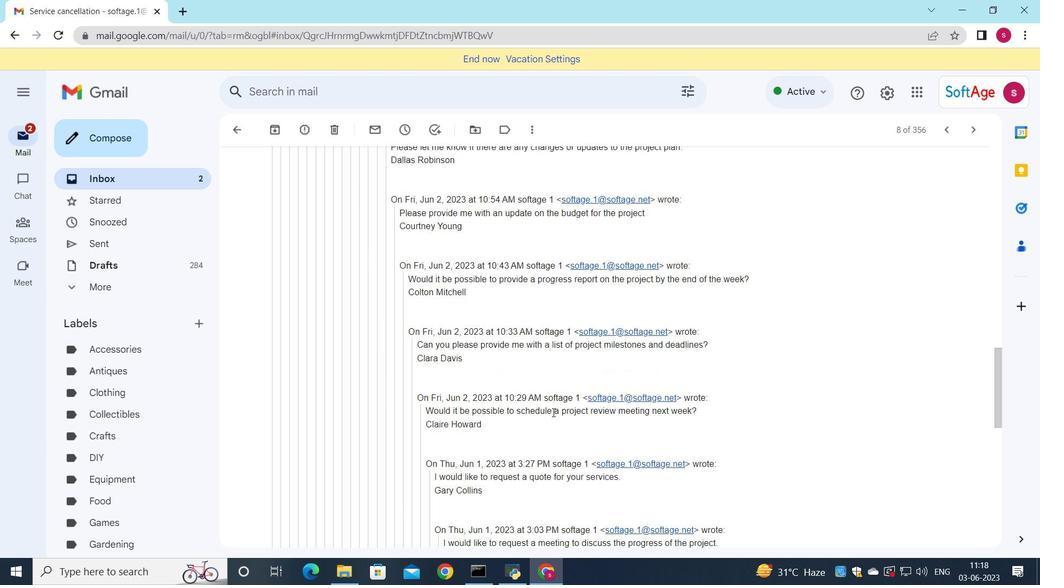 
Action: Mouse scrolled (498, 438) with delta (0, 0)
Screenshot: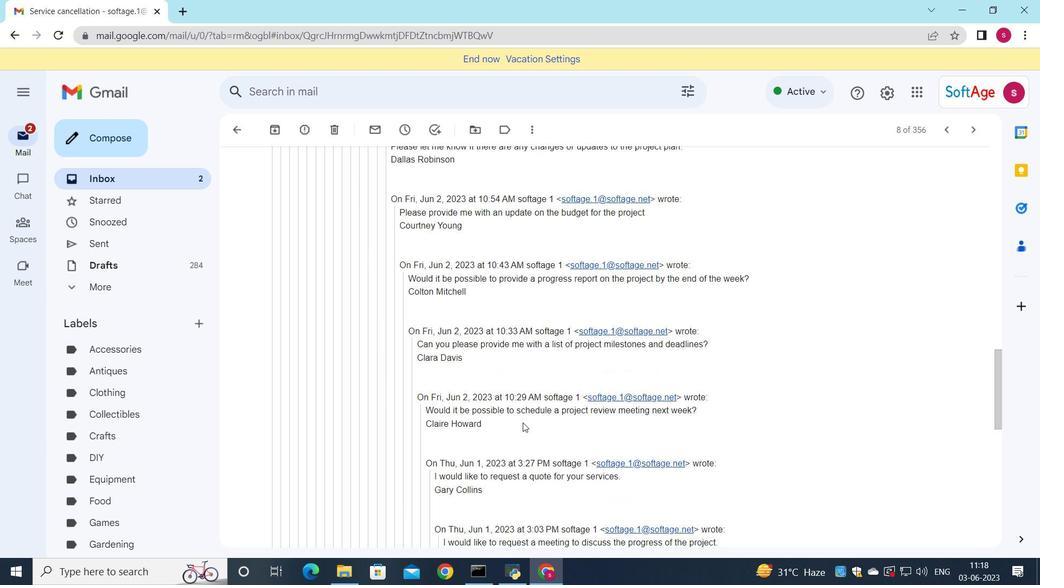 
Action: Mouse moved to (495, 442)
Screenshot: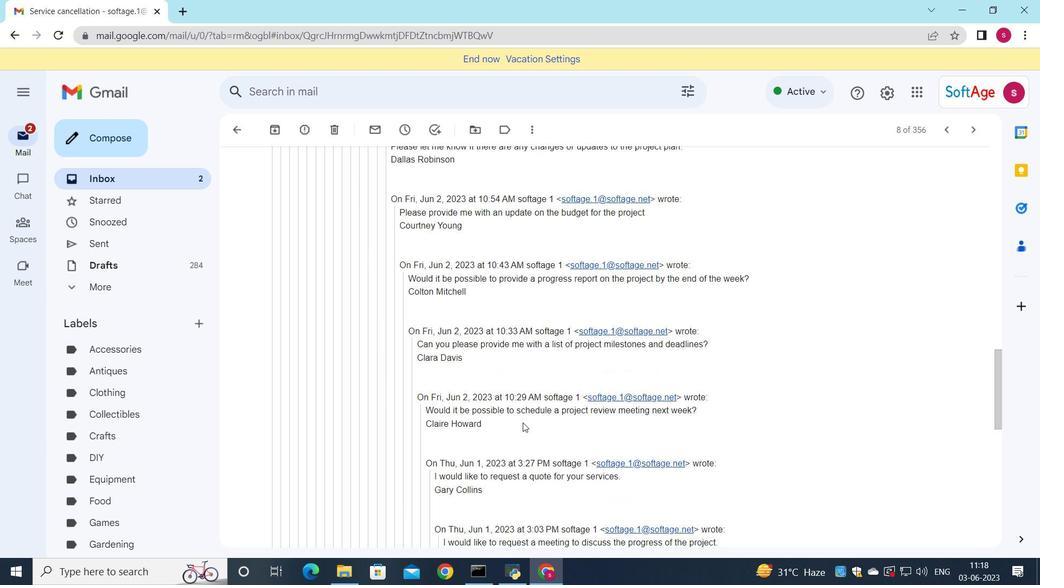 
Action: Mouse scrolled (495, 441) with delta (0, 0)
Screenshot: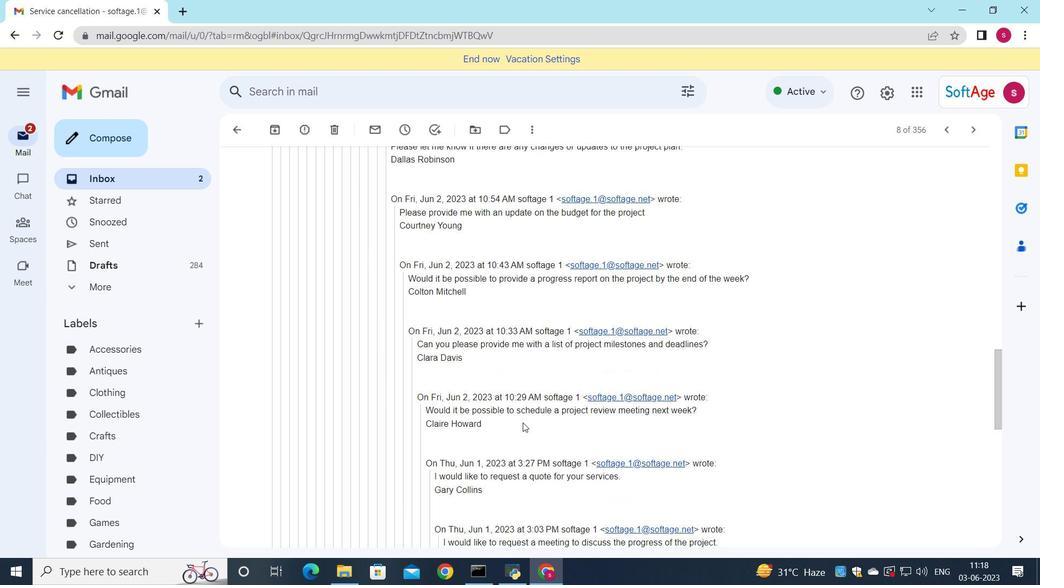 
Action: Mouse moved to (488, 454)
Screenshot: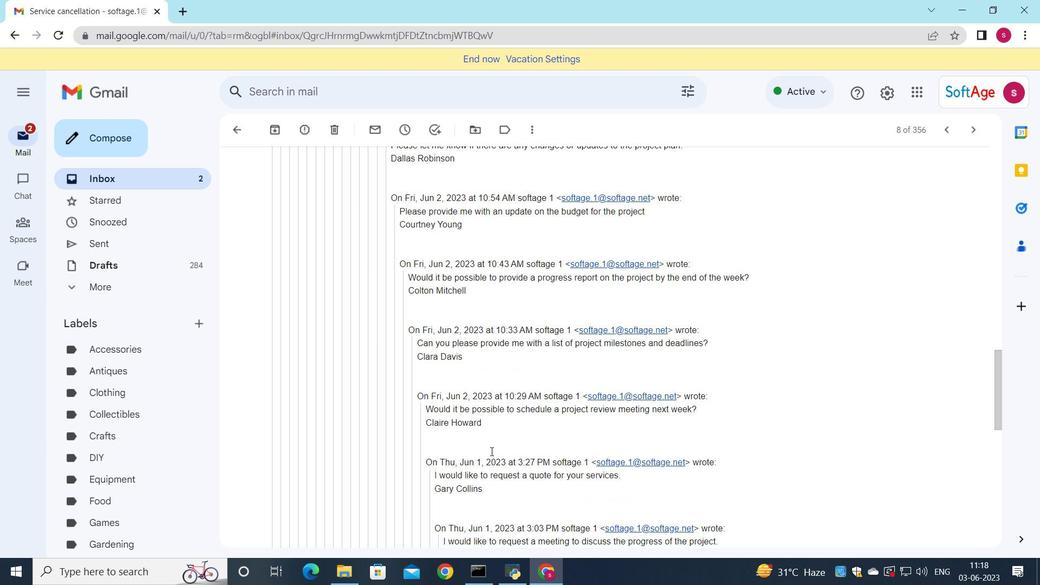 
Action: Mouse scrolled (488, 453) with delta (0, 0)
Screenshot: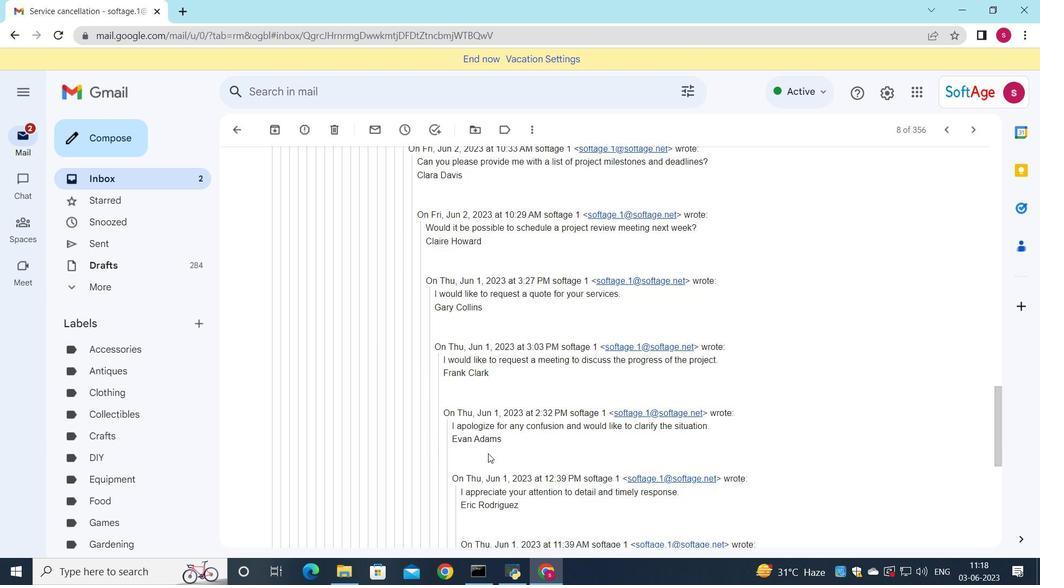 
Action: Mouse scrolled (488, 453) with delta (0, 0)
Screenshot: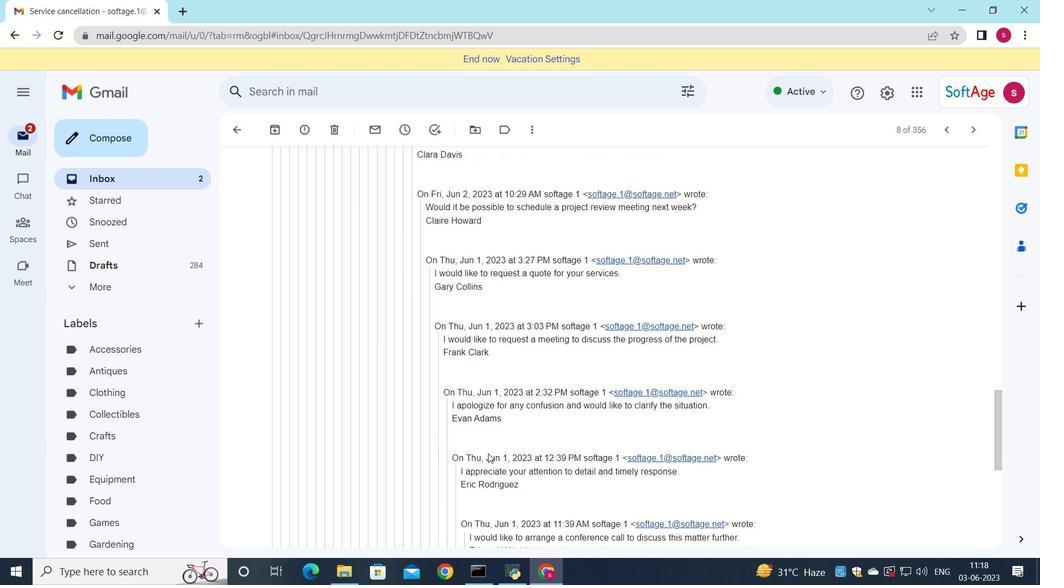 
Action: Mouse scrolled (488, 453) with delta (0, 0)
Screenshot: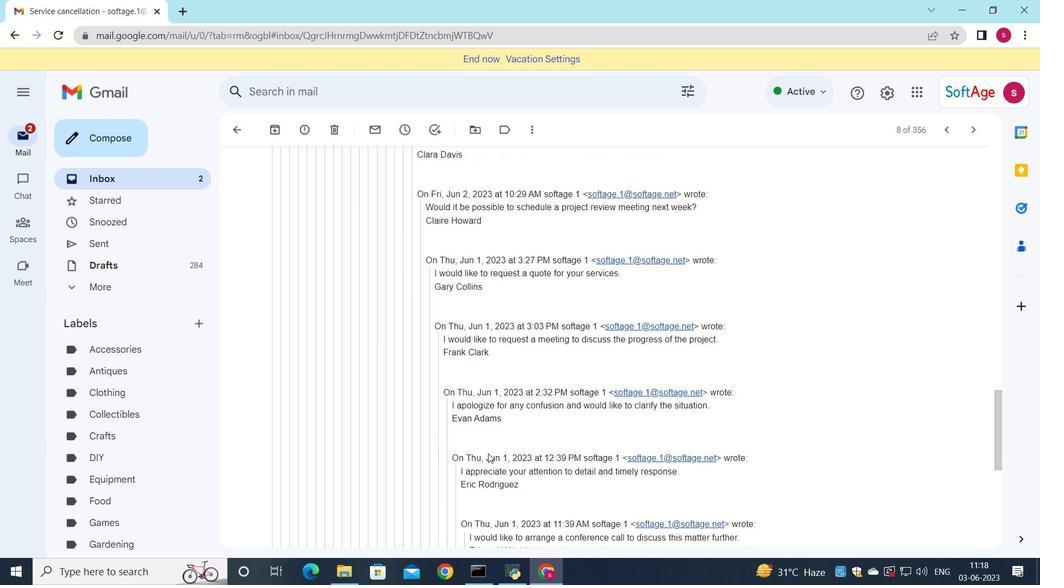 
Action: Mouse moved to (476, 471)
Screenshot: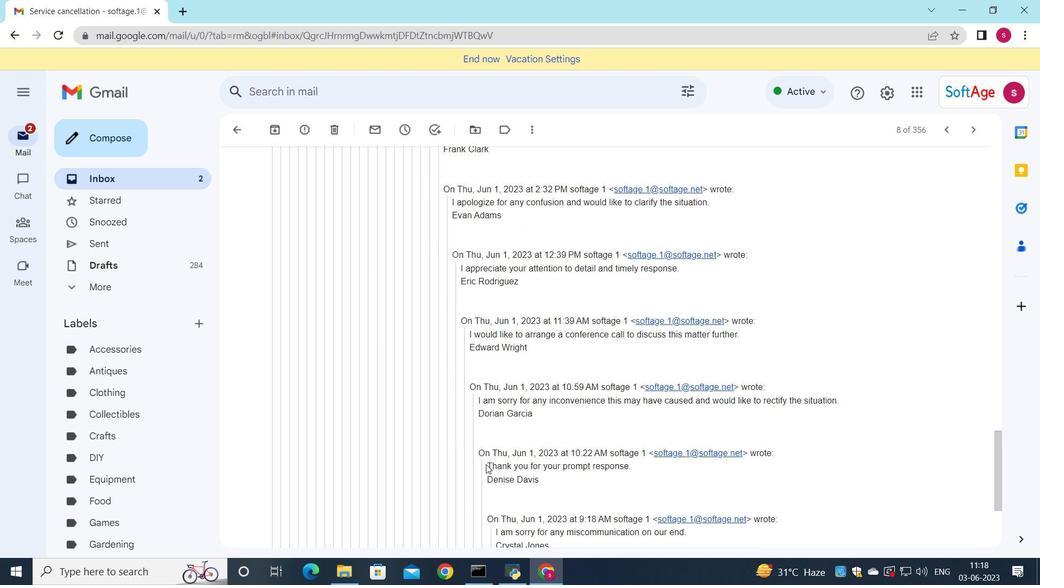 
Action: Mouse scrolled (476, 471) with delta (0, 0)
Screenshot: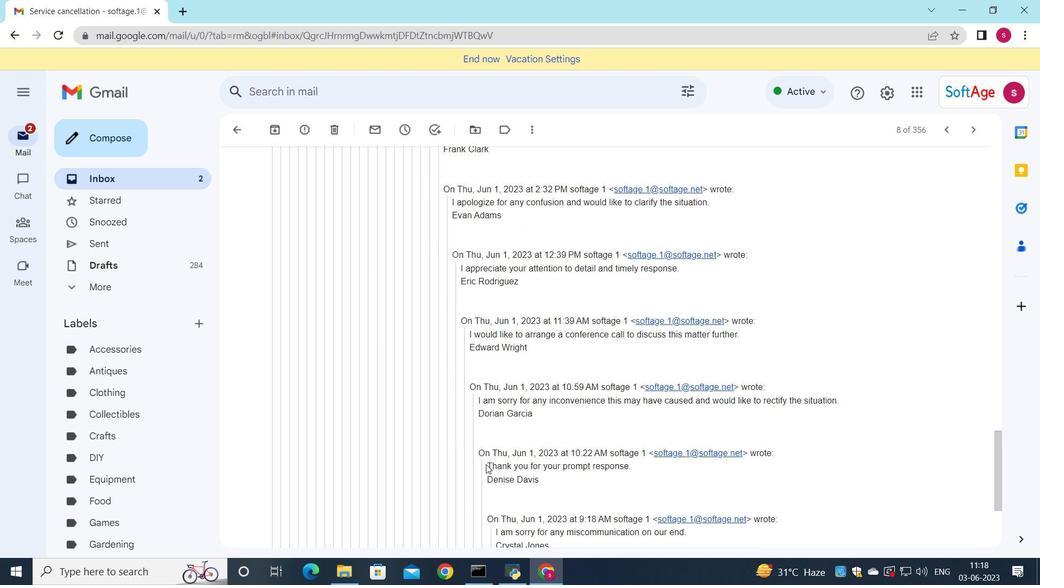 
Action: Mouse moved to (473, 476)
Screenshot: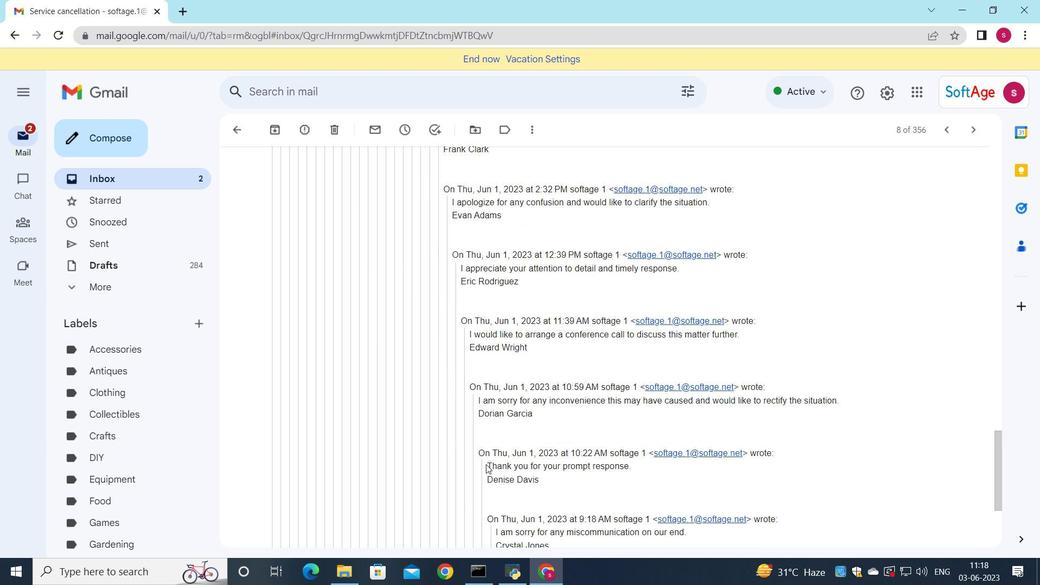 
Action: Mouse scrolled (473, 475) with delta (0, 0)
Screenshot: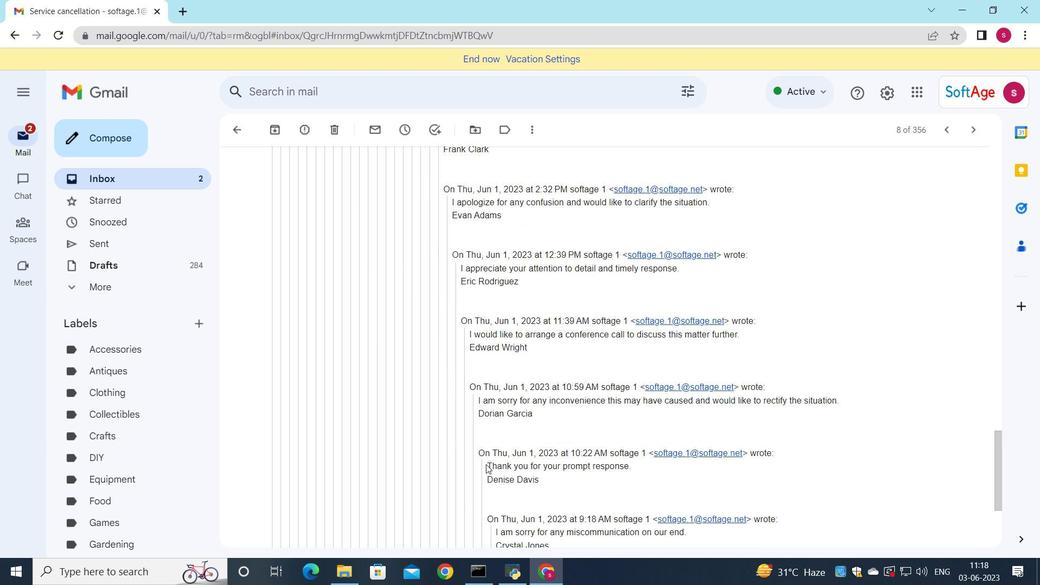 
Action: Mouse moved to (472, 476)
Screenshot: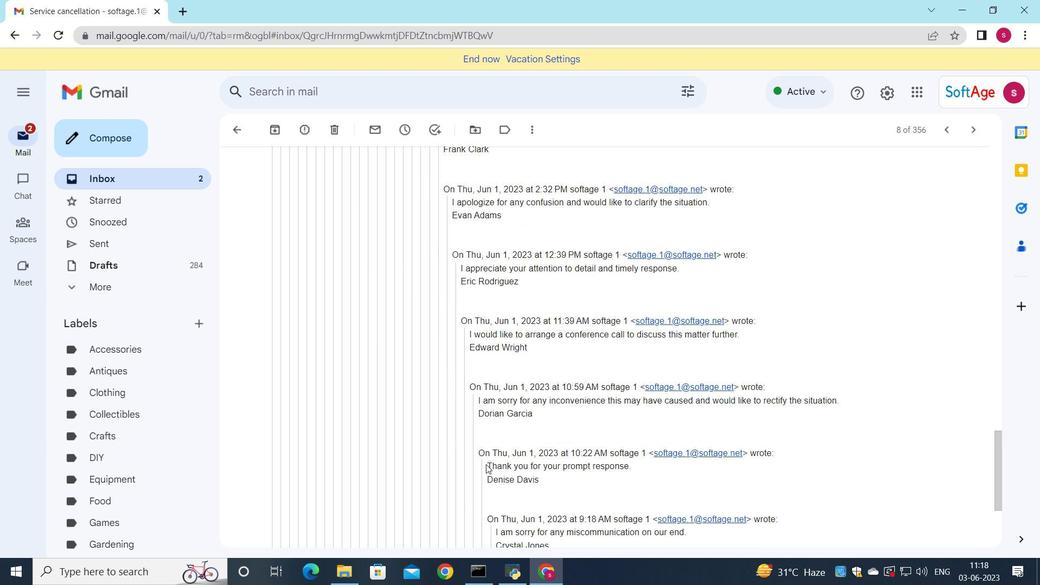 
Action: Mouse scrolled (472, 476) with delta (0, 0)
Screenshot: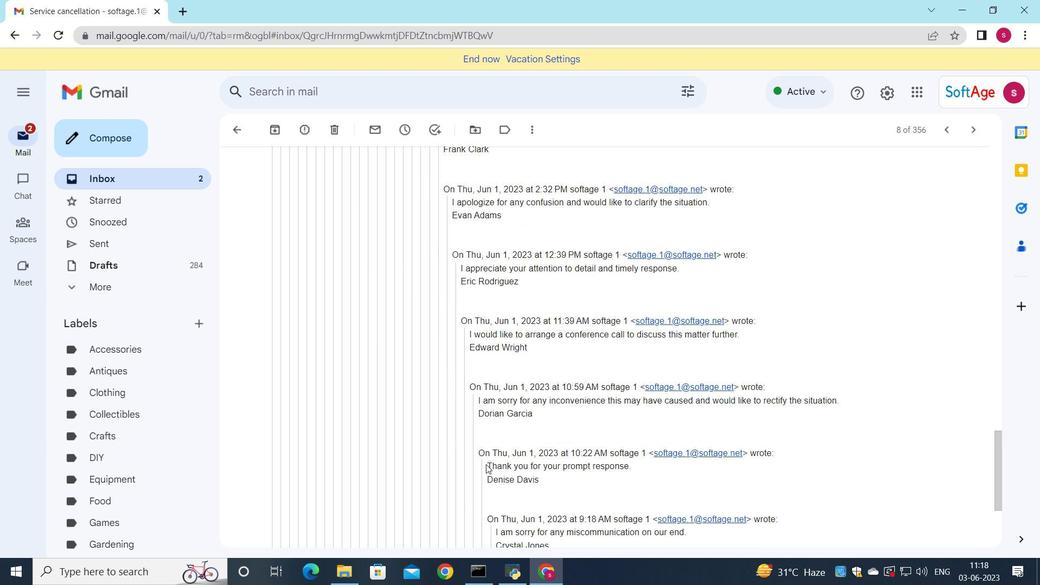 
Action: Mouse moved to (464, 479)
Screenshot: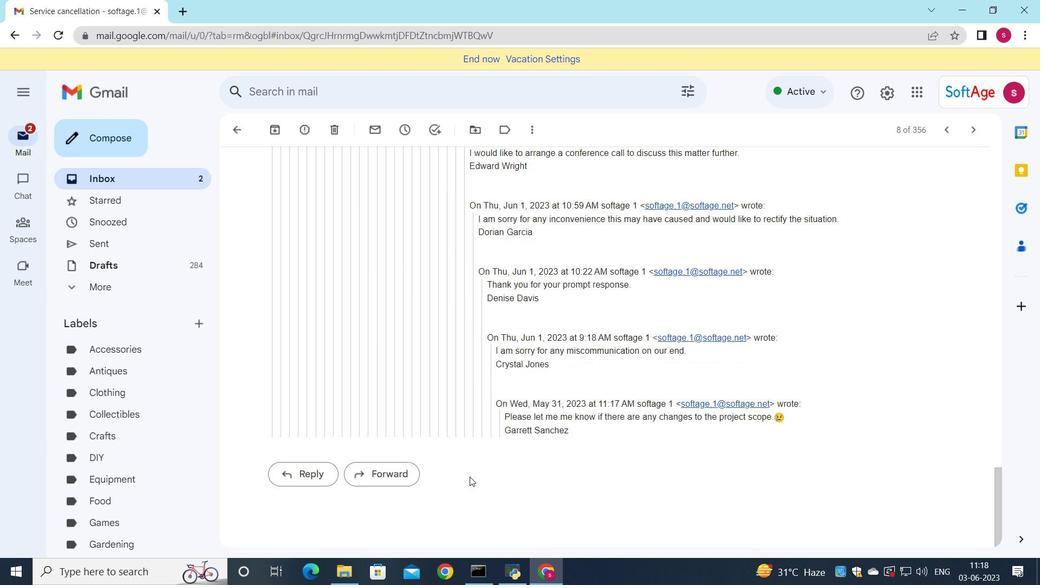 
Action: Mouse scrolled (464, 478) with delta (0, 0)
Screenshot: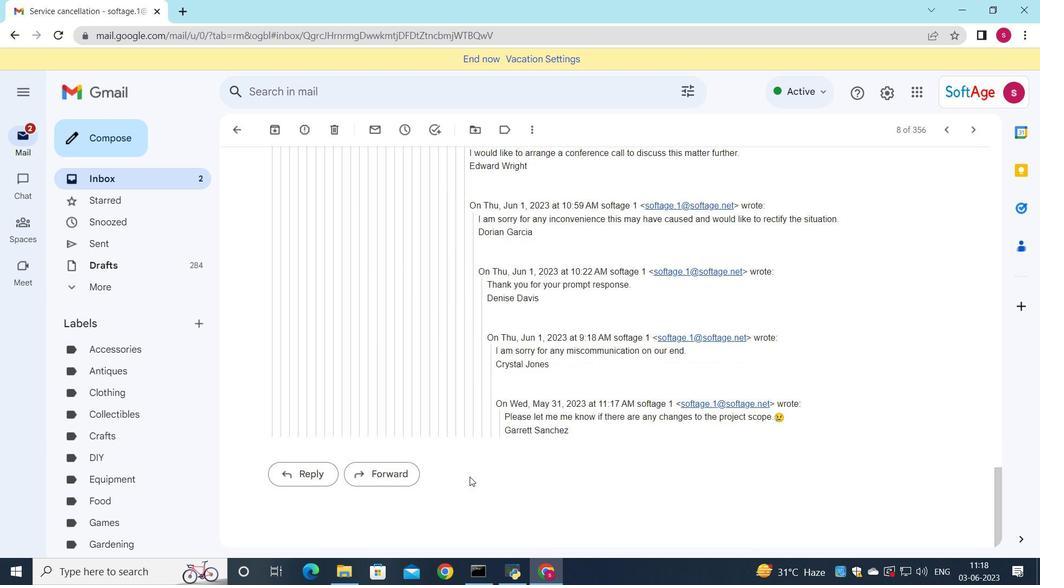 
Action: Mouse moved to (462, 480)
Screenshot: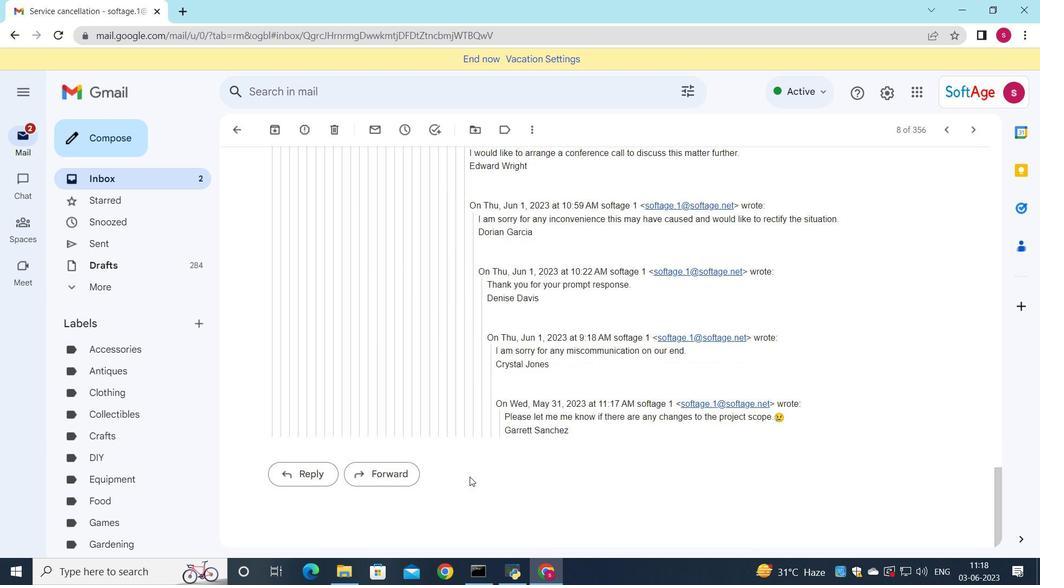 
Action: Mouse scrolled (462, 480) with delta (0, 0)
Screenshot: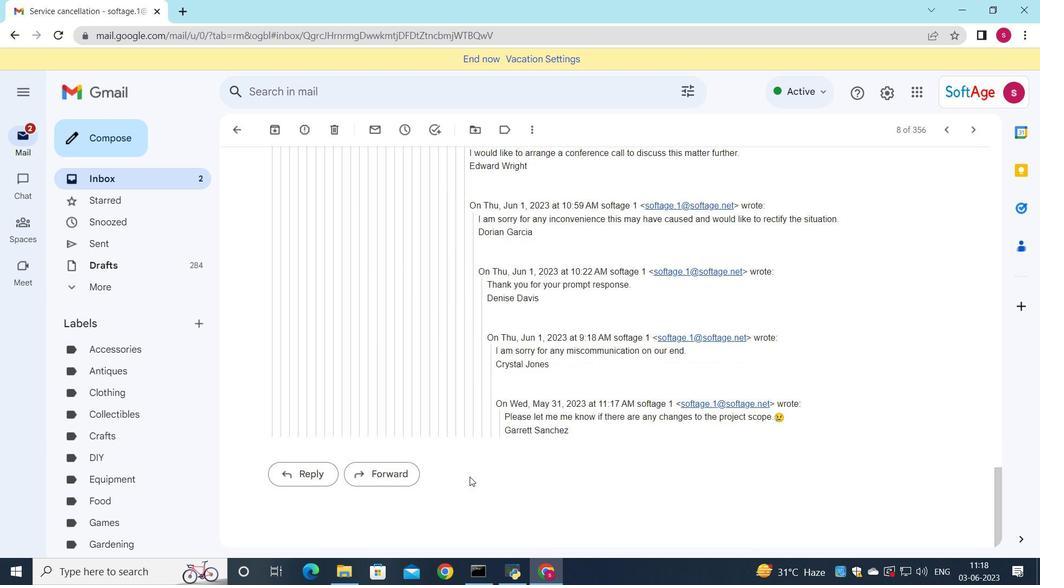 
Action: Mouse moved to (458, 482)
Screenshot: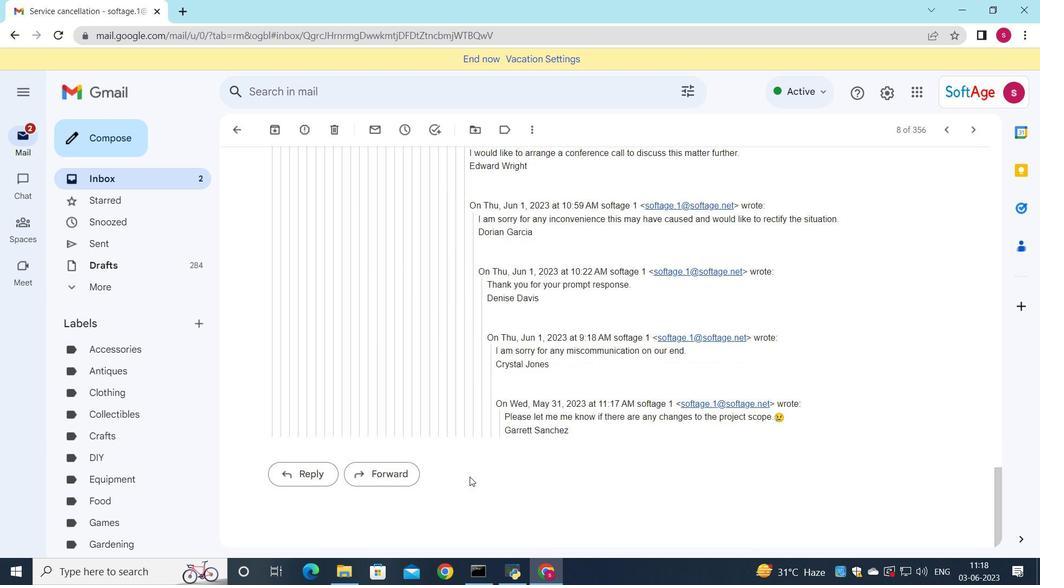 
Action: Mouse scrolled (458, 482) with delta (0, 0)
Screenshot: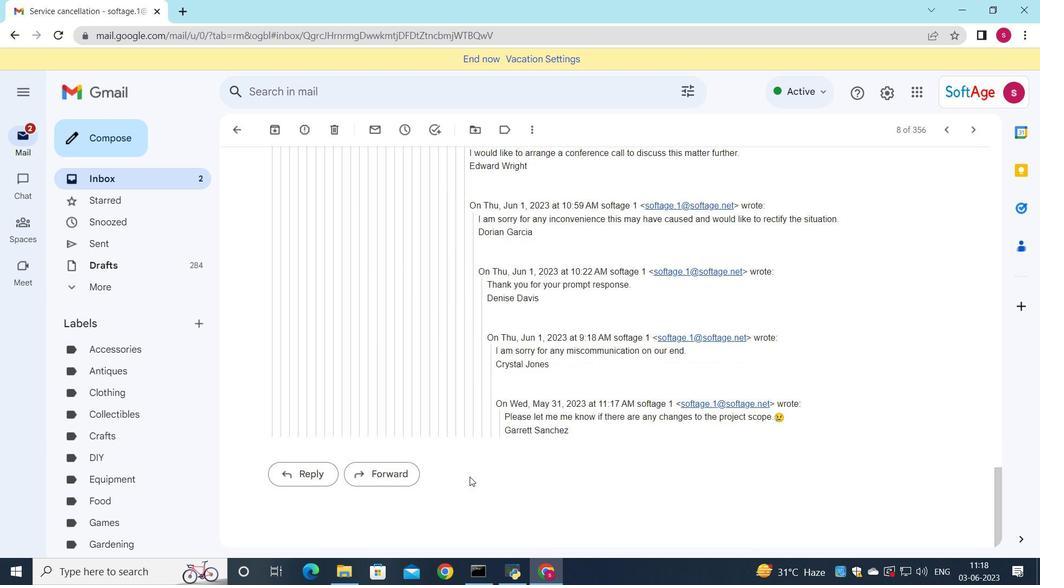
Action: Mouse moved to (307, 470)
Screenshot: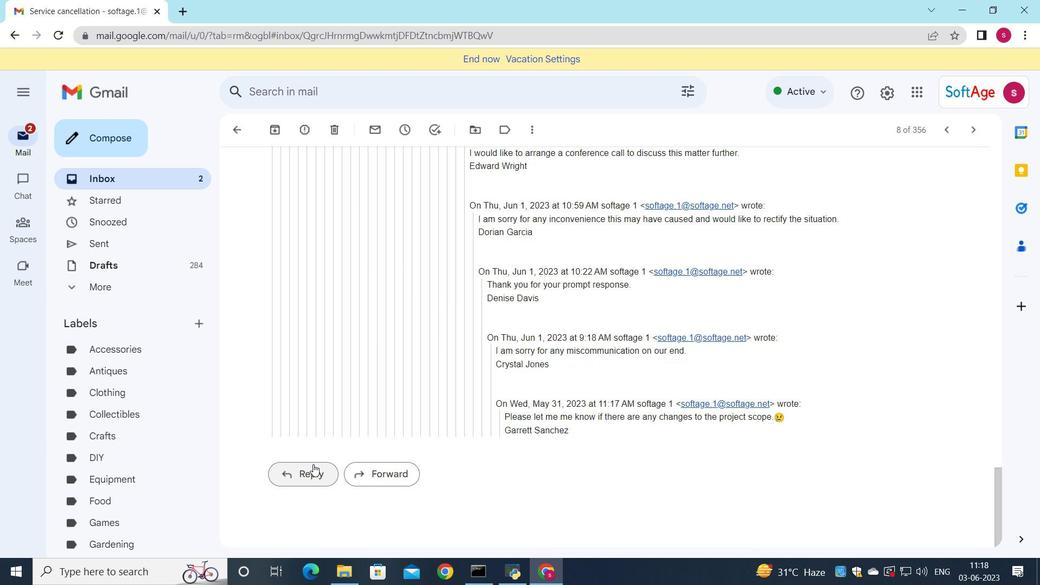 
Action: Mouse pressed left at (307, 470)
Screenshot: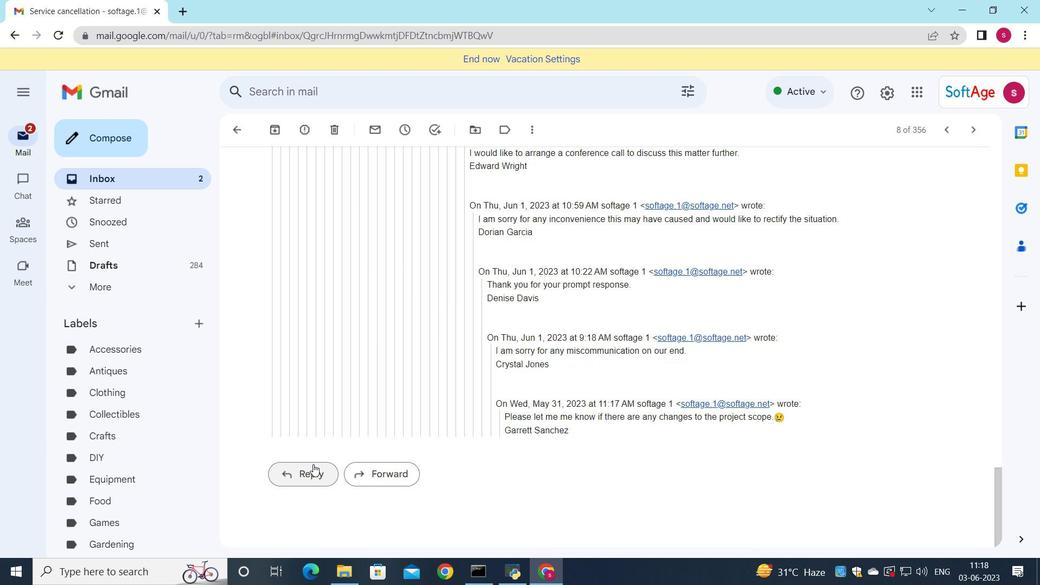 
Action: Mouse moved to (300, 393)
Screenshot: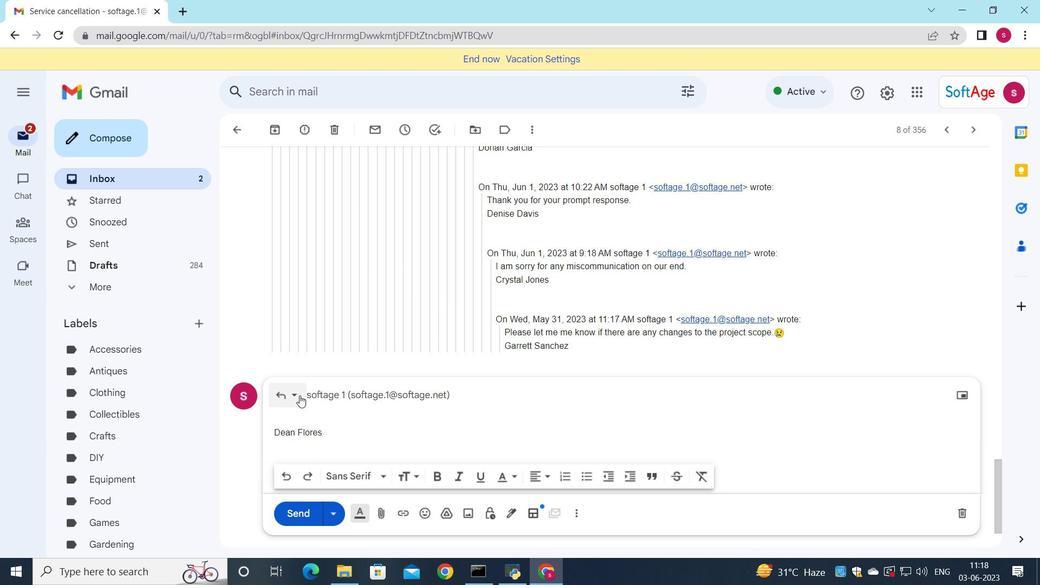 
Action: Mouse pressed left at (300, 393)
Screenshot: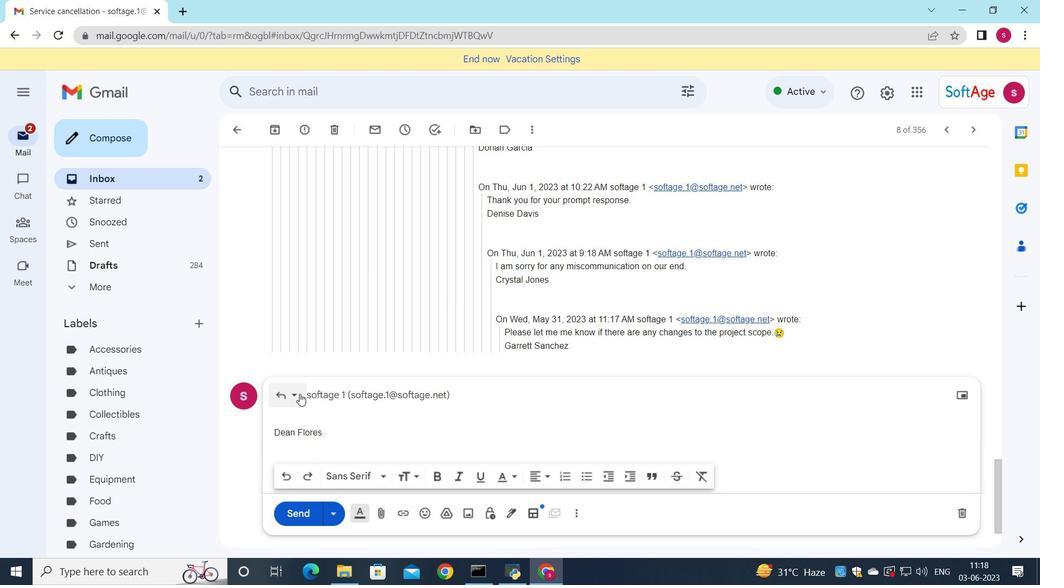 
Action: Mouse moved to (328, 468)
Screenshot: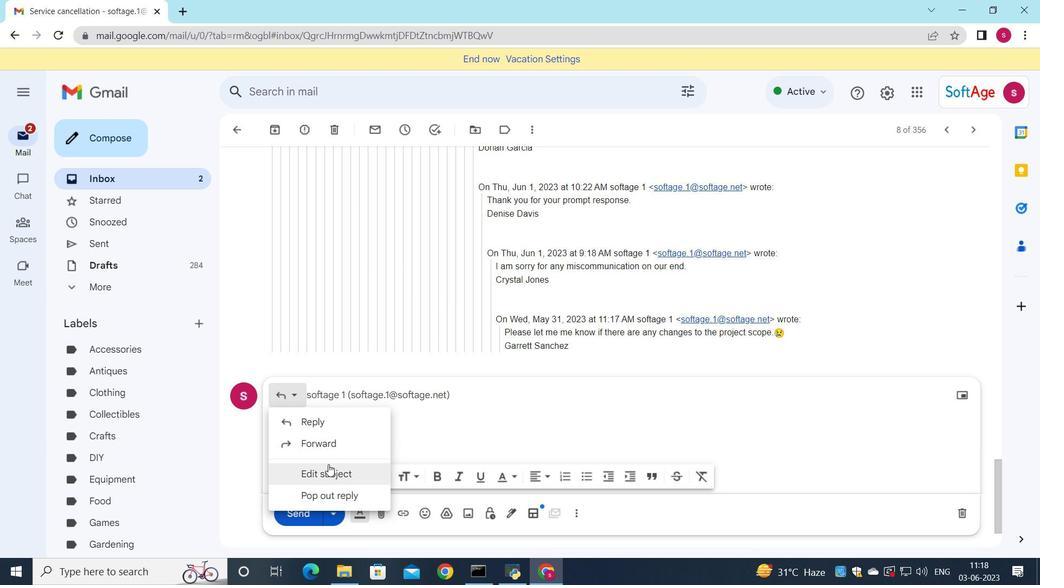 
Action: Mouse pressed left at (328, 468)
Screenshot: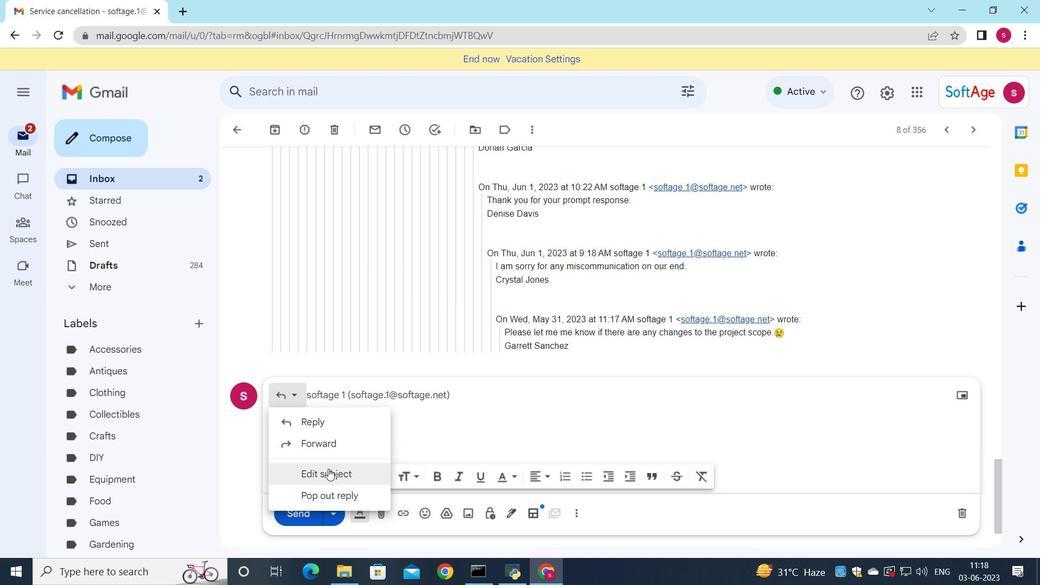 
Action: Mouse moved to (468, 454)
Screenshot: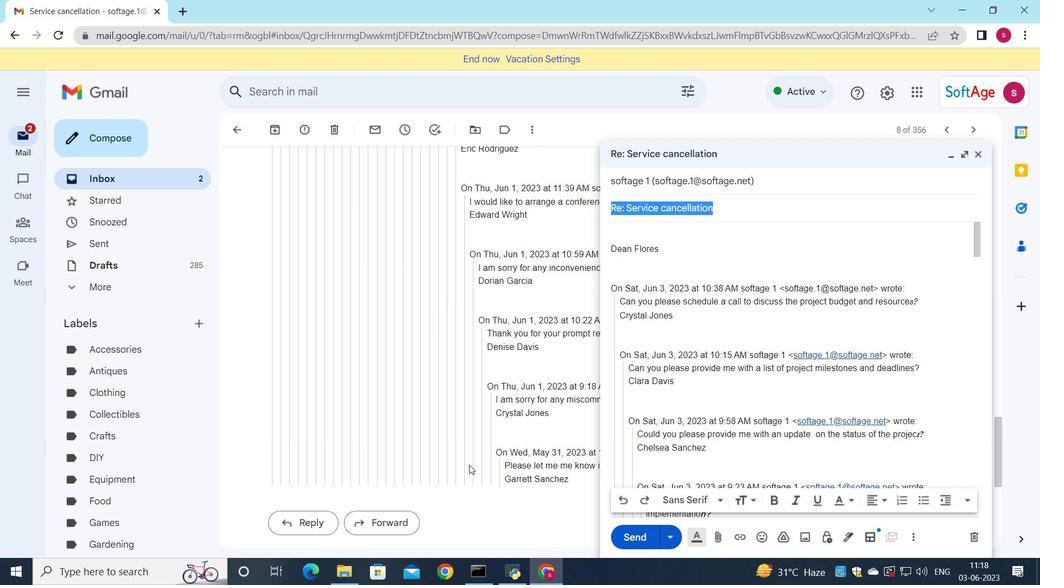
Action: Key pressed <Key.shift>Request<Key.space>for<Key.space>a<Key.space>meeting<Key.space>agenda
Screenshot: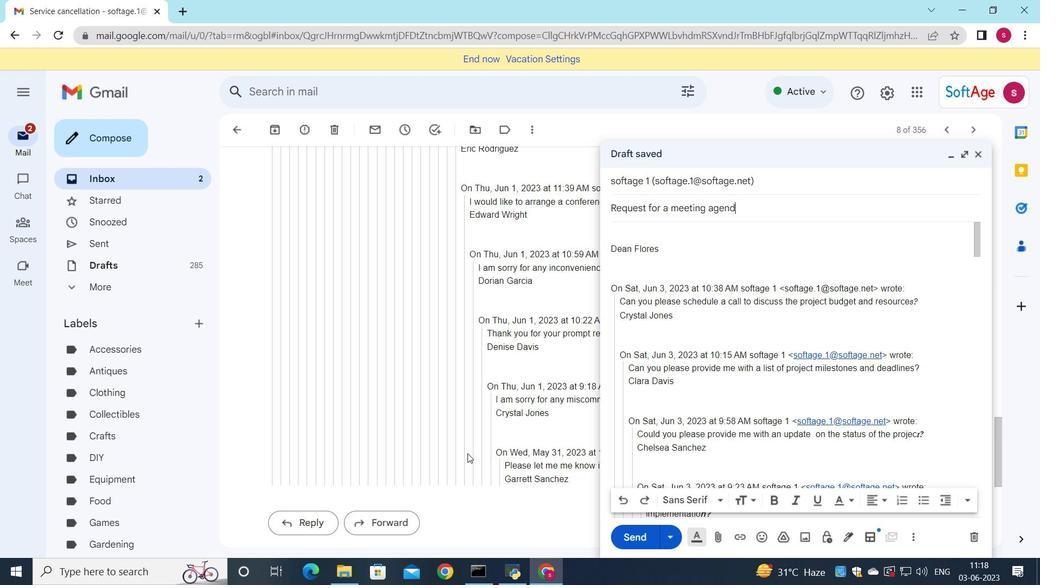 
Action: Mouse moved to (629, 232)
Screenshot: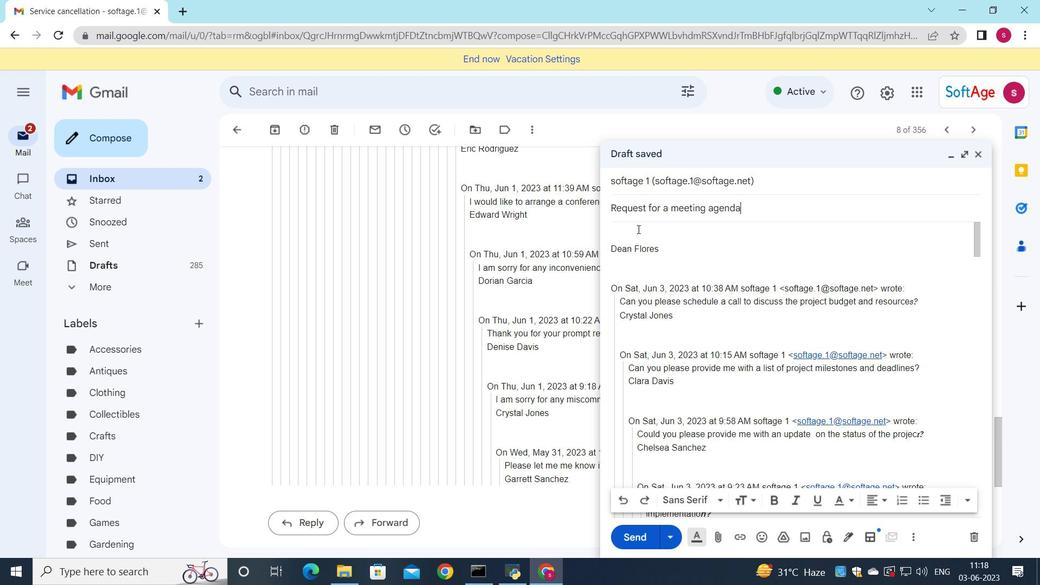 
Action: Mouse pressed left at (629, 232)
Screenshot: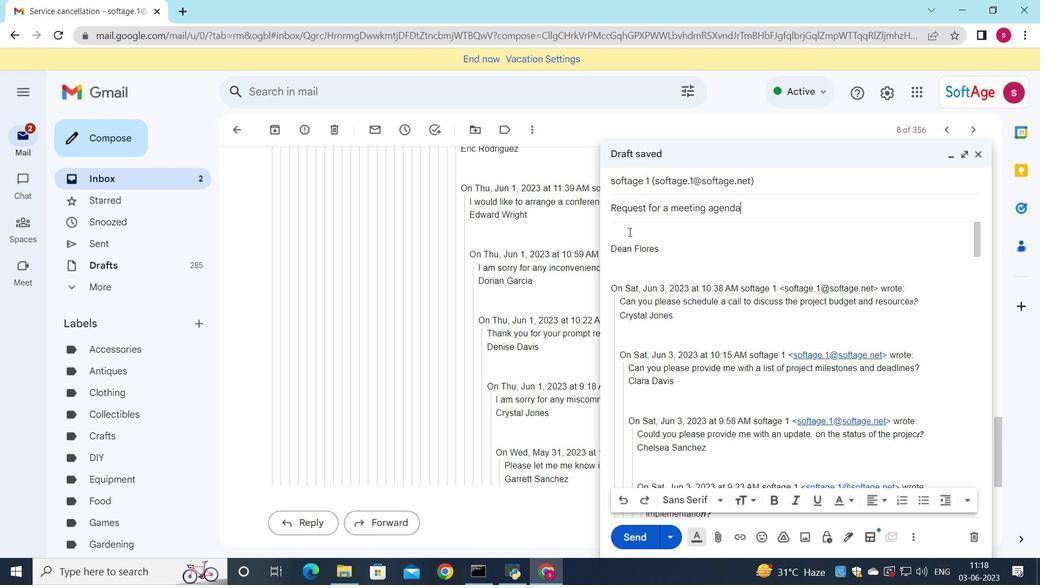 
Action: Key pressed <Key.shift>Please<Key.space>let<Key.space>me<Key.space>know<Key.space>if<Key.space>there<Key.space>are<Key.space>any<Key.space>delays<Key.space>in<Key.space>the<Key.space>project<Key.space>schedule.
Screenshot: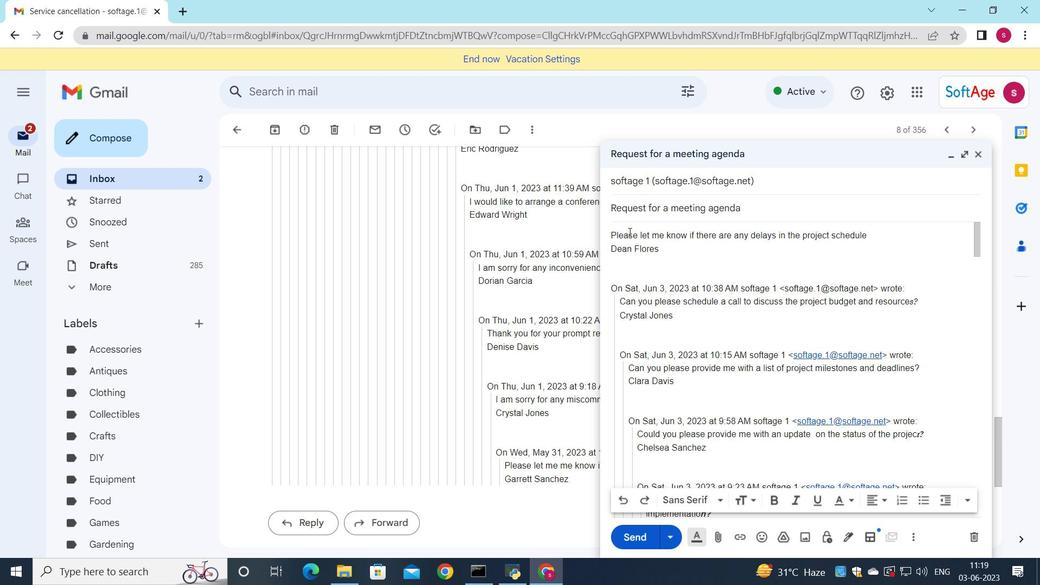 
Action: Mouse moved to (610, 235)
Screenshot: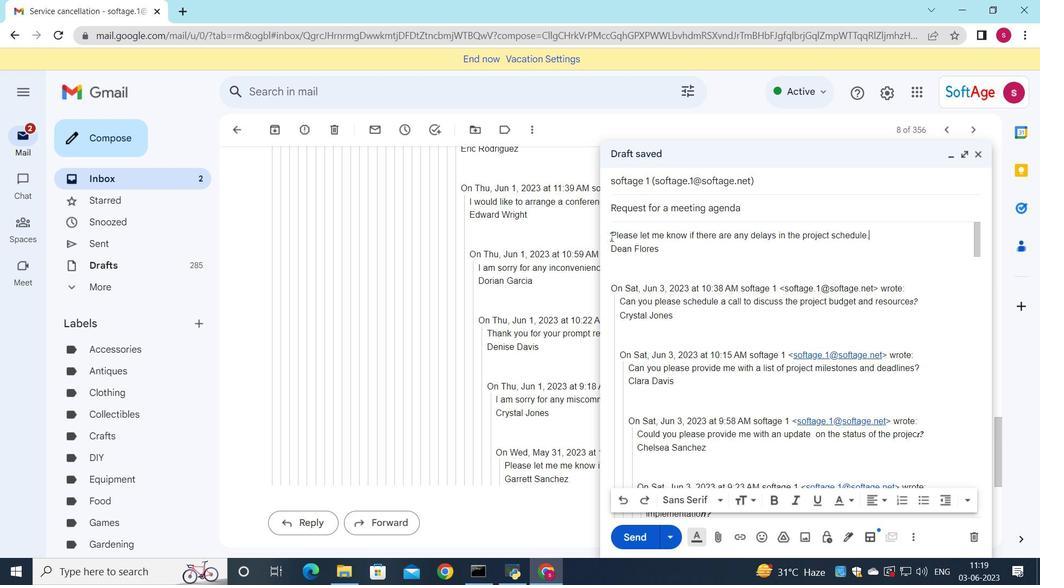 
Action: Mouse pressed left at (610, 235)
Screenshot: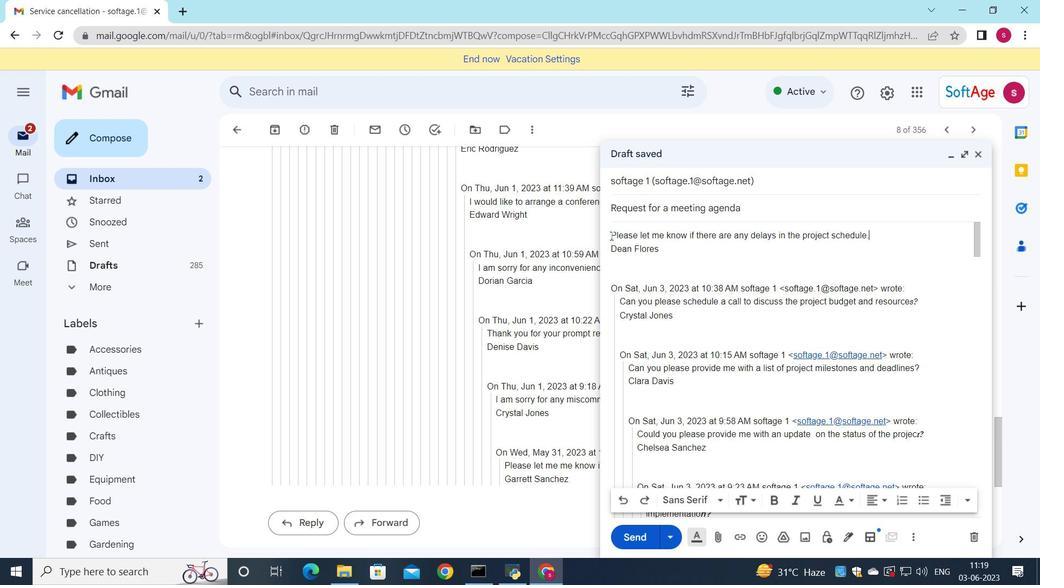 
Action: Mouse moved to (847, 501)
Screenshot: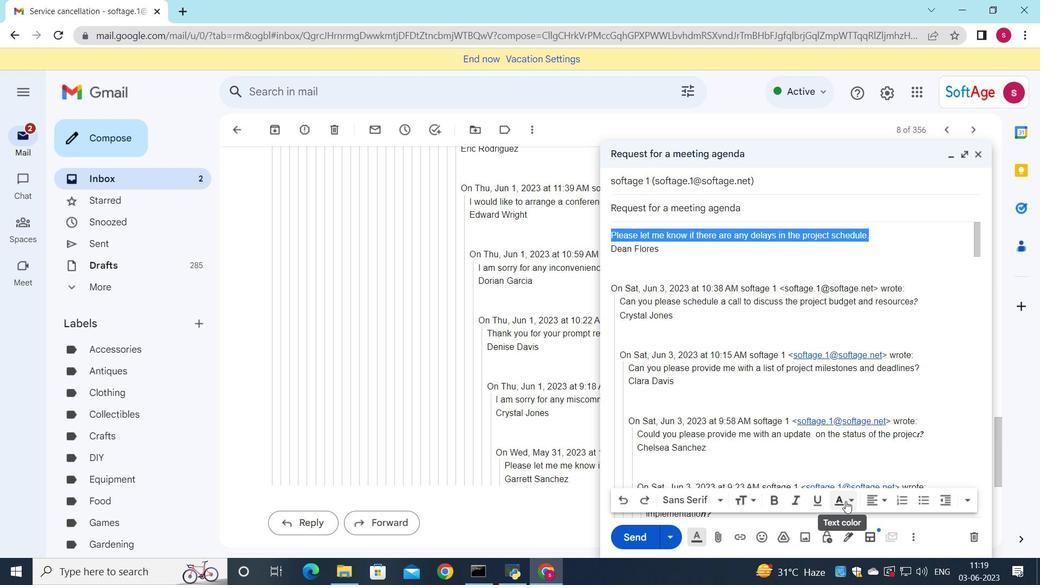 
Action: Mouse pressed left at (847, 501)
Screenshot: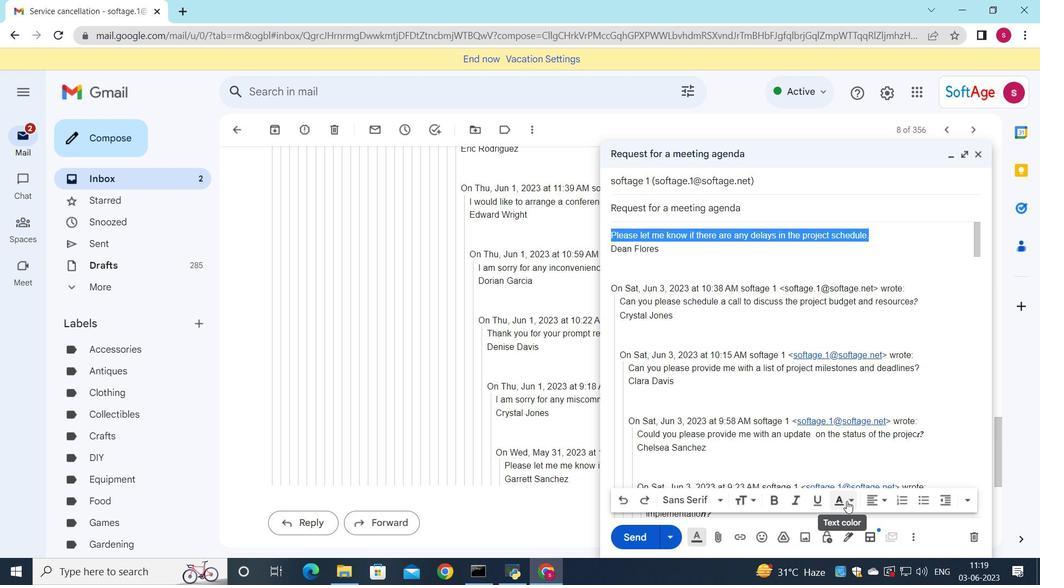 
Action: Mouse moved to (760, 482)
Screenshot: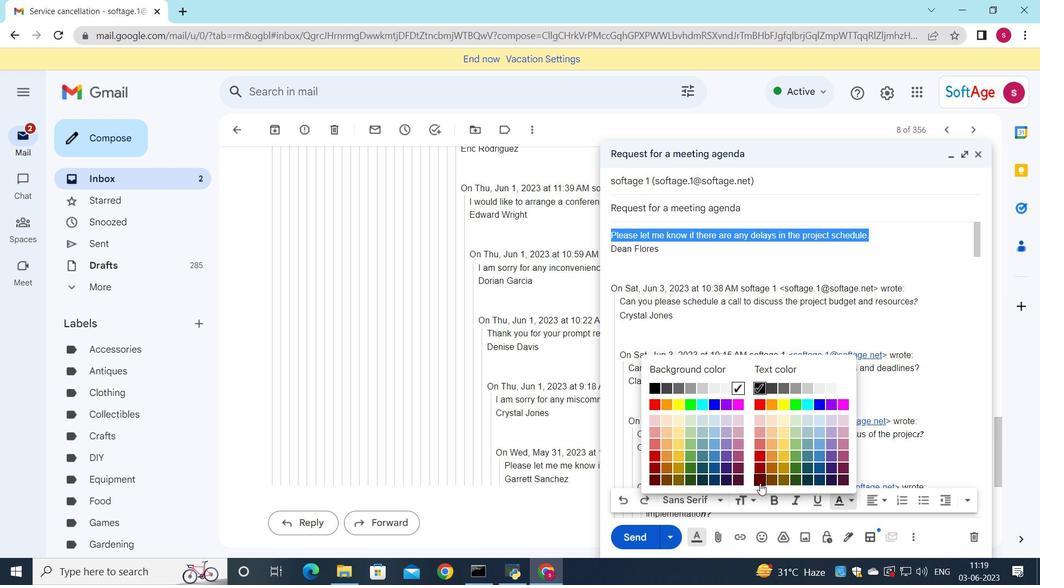 
Action: Mouse pressed left at (760, 482)
Screenshot: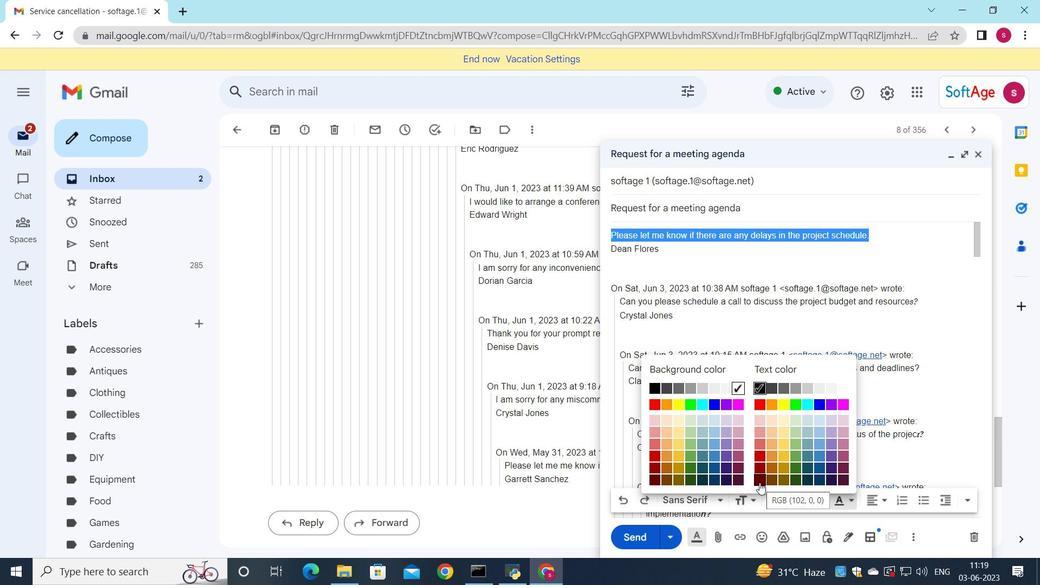
Action: Mouse moved to (851, 503)
Screenshot: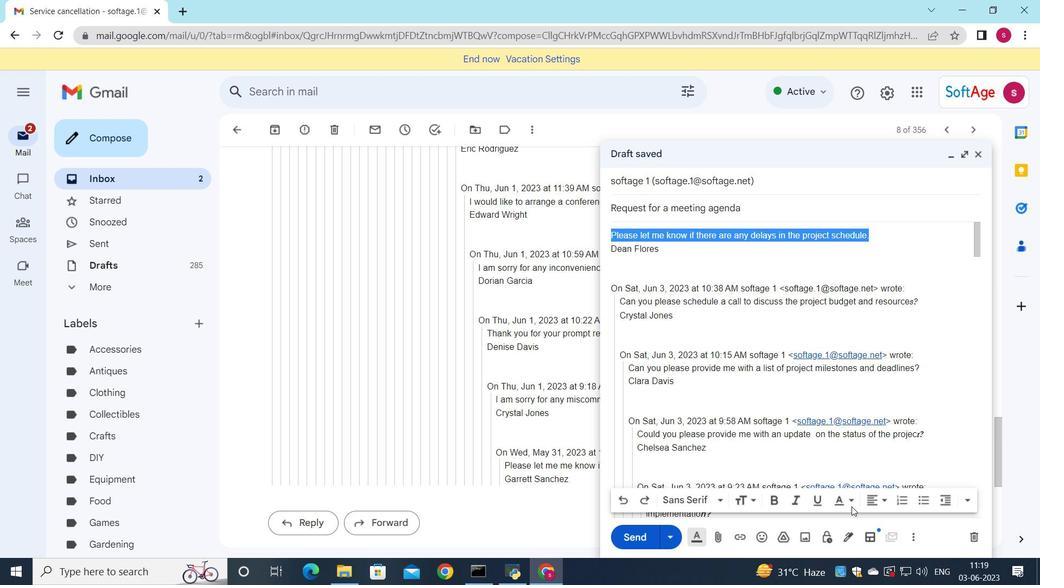 
Action: Mouse pressed left at (851, 503)
Screenshot: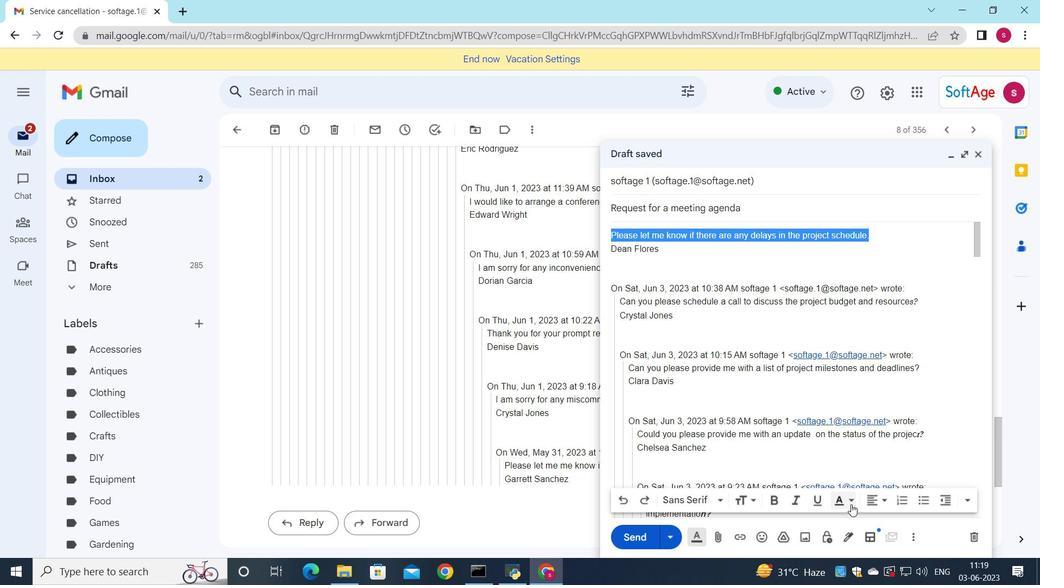 
Action: Mouse moved to (654, 408)
Screenshot: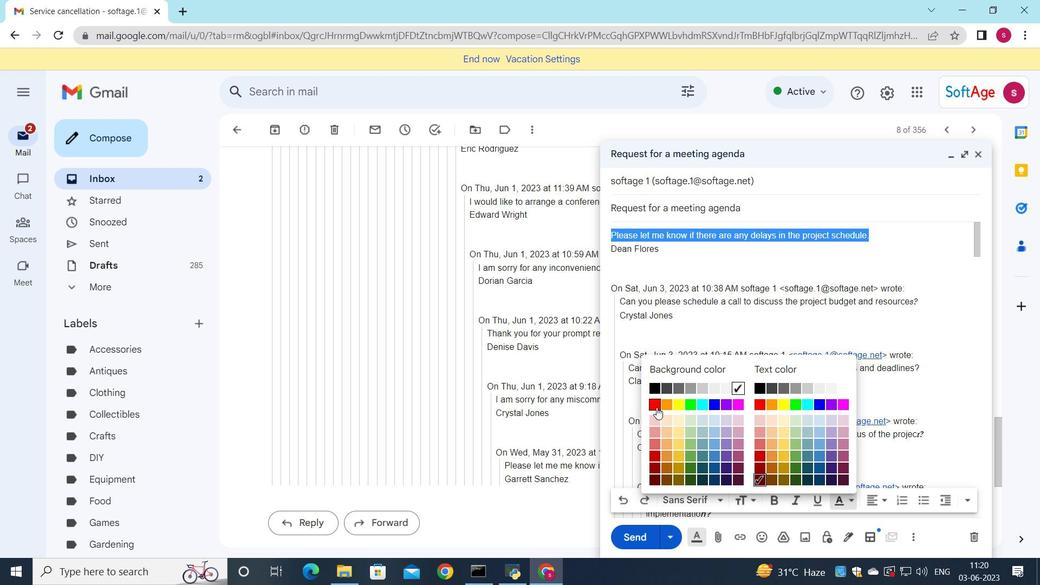 
Action: Mouse pressed left at (654, 408)
Screenshot: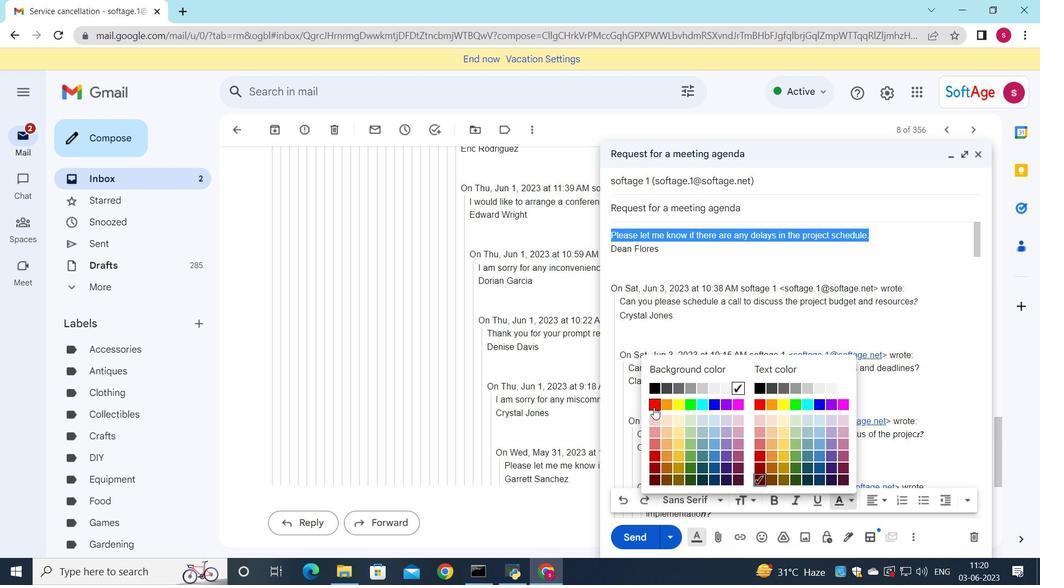 
Action: Mouse moved to (874, 237)
Screenshot: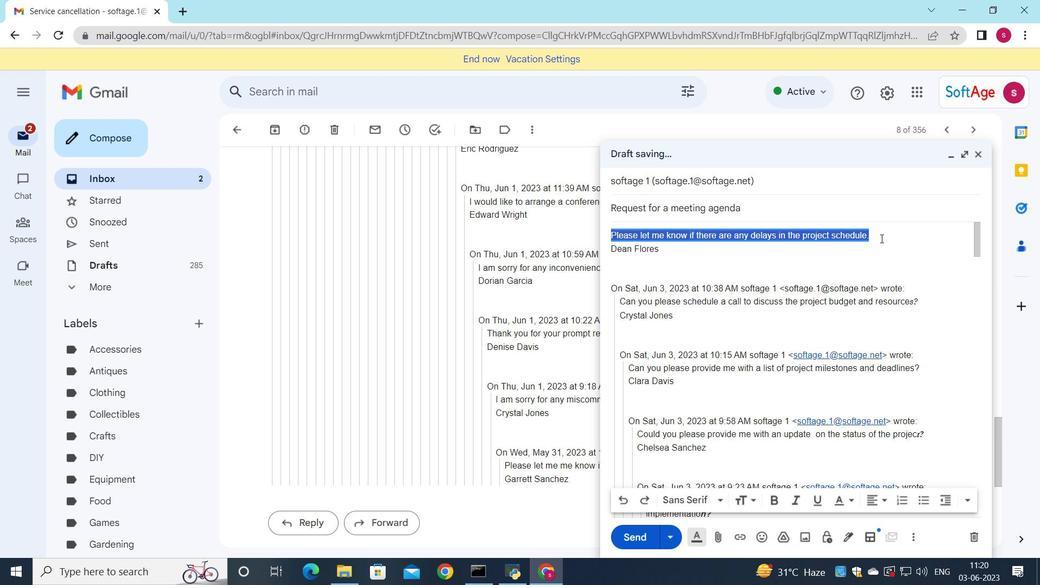 
Action: Mouse pressed left at (874, 237)
Screenshot: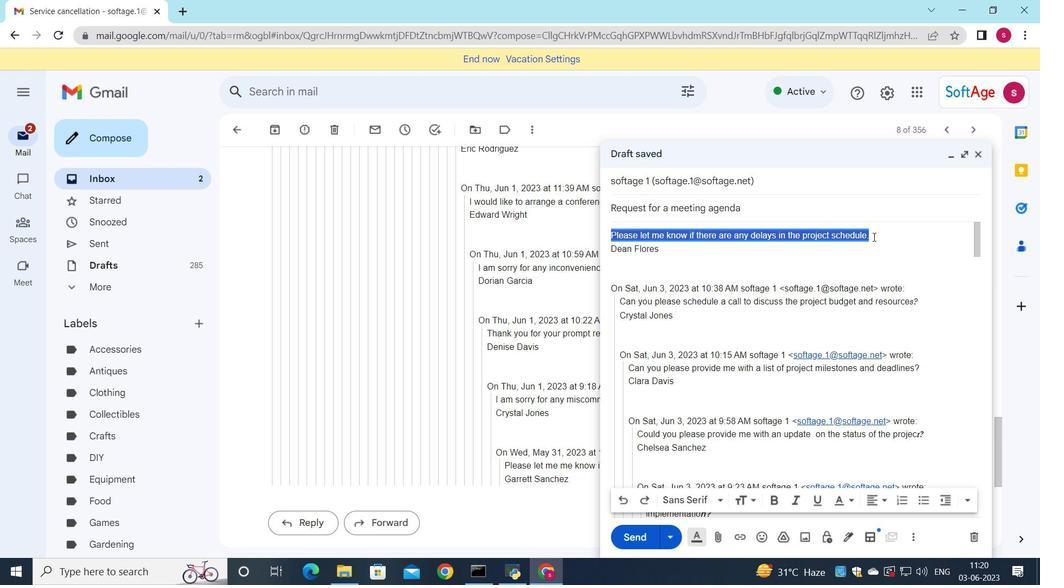 
Action: Mouse moved to (632, 540)
Screenshot: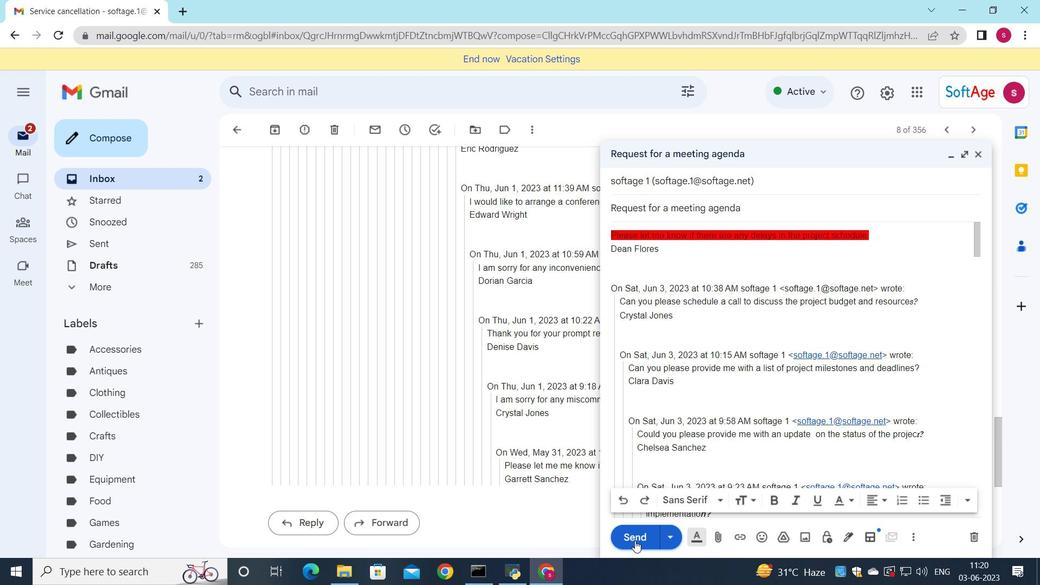 
Action: Mouse pressed left at (632, 540)
Screenshot: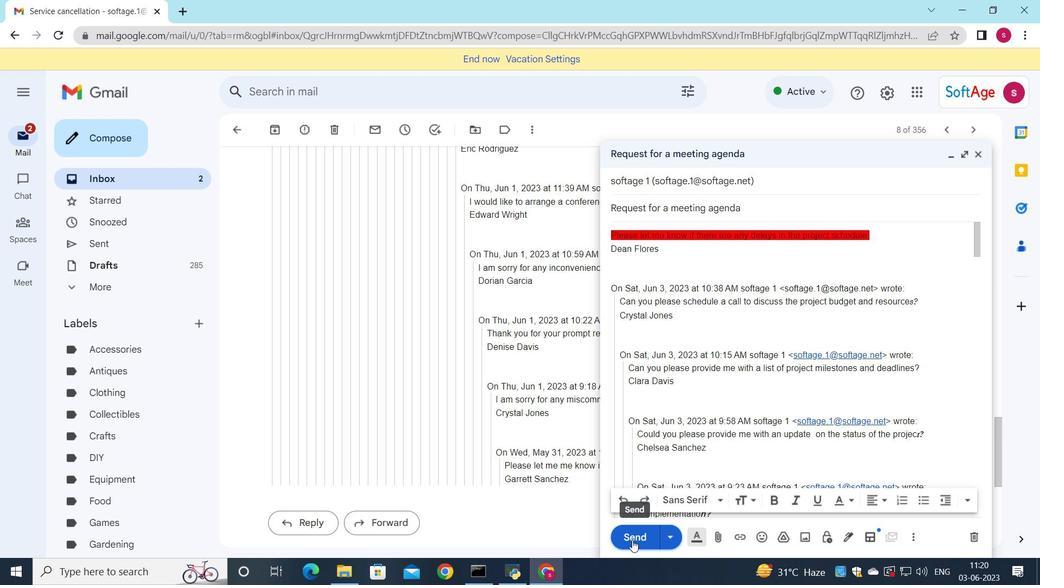 
Action: Mouse moved to (188, 184)
Screenshot: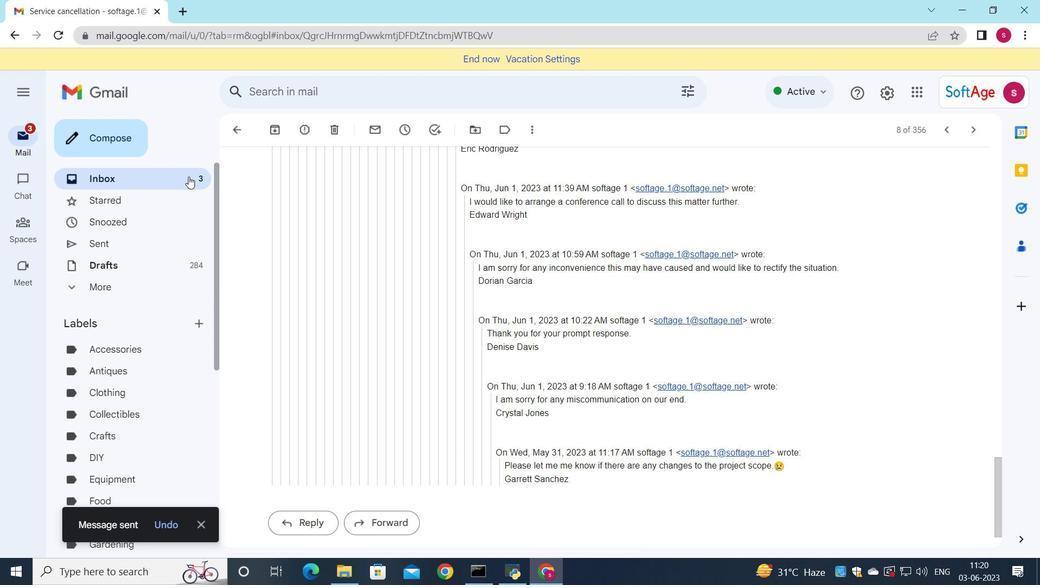 
Action: Mouse pressed left at (188, 184)
Screenshot: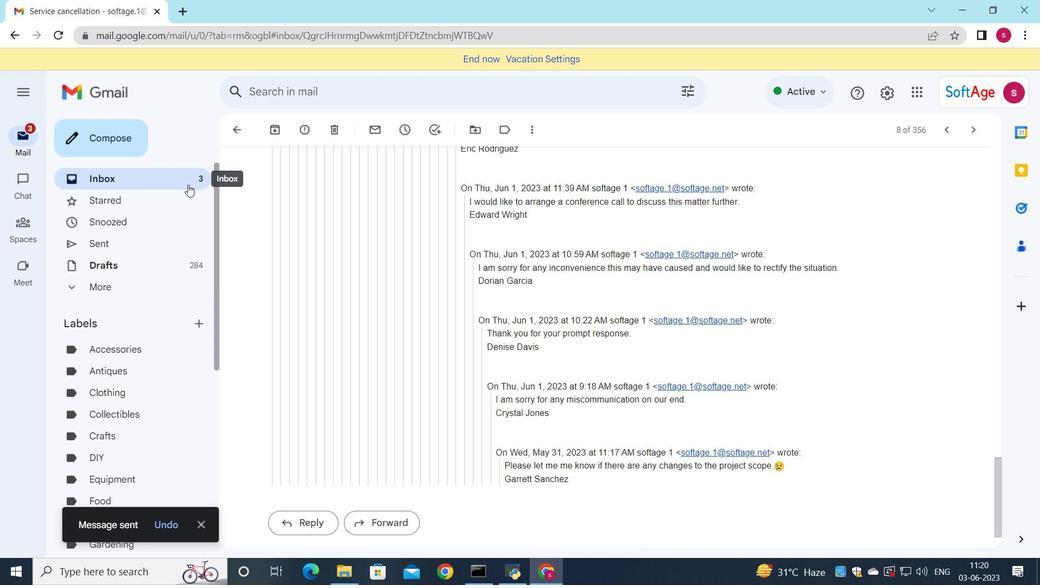 
Action: Mouse moved to (377, 162)
Screenshot: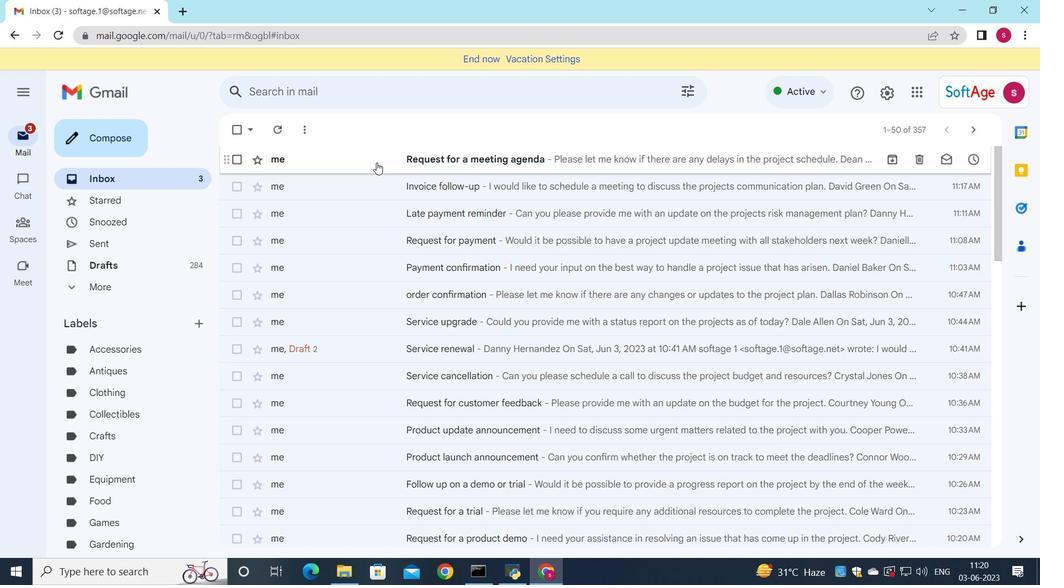 
Action: Mouse pressed left at (377, 162)
Screenshot: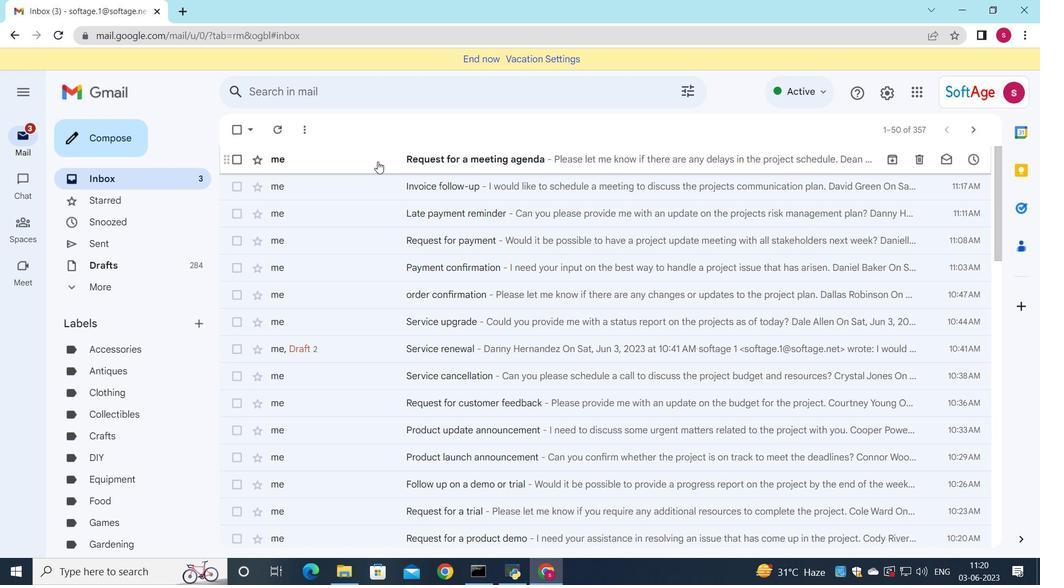 
